 Task: Look for space in York, United Kingdom from 8th June, 2023 to 16th June, 2023 for 2 adults in price range Rs.10000 to Rs.15000. Place can be entire place with 1  bedroom having 1 bed and 1 bathroom. Property type can be house, flat, guest house, hotel. Booking option can be shelf check-in. Required host language is English.
Action: Mouse moved to (511, 198)
Screenshot: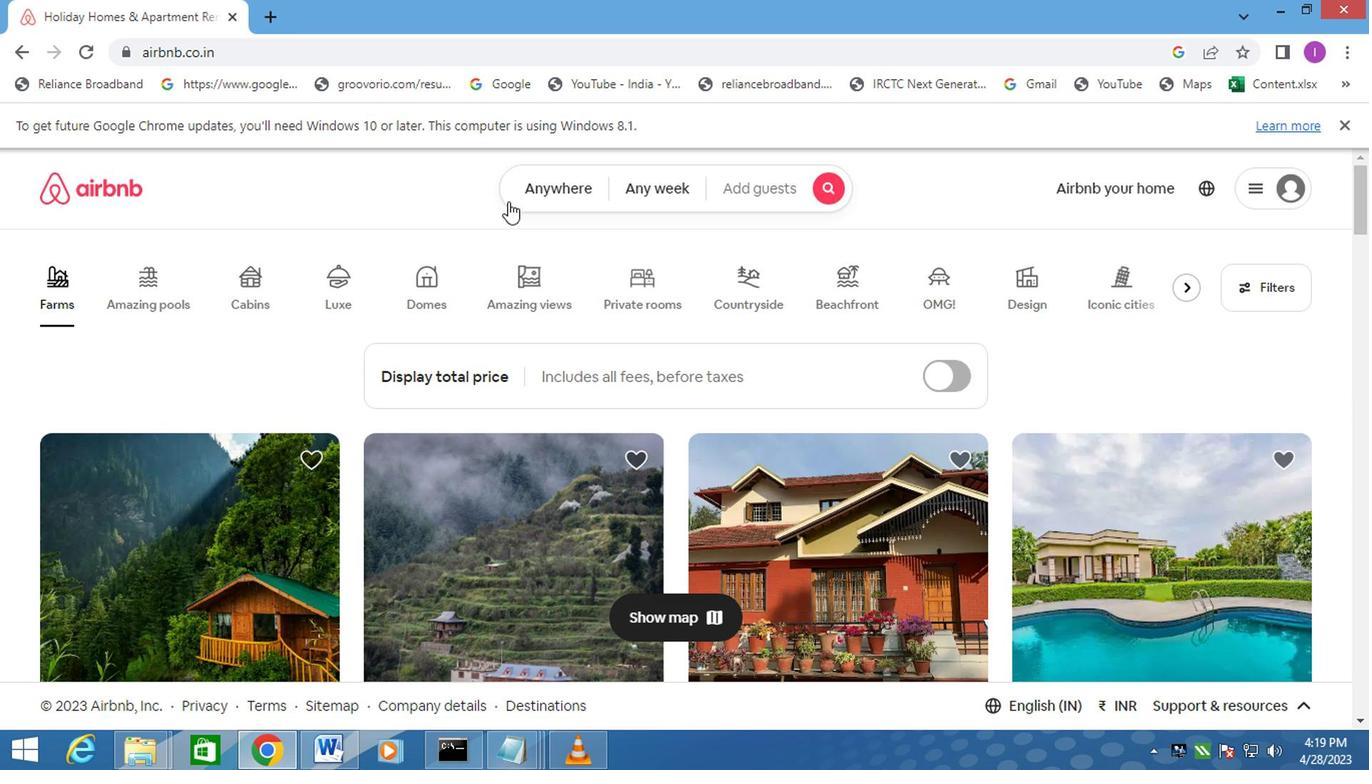 
Action: Mouse pressed left at (511, 198)
Screenshot: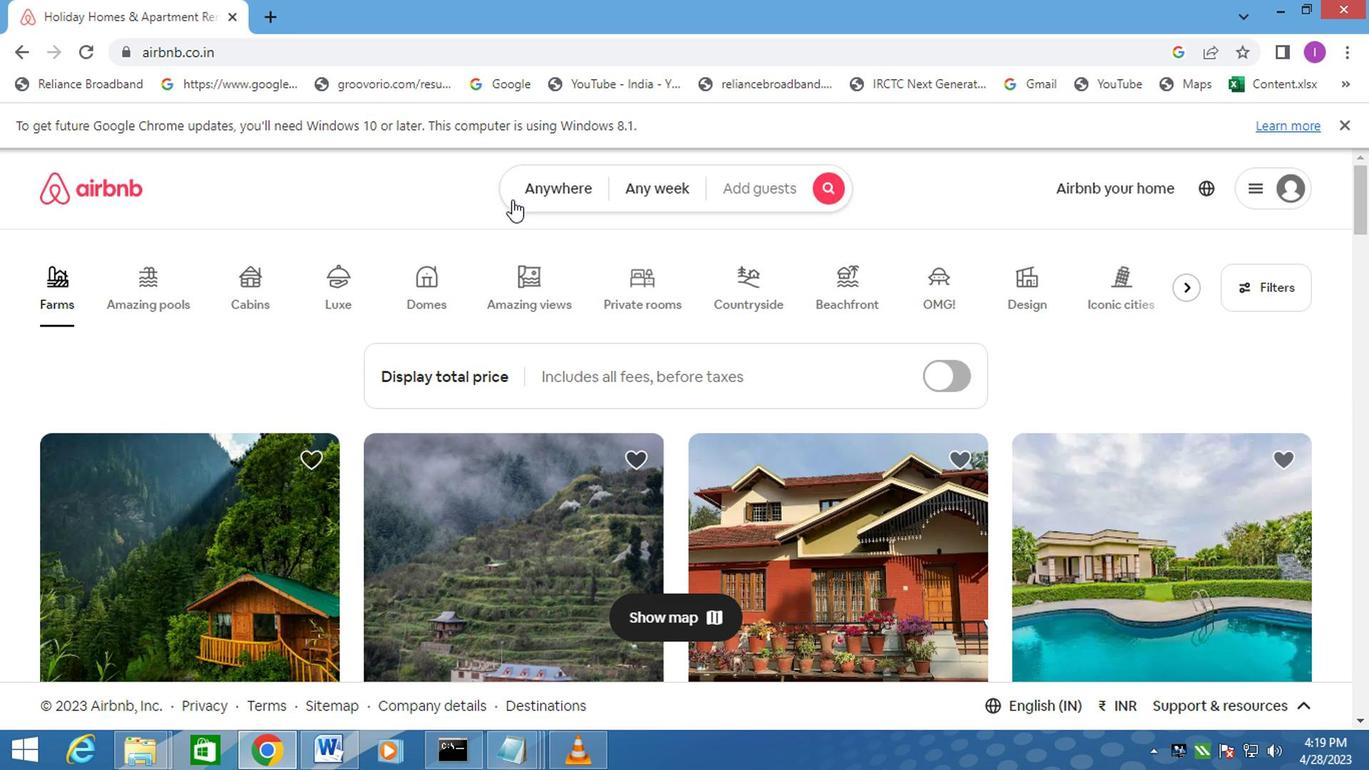 
Action: Mouse moved to (386, 279)
Screenshot: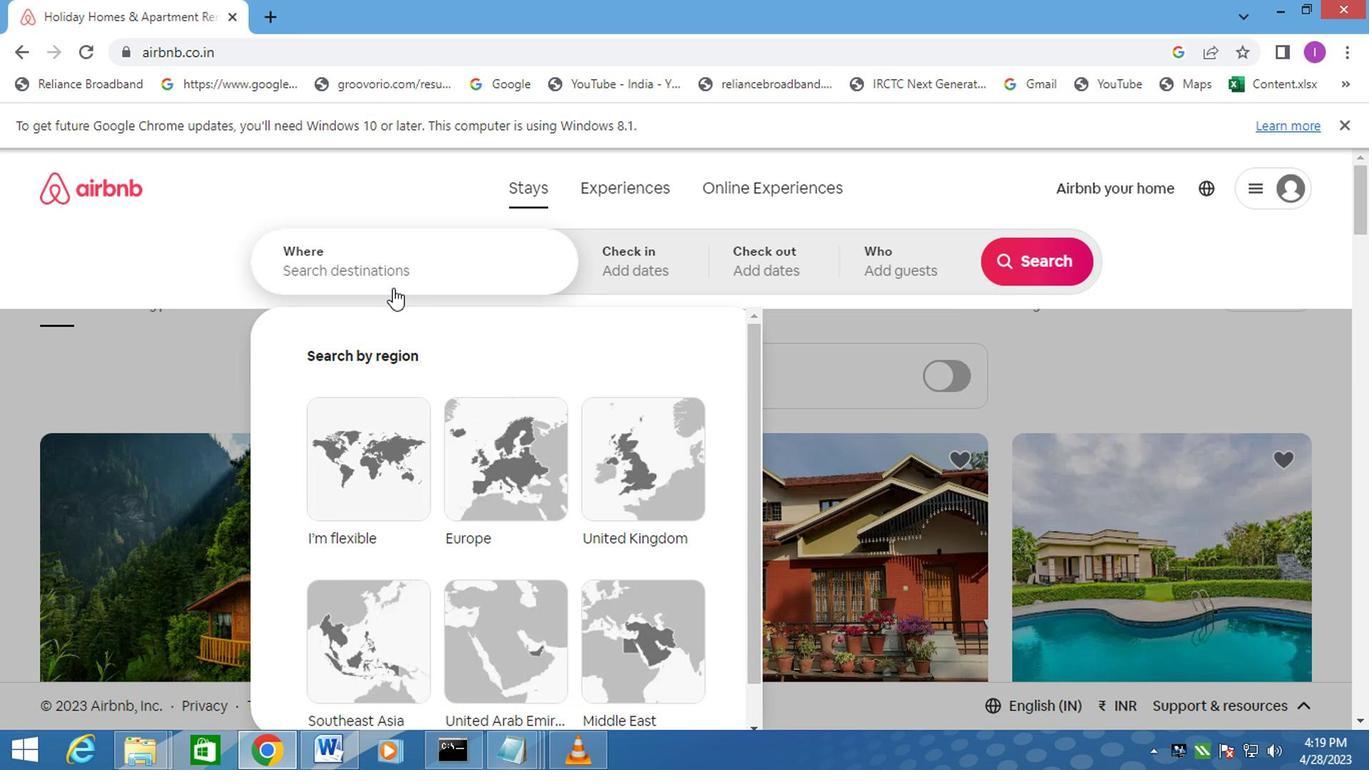 
Action: Mouse pressed left at (386, 279)
Screenshot: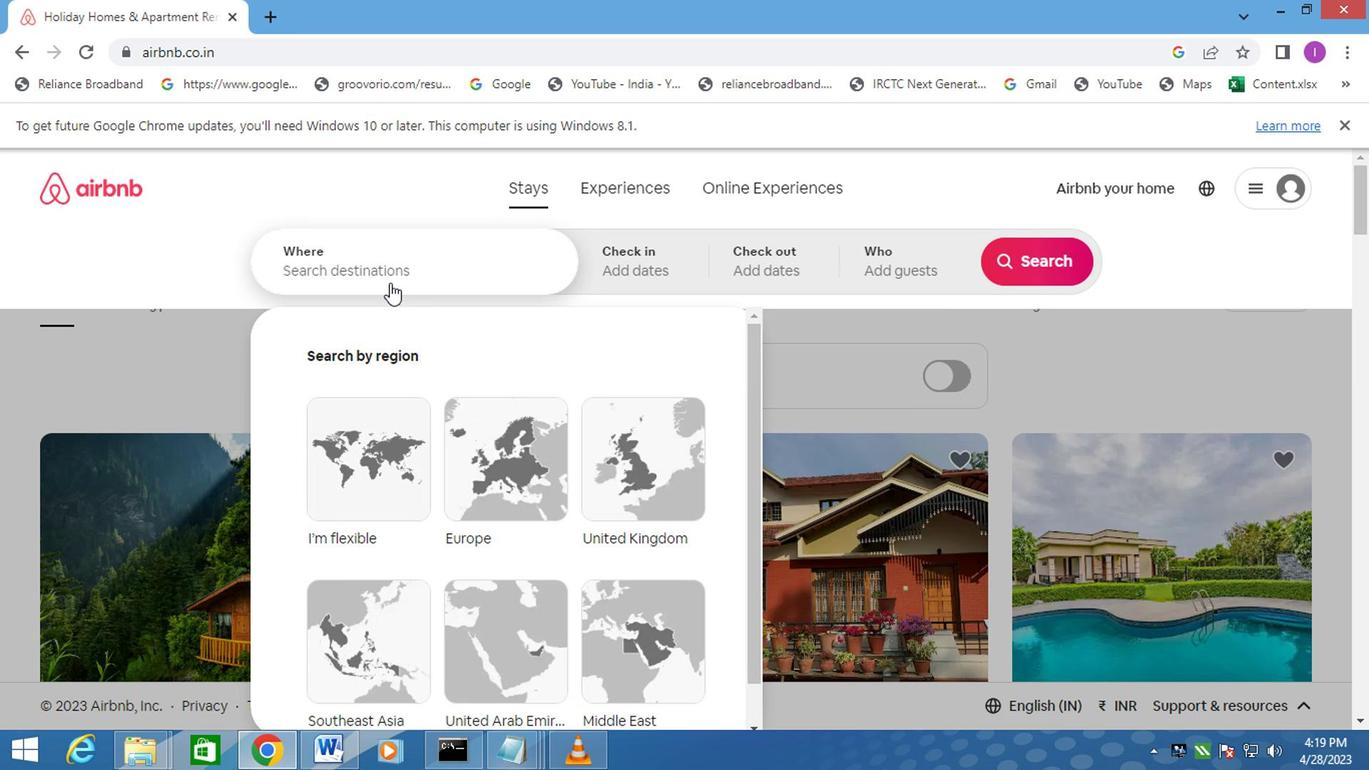 
Action: Mouse moved to (444, 275)
Screenshot: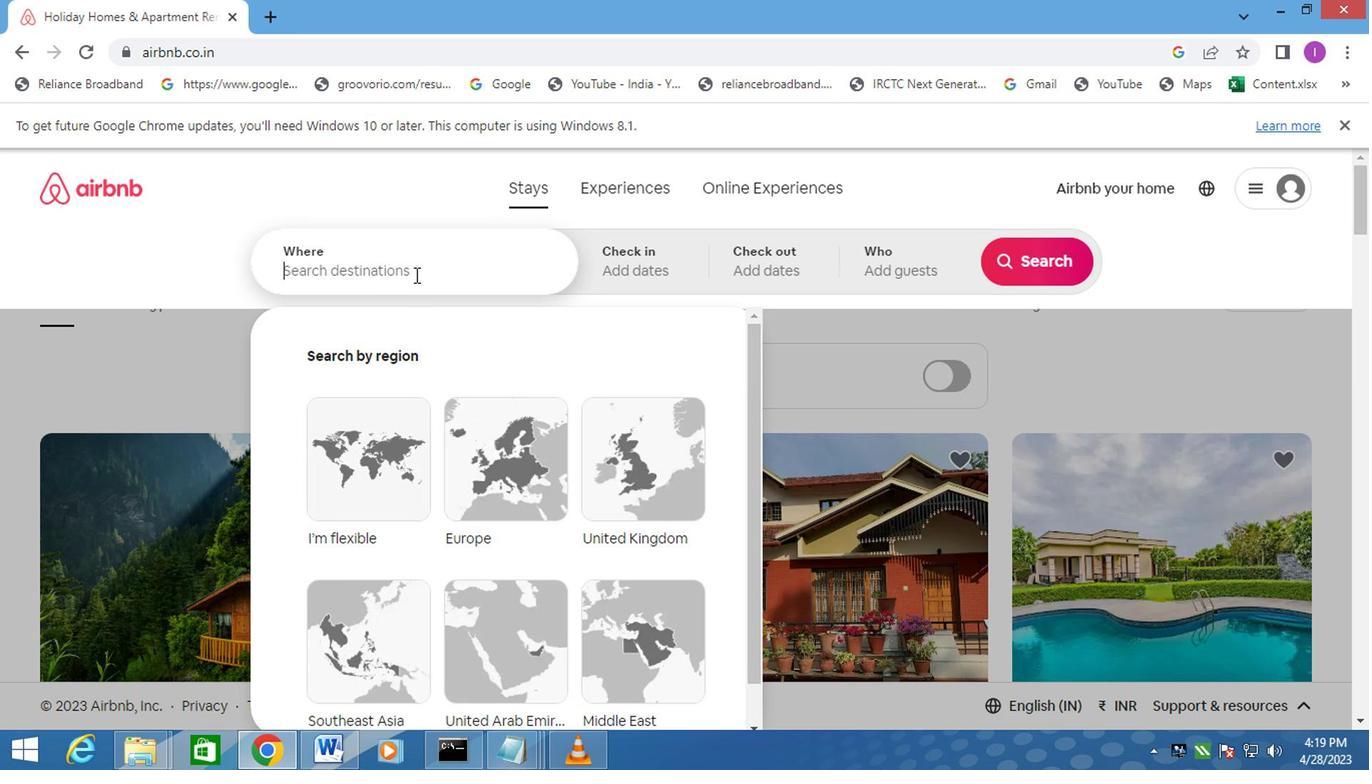 
Action: Key pressed <Key.shift>YORK
Screenshot: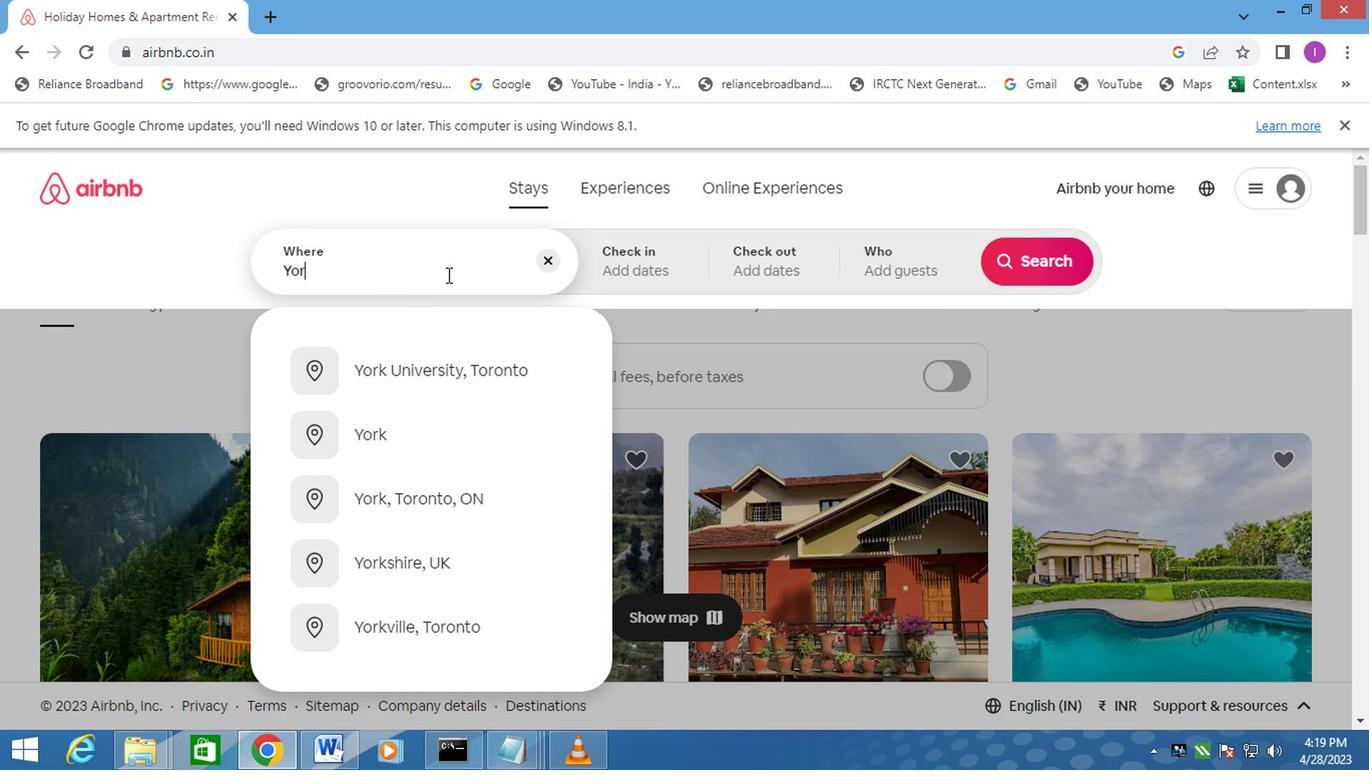 
Action: Mouse moved to (457, 266)
Screenshot: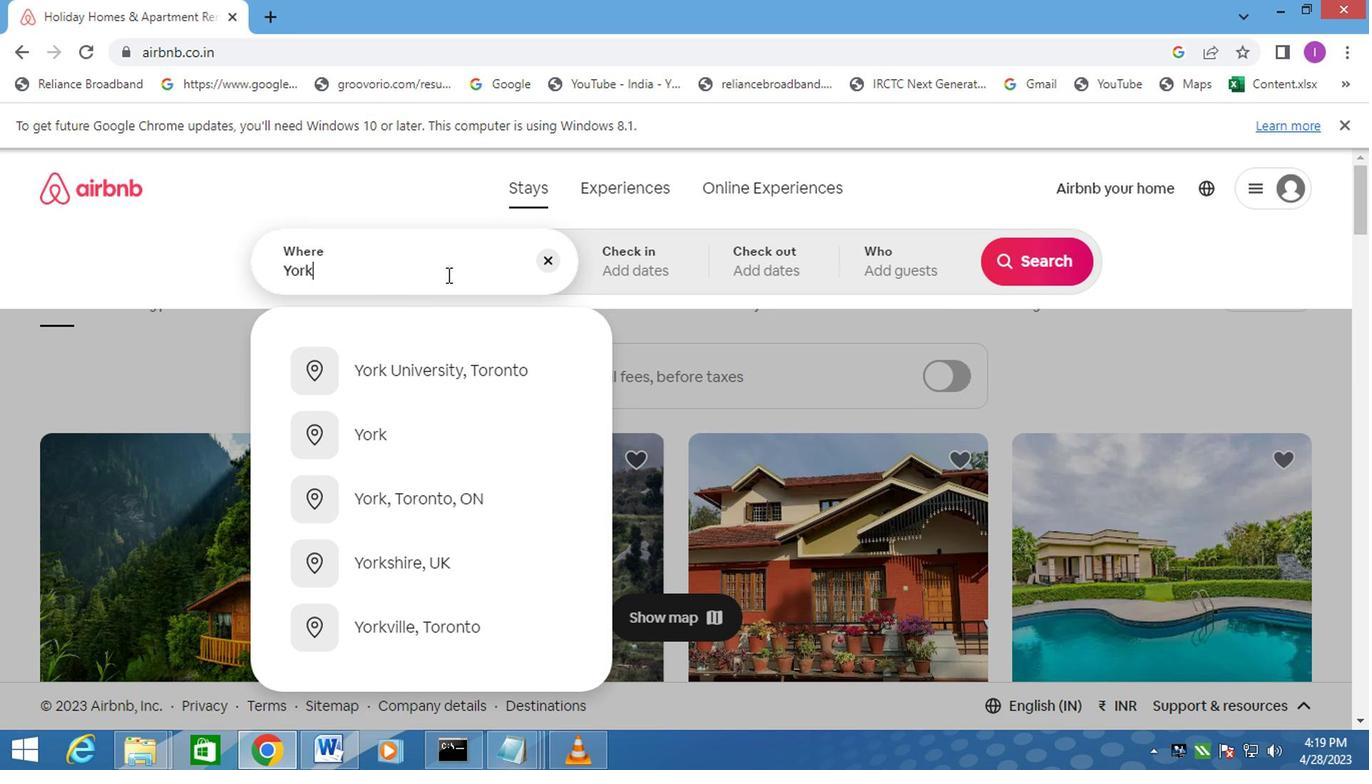 
Action: Key pressed <Key.space>
Screenshot: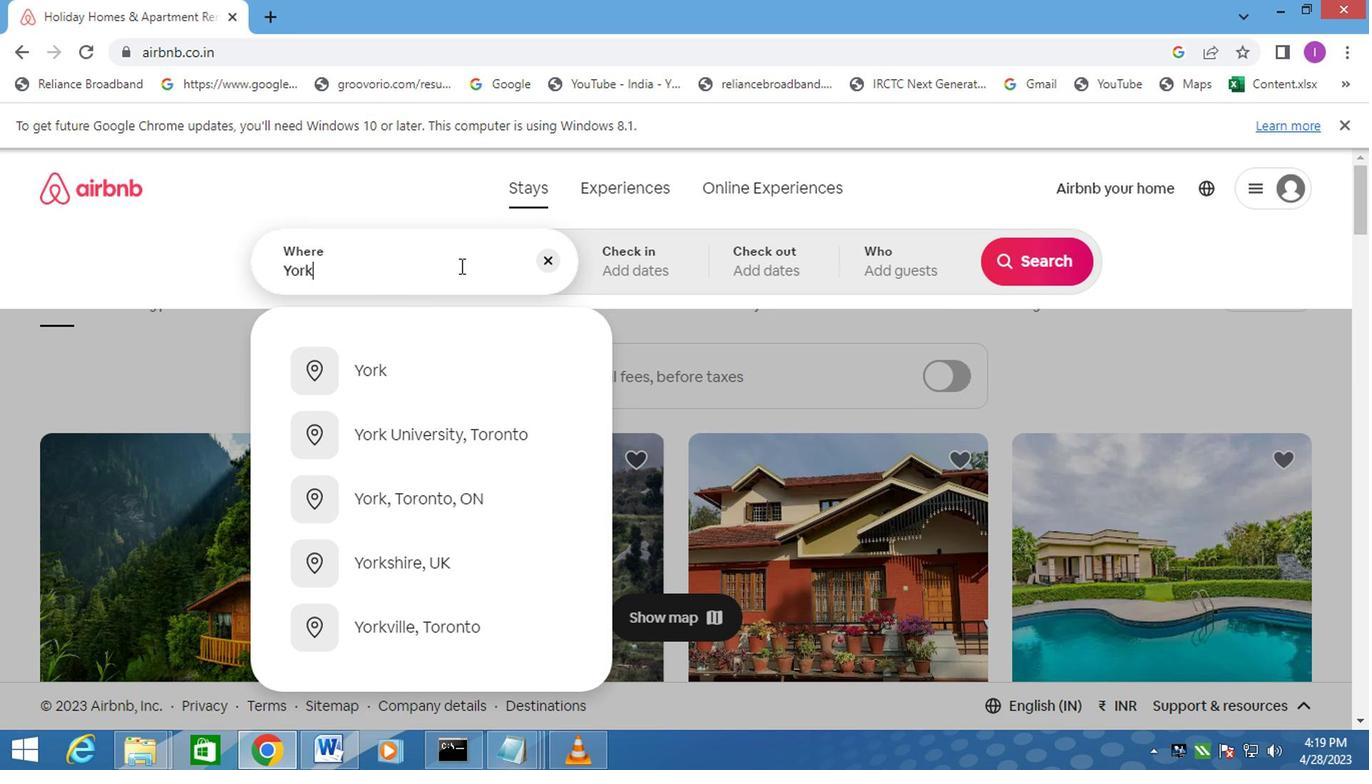 
Action: Mouse moved to (500, 261)
Screenshot: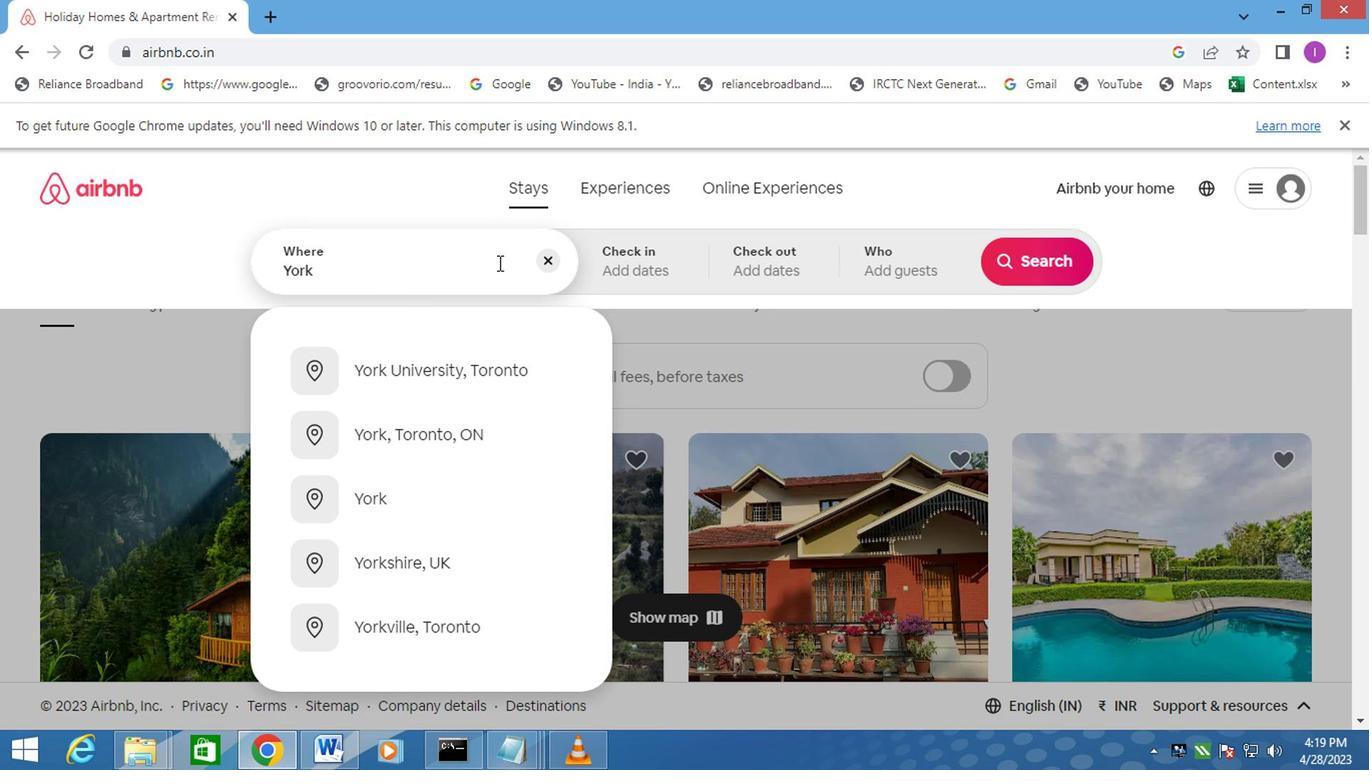 
Action: Key pressed UNITED<Key.space>
Screenshot: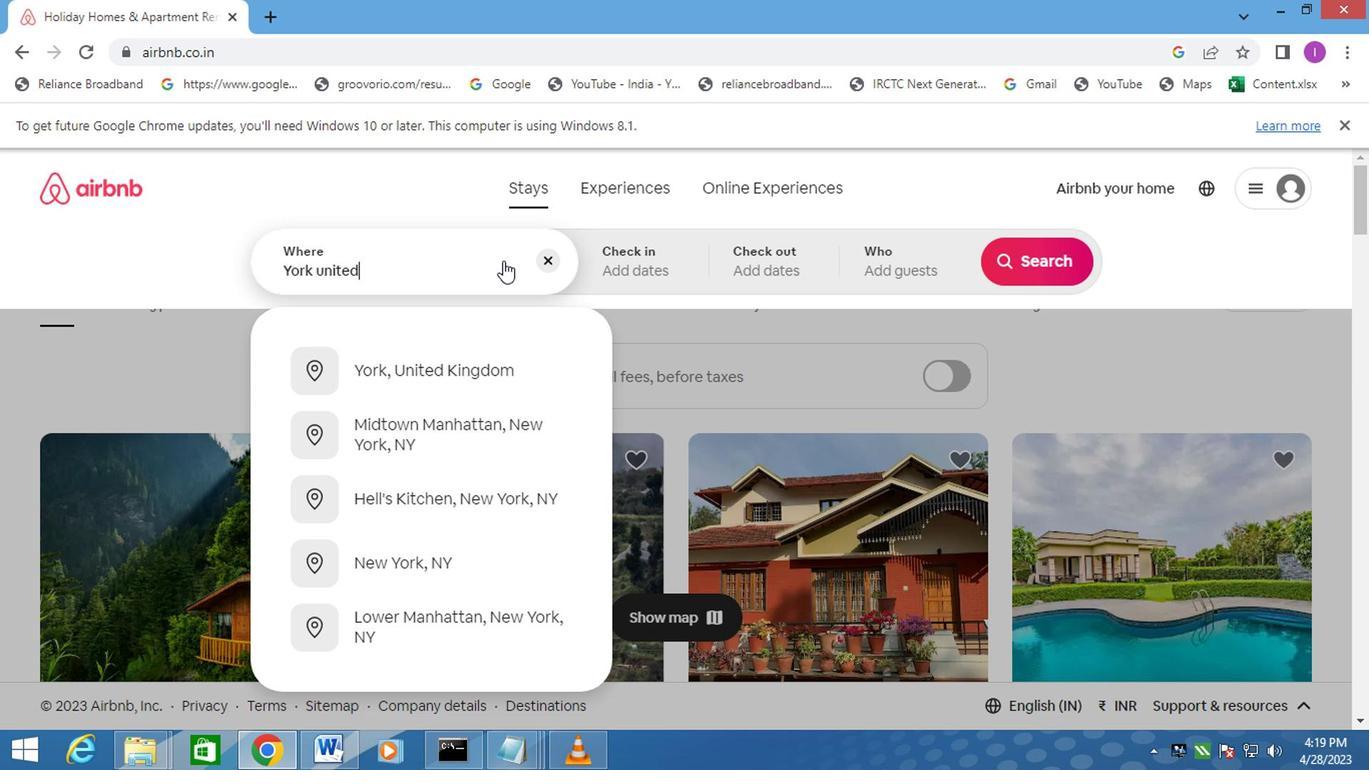 
Action: Mouse moved to (522, 258)
Screenshot: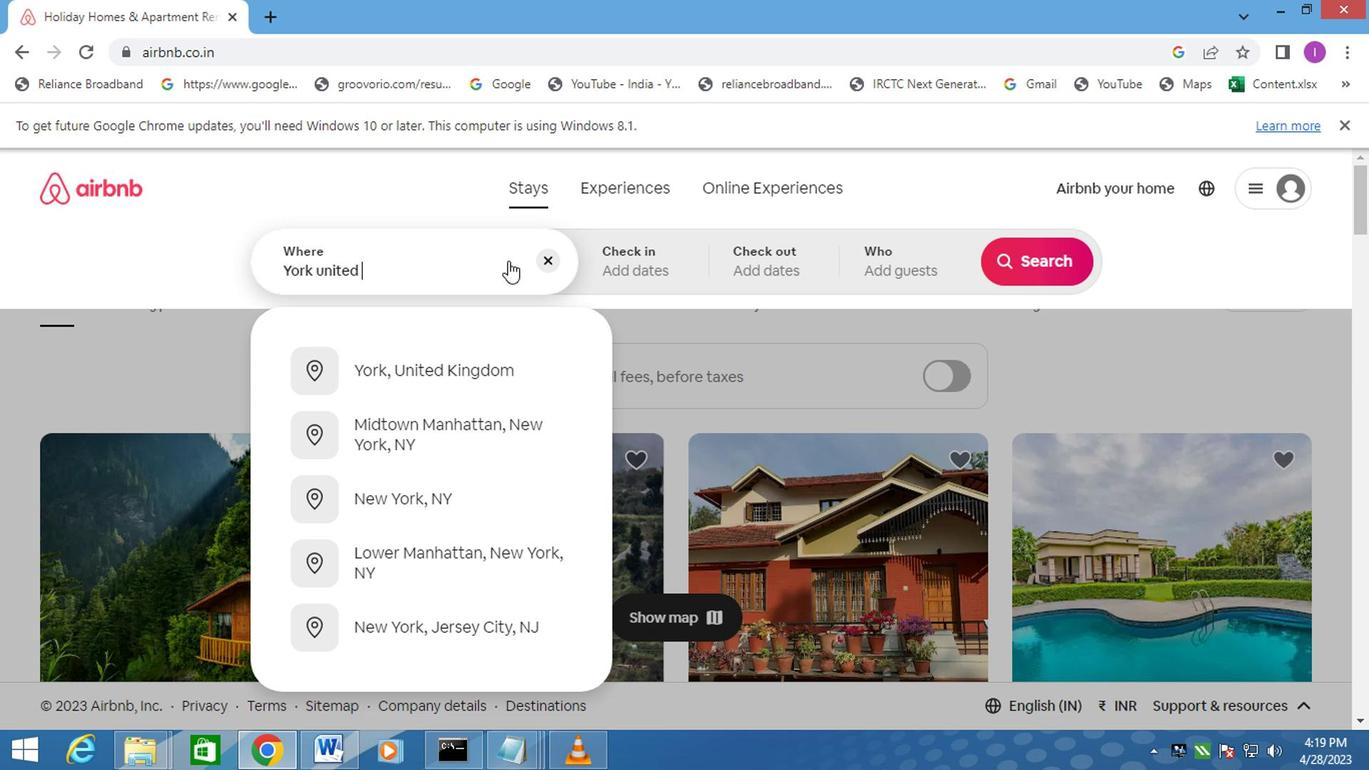 
Action: Key pressed K
Screenshot: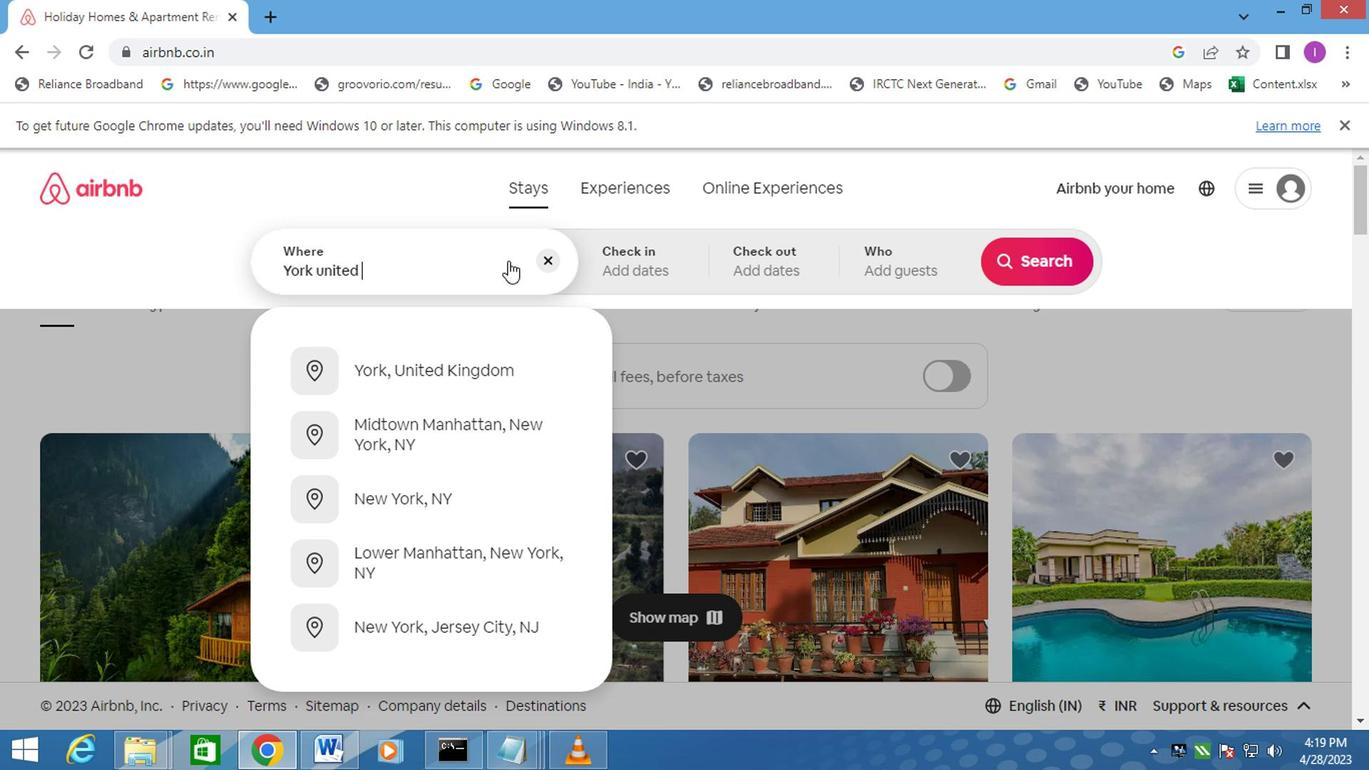 
Action: Mouse moved to (531, 256)
Screenshot: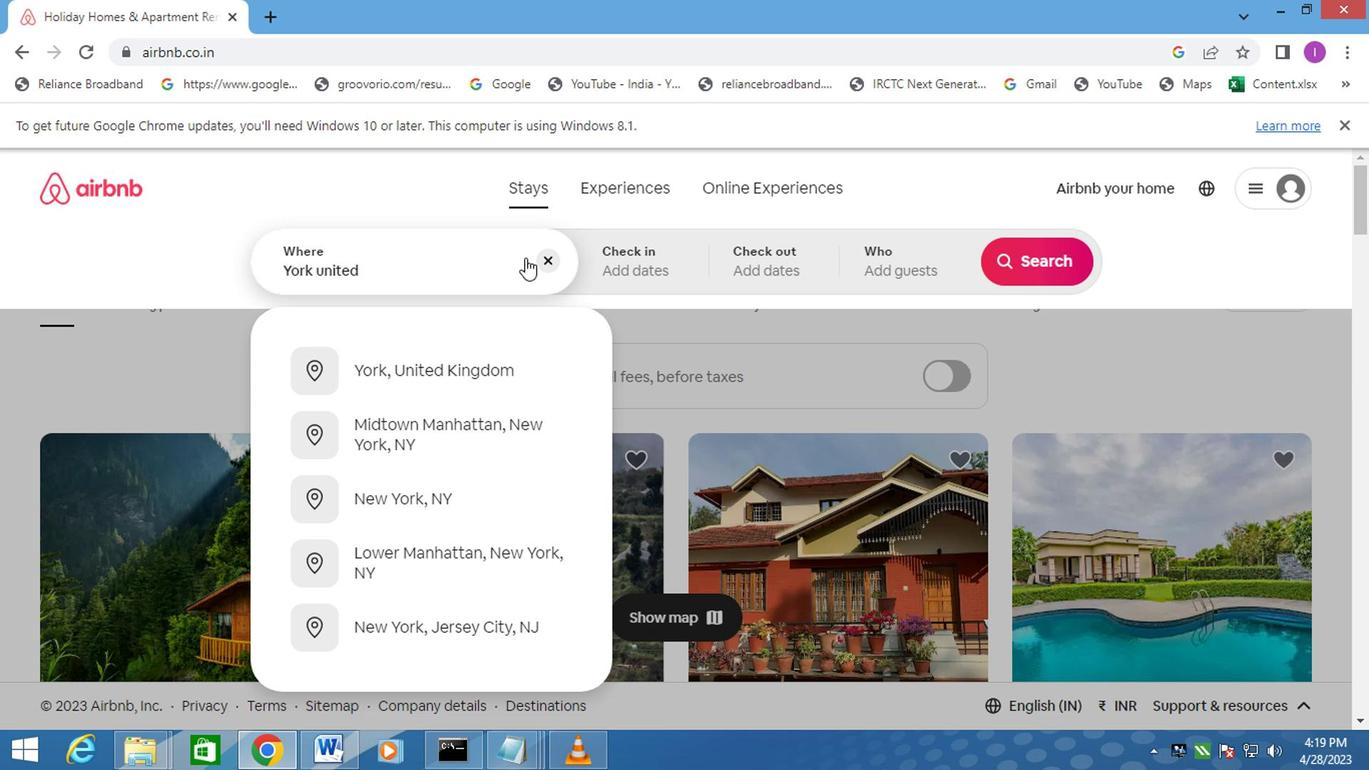 
Action: Key pressed IN
Screenshot: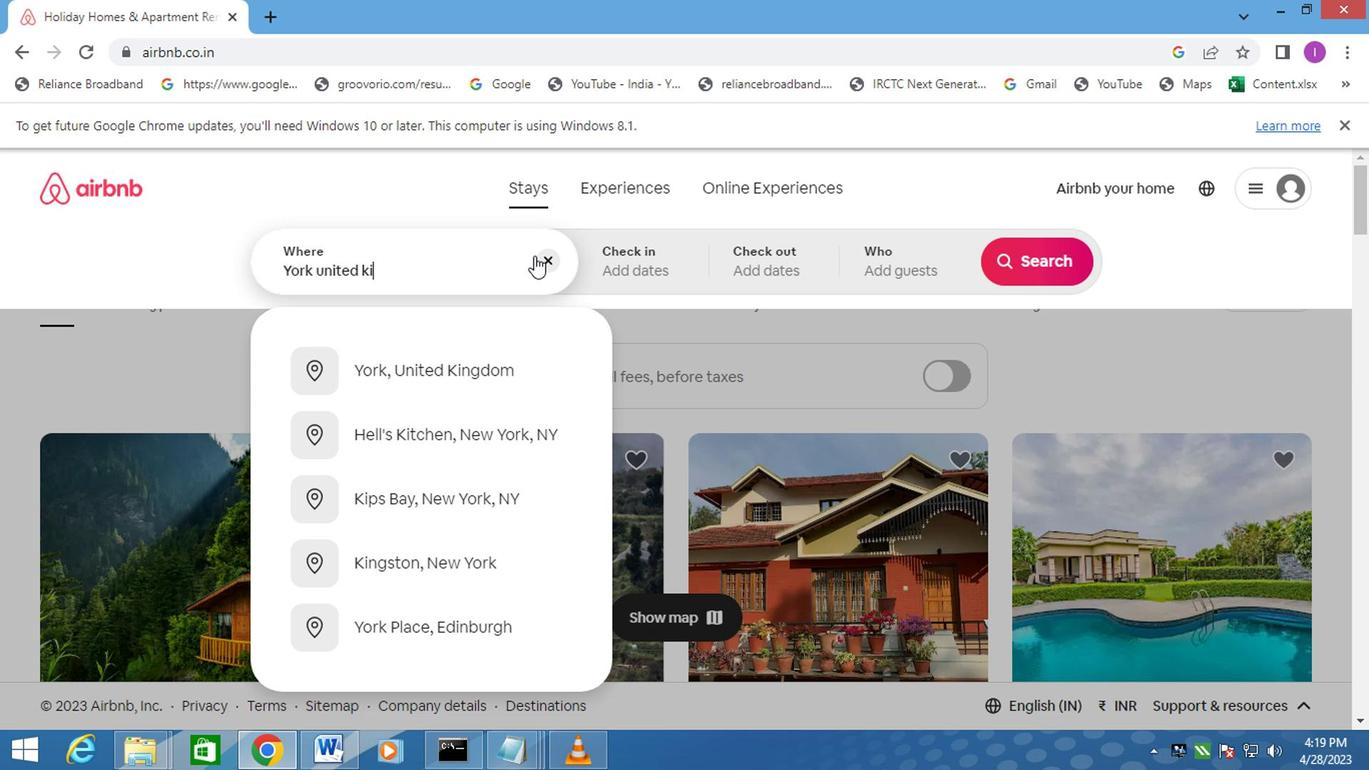 
Action: Mouse moved to (555, 253)
Screenshot: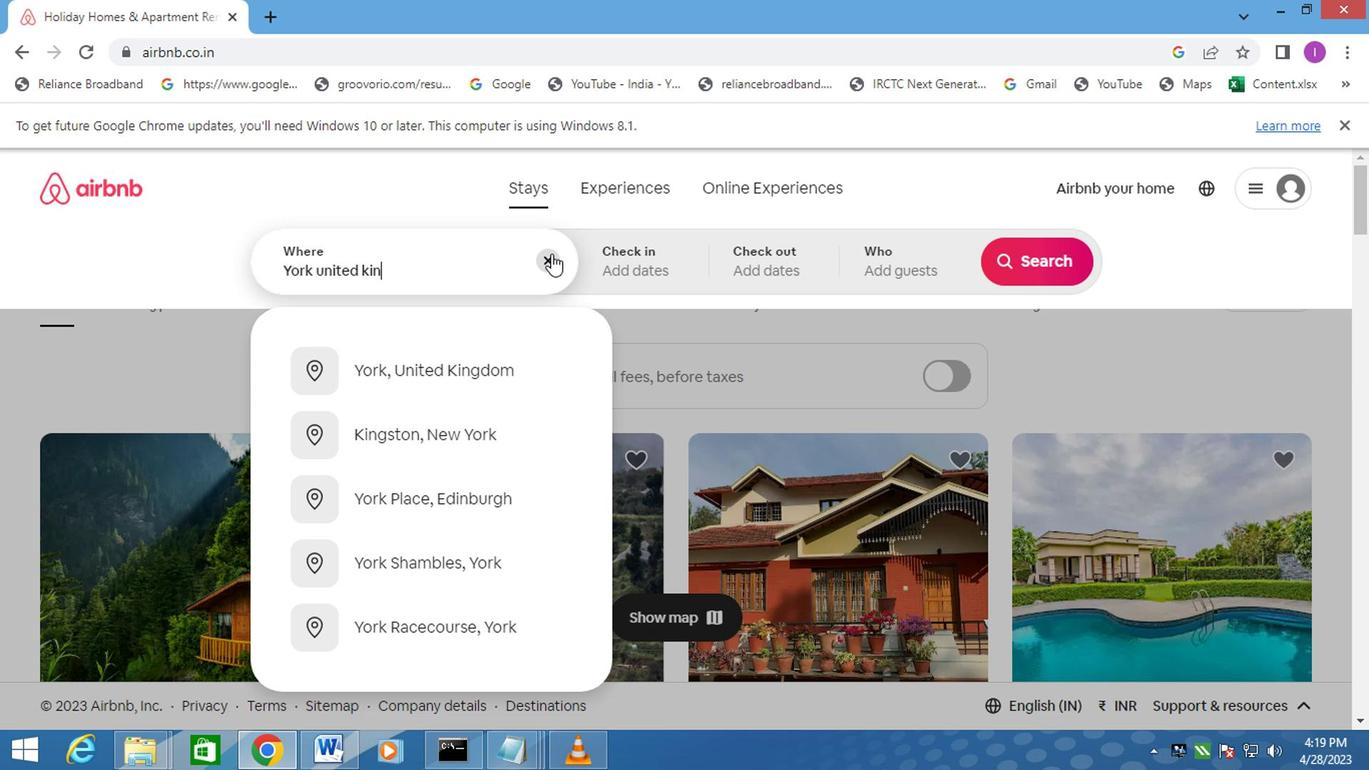 
Action: Key pressed GD
Screenshot: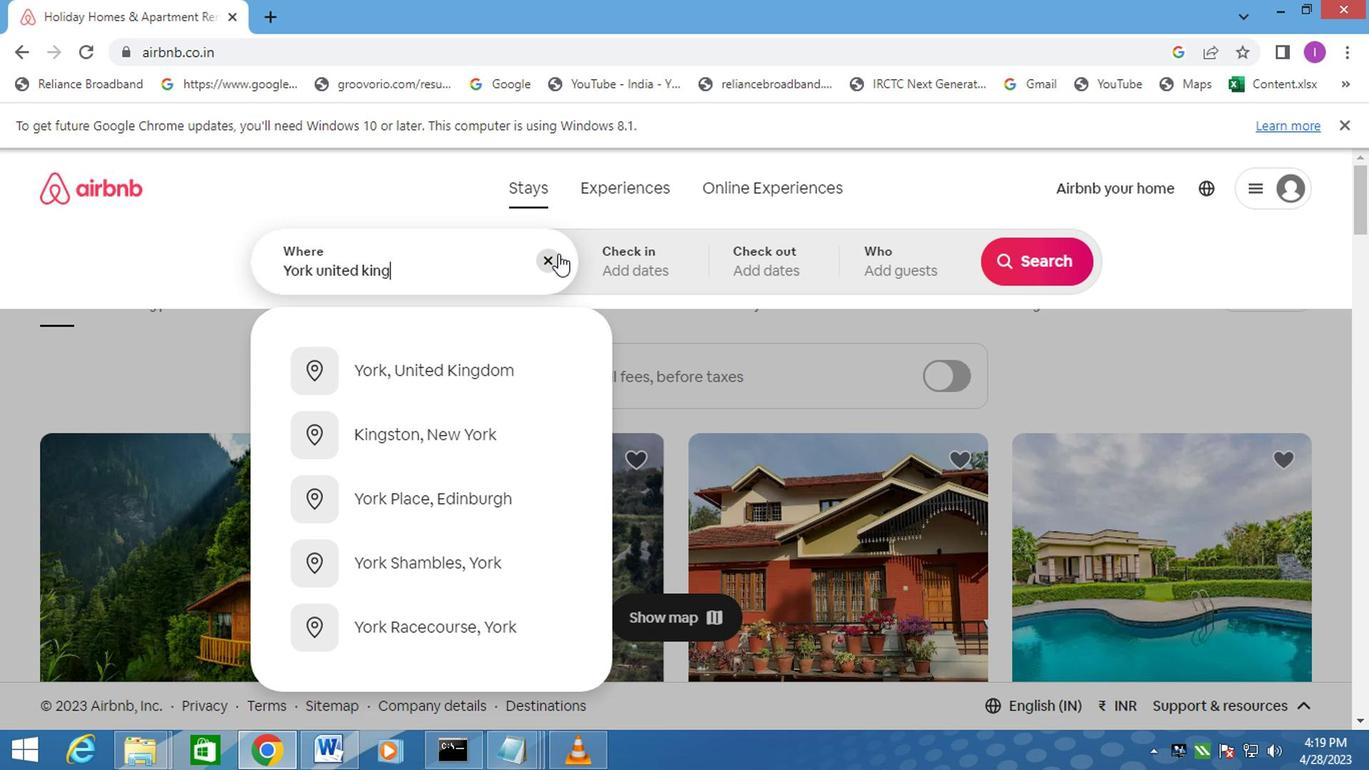 
Action: Mouse moved to (605, 253)
Screenshot: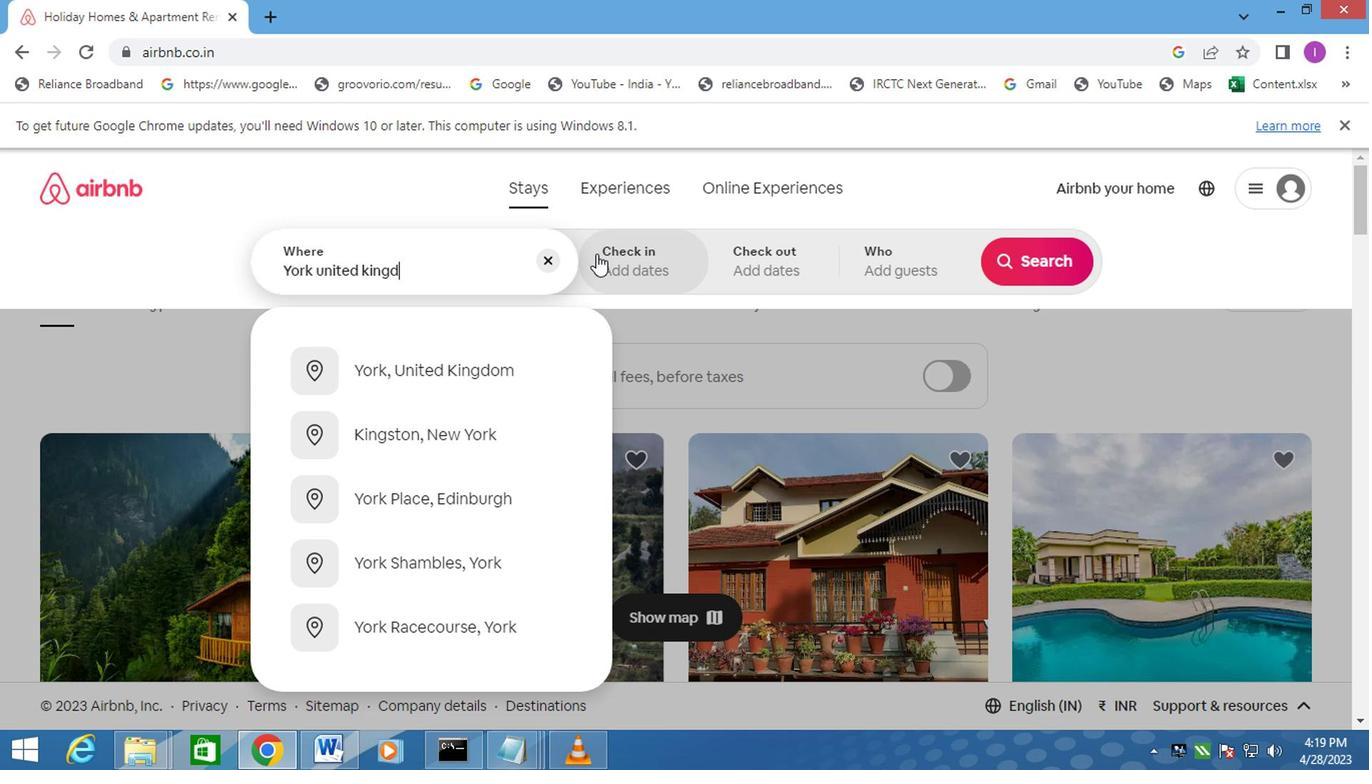 
Action: Key pressed O
Screenshot: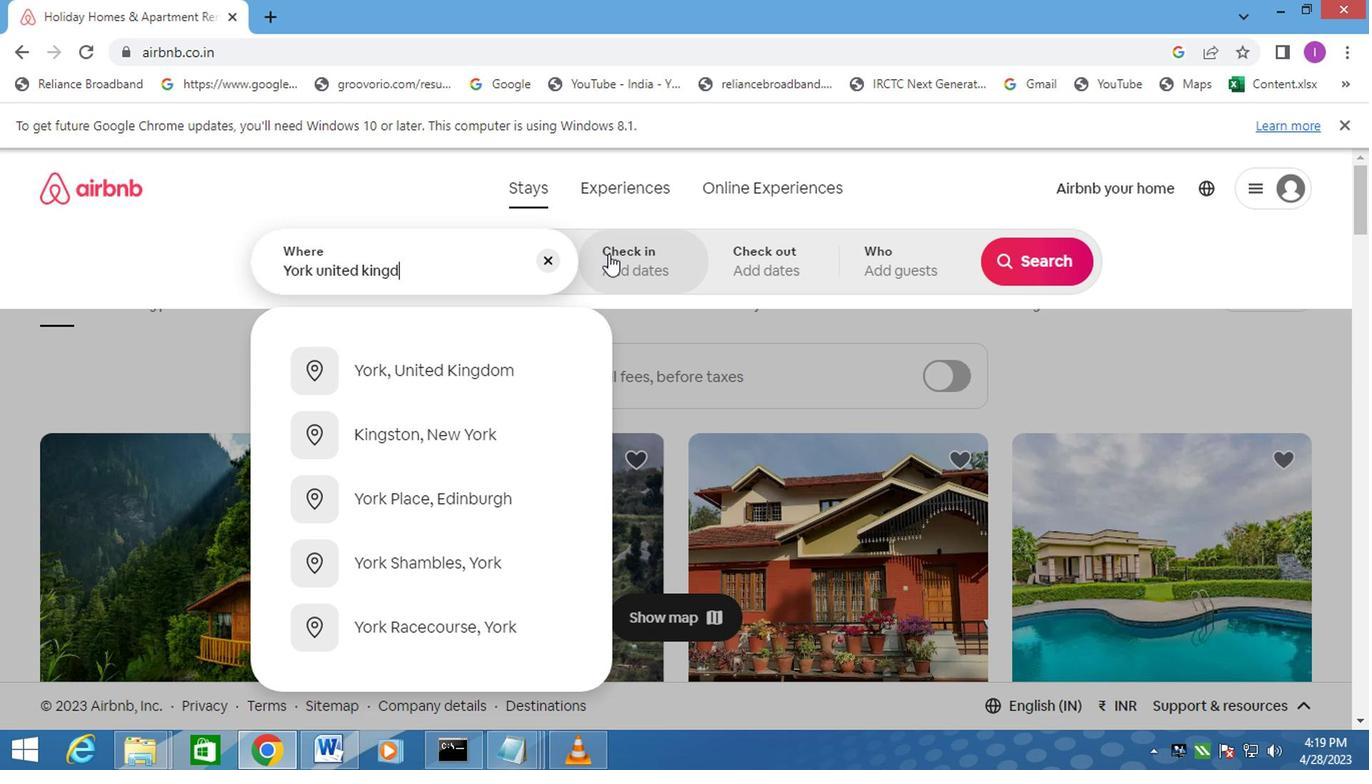
Action: Mouse moved to (479, 371)
Screenshot: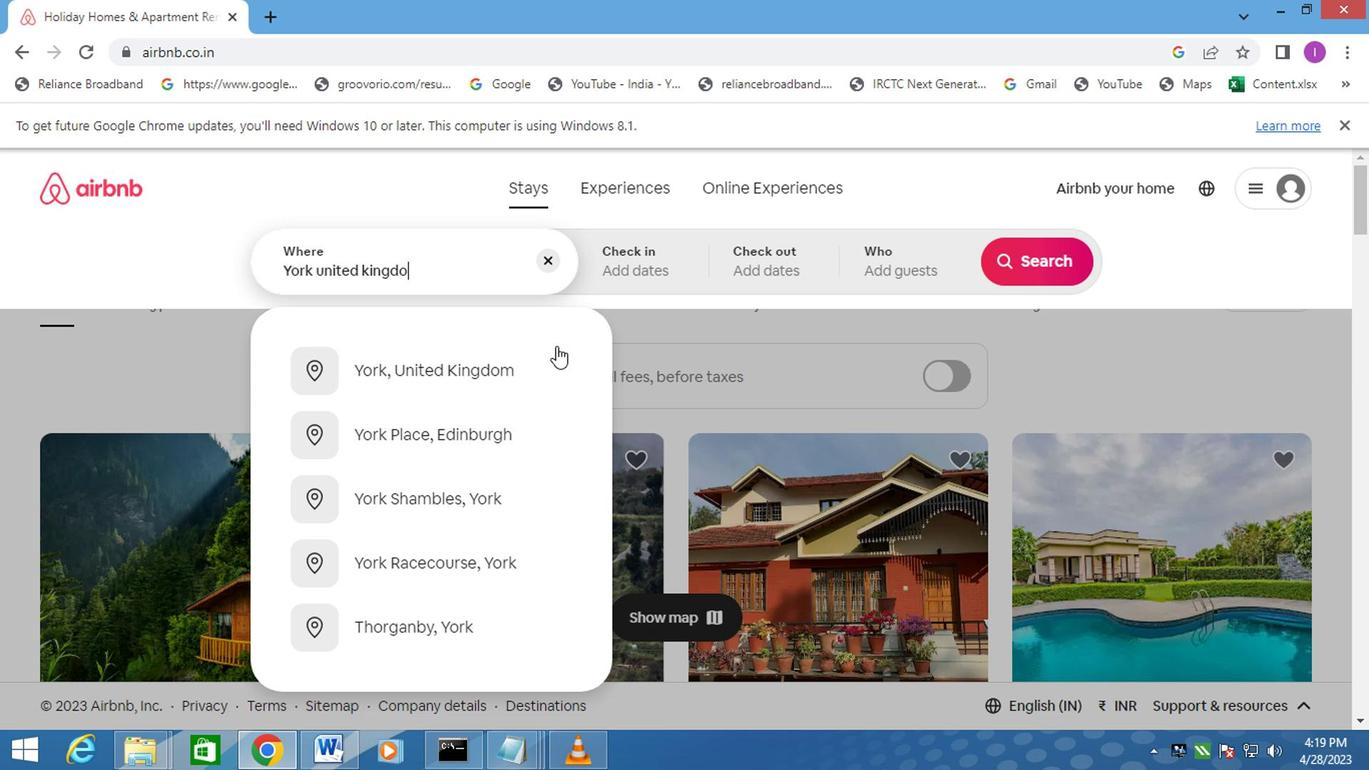 
Action: Mouse pressed left at (479, 371)
Screenshot: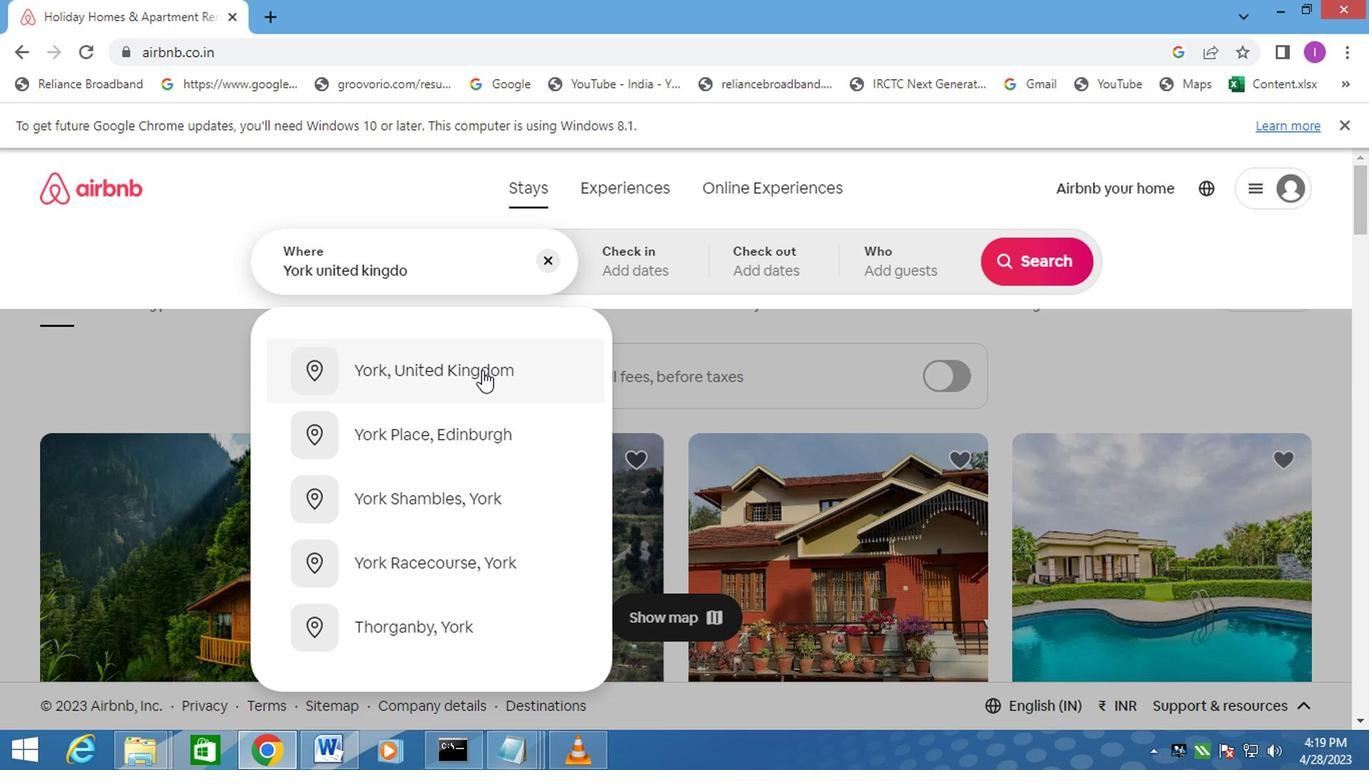 
Action: Mouse moved to (1022, 423)
Screenshot: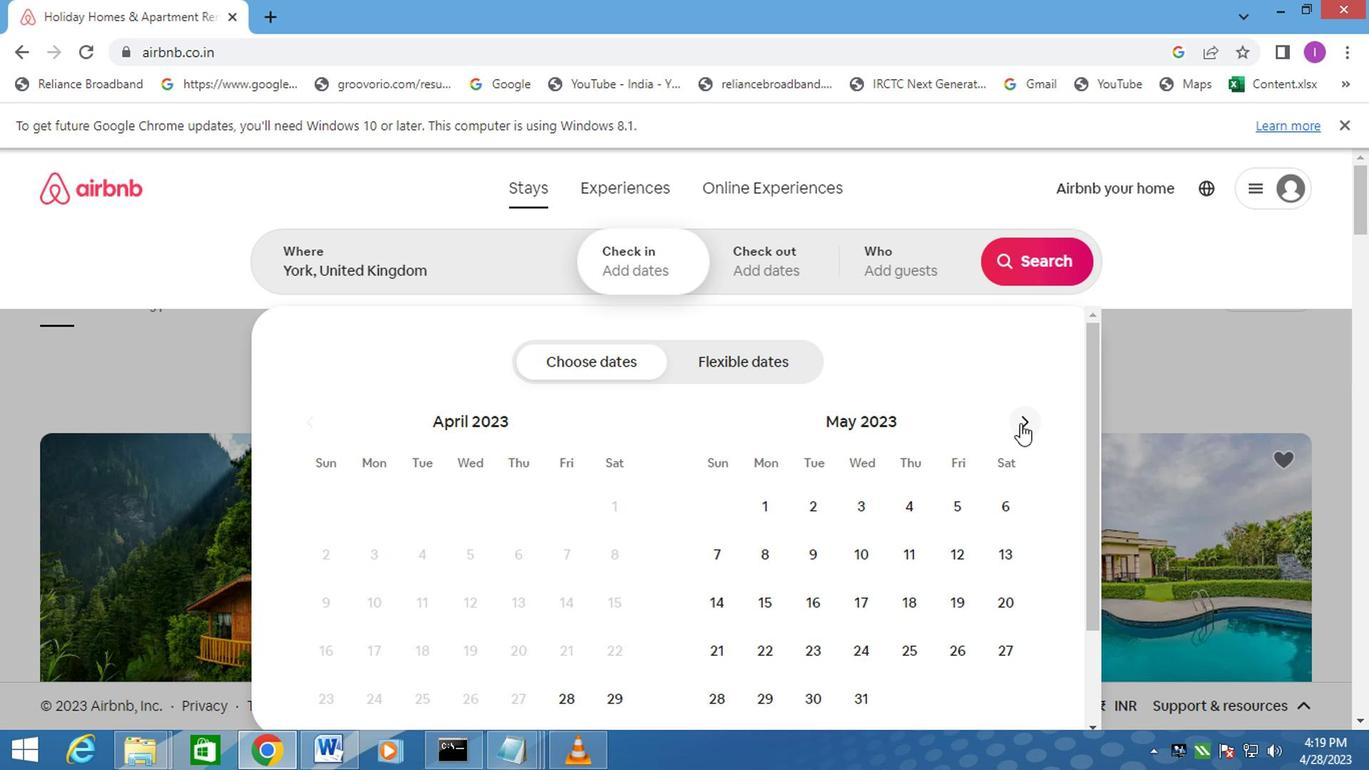 
Action: Mouse pressed left at (1022, 423)
Screenshot: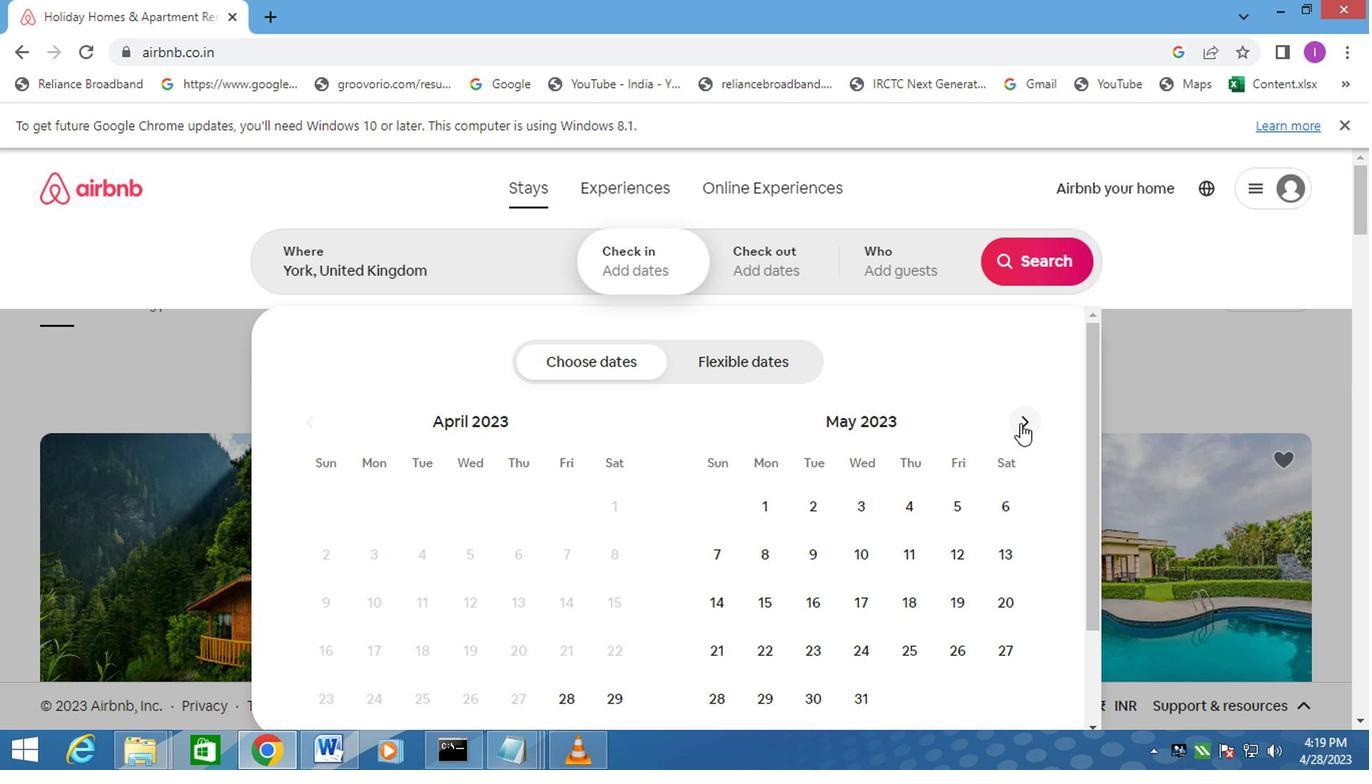 
Action: Mouse moved to (1022, 423)
Screenshot: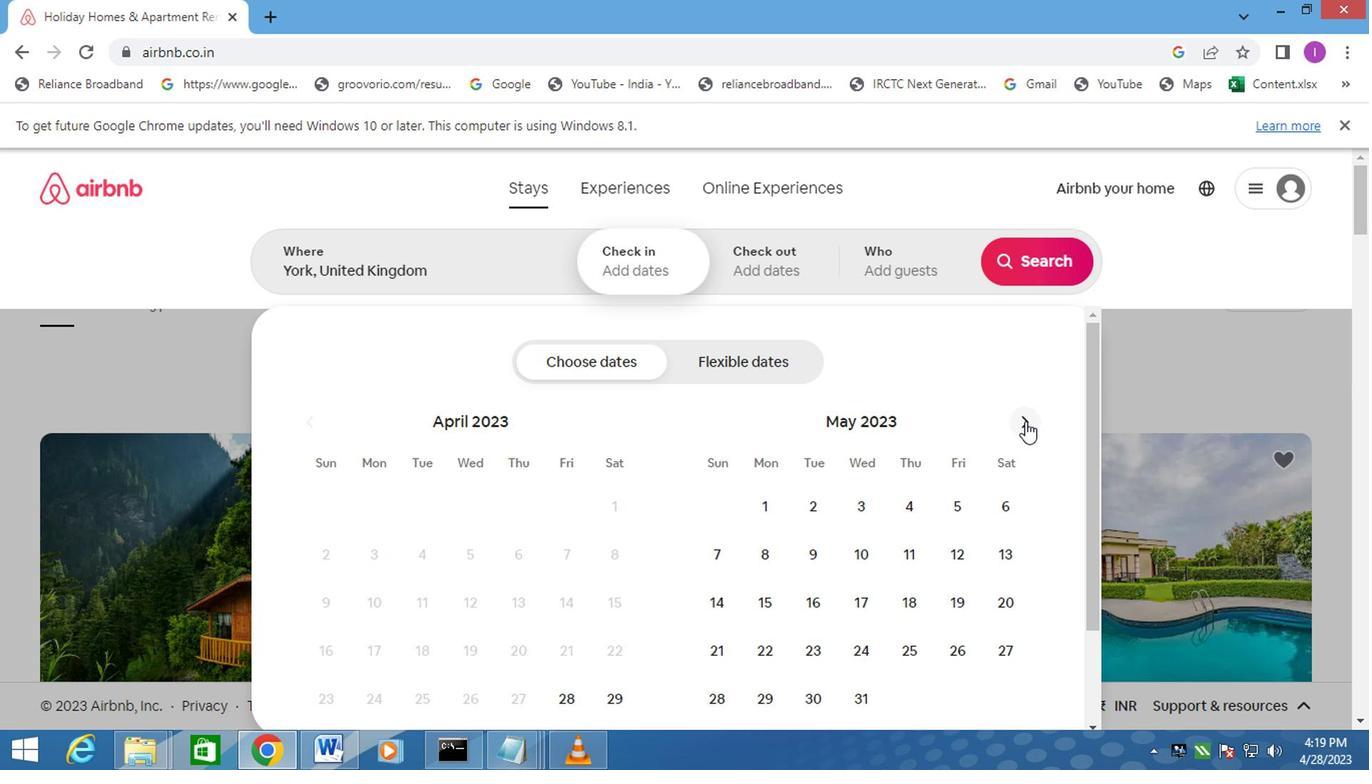 
Action: Mouse pressed left at (1022, 423)
Screenshot: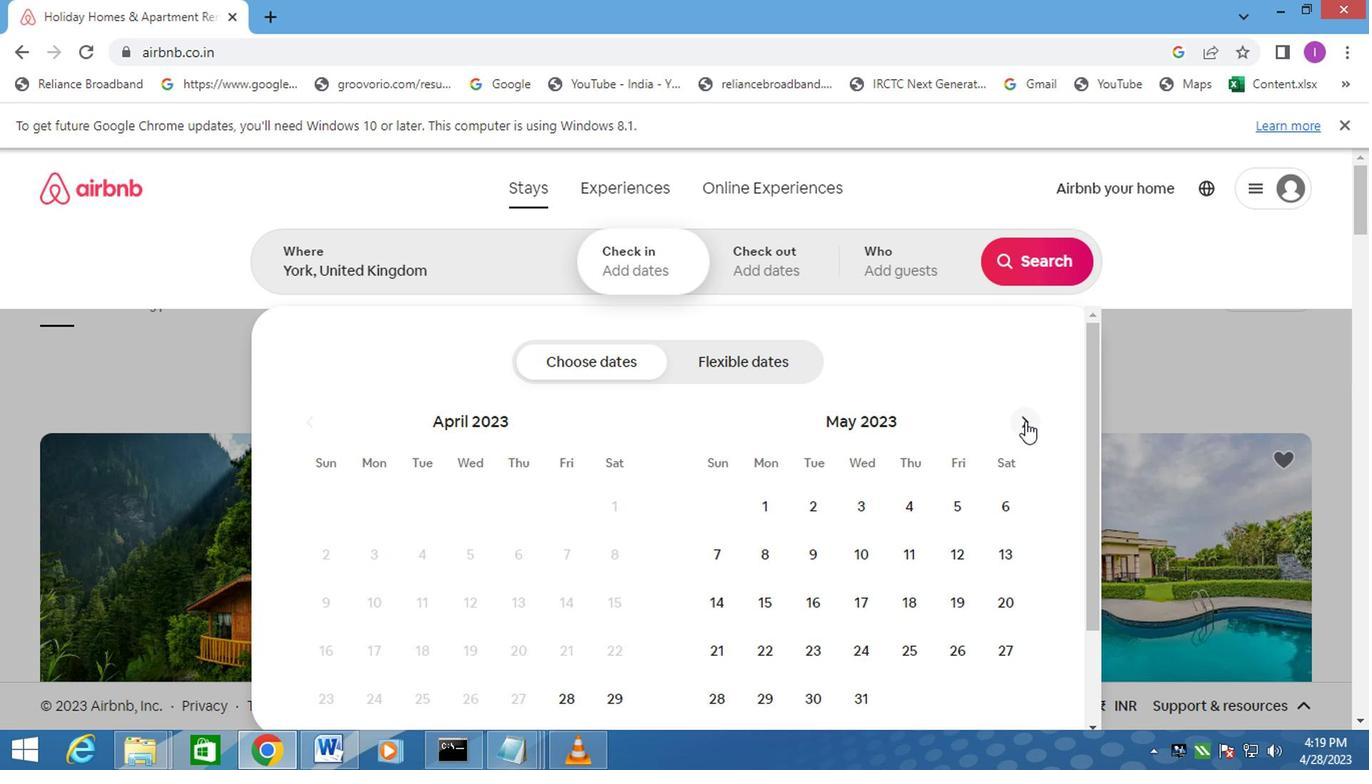 
Action: Mouse moved to (521, 556)
Screenshot: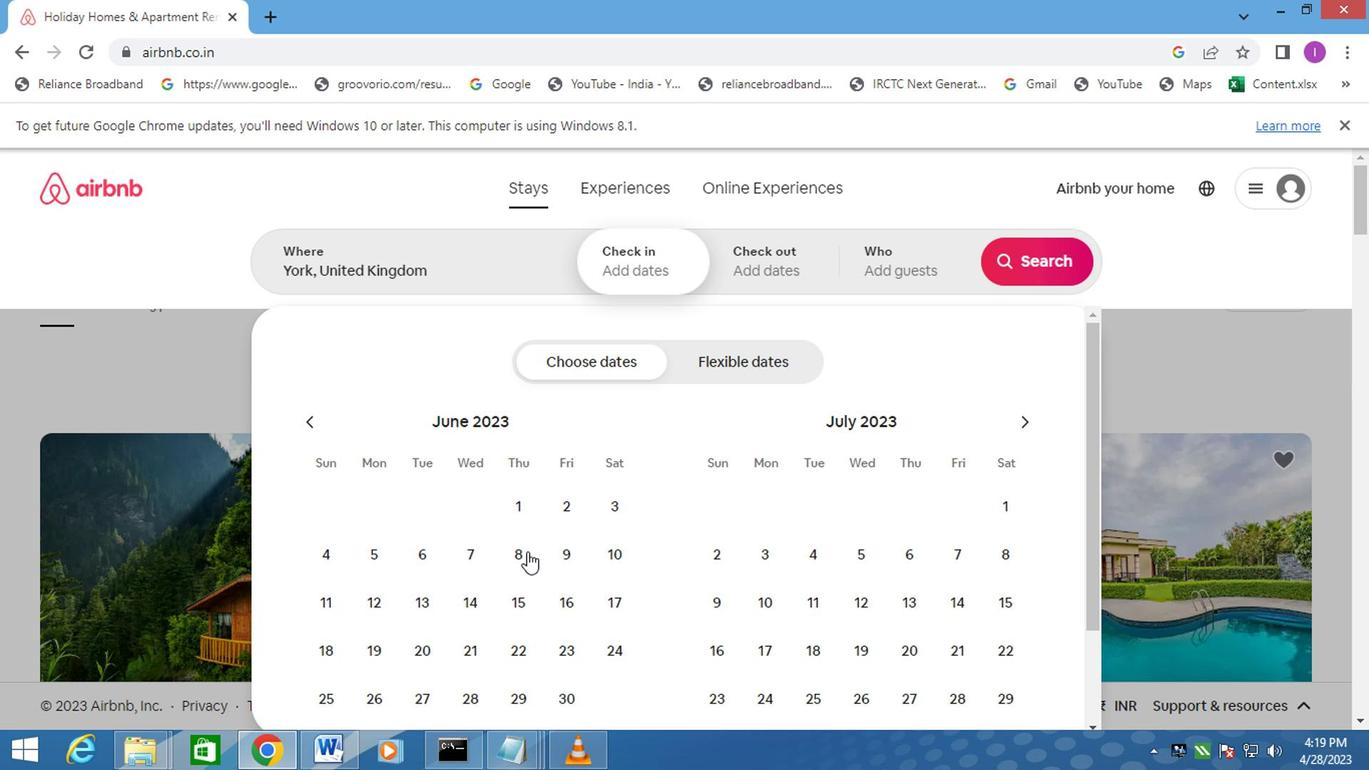 
Action: Mouse pressed left at (521, 556)
Screenshot: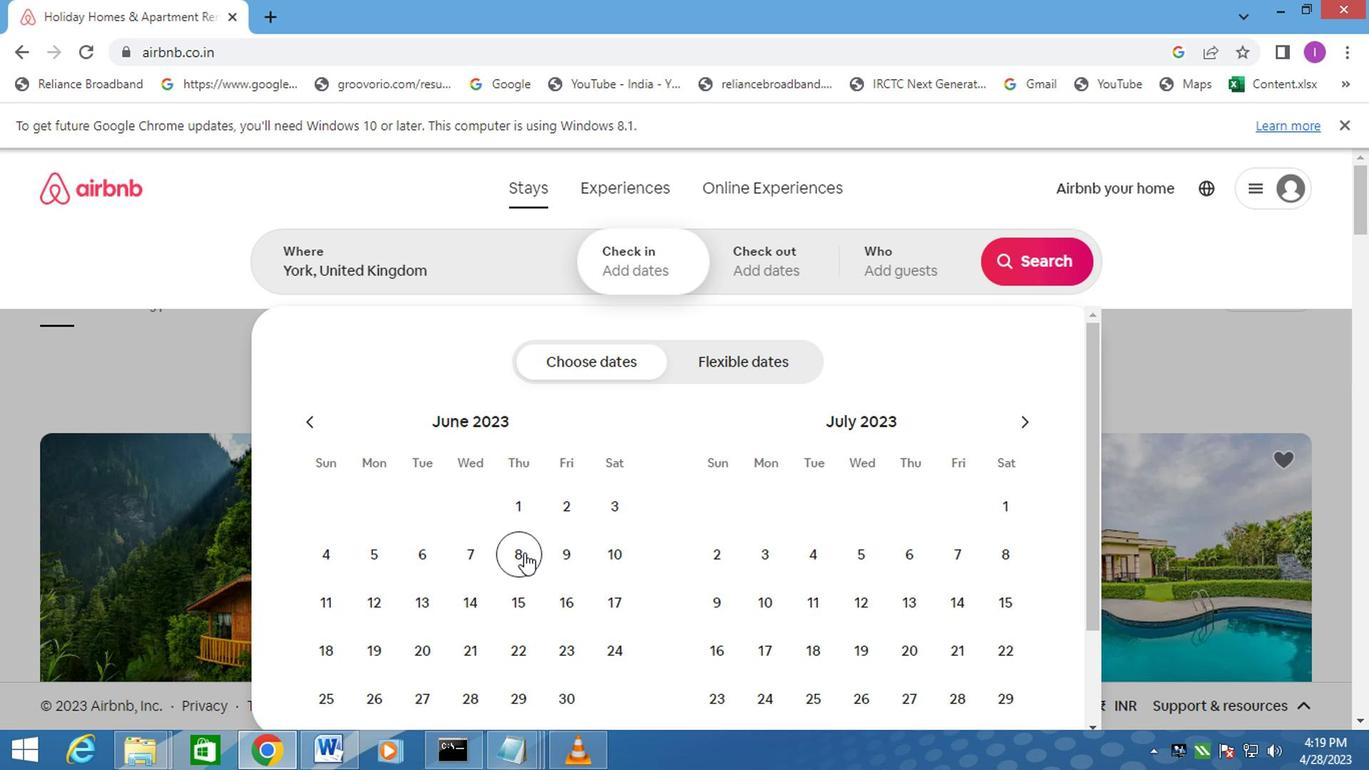 
Action: Mouse moved to (567, 605)
Screenshot: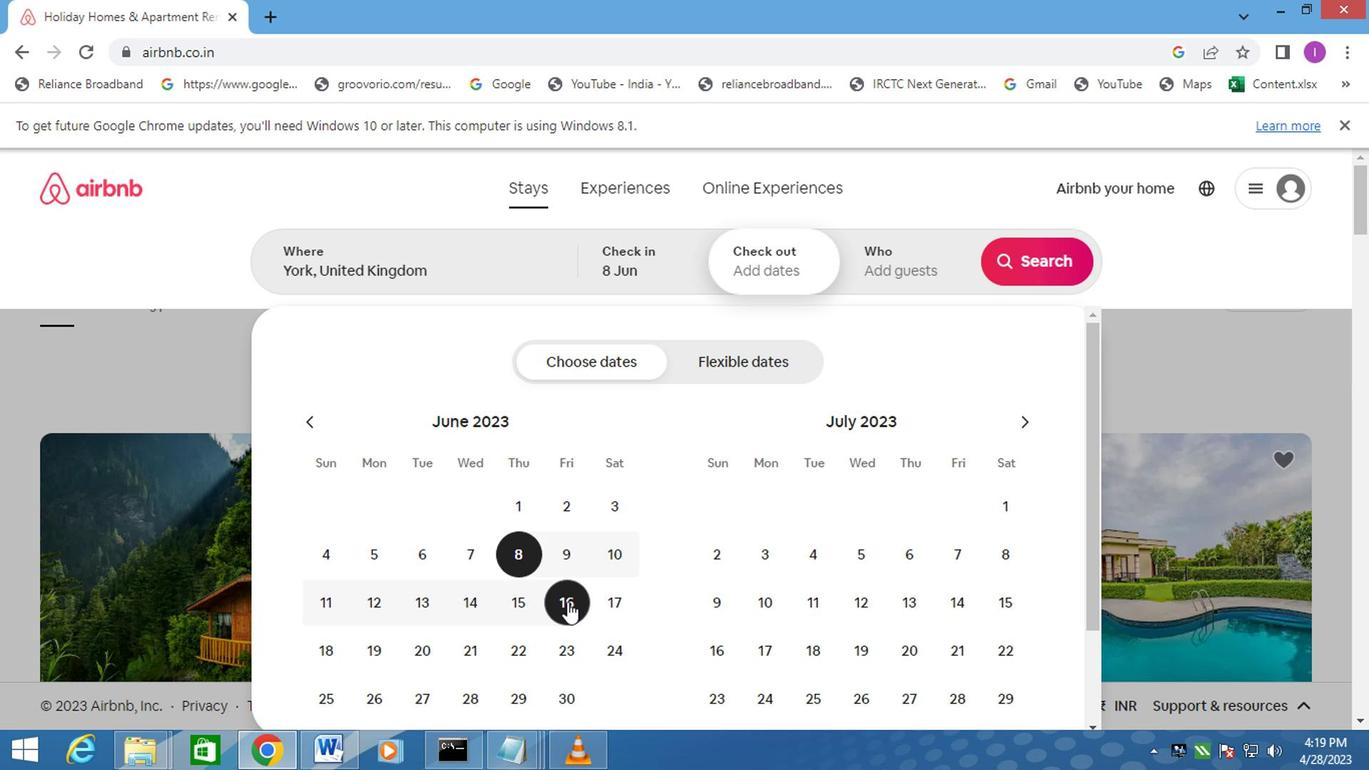 
Action: Mouse pressed left at (567, 605)
Screenshot: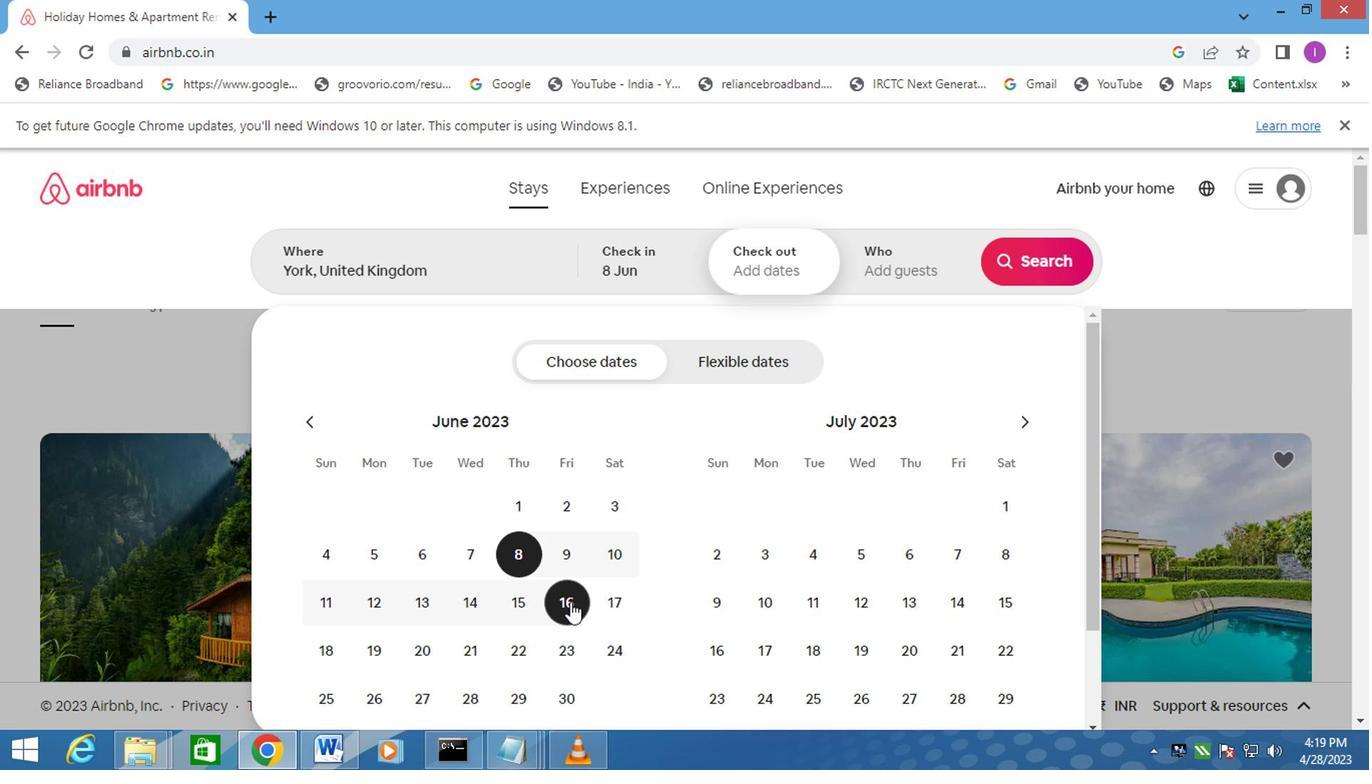 
Action: Mouse moved to (885, 281)
Screenshot: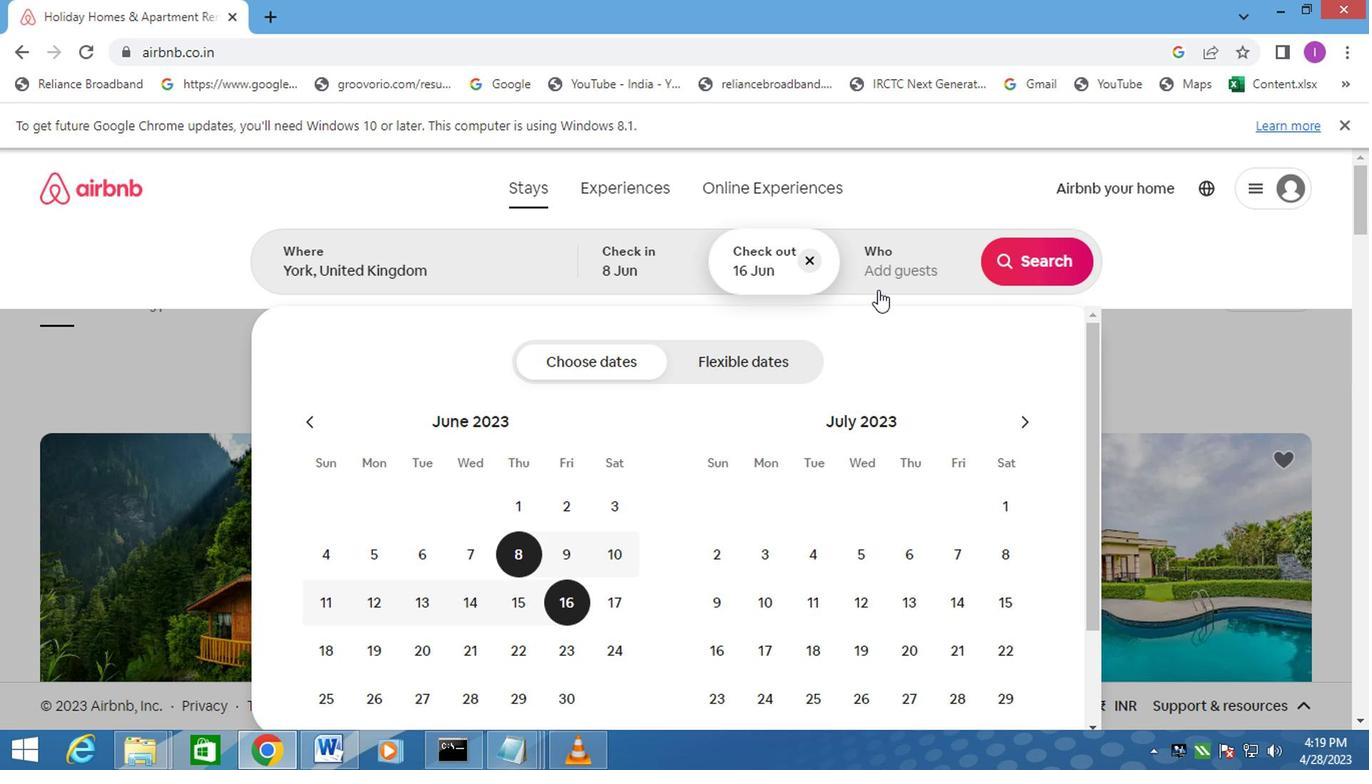 
Action: Mouse pressed left at (885, 281)
Screenshot: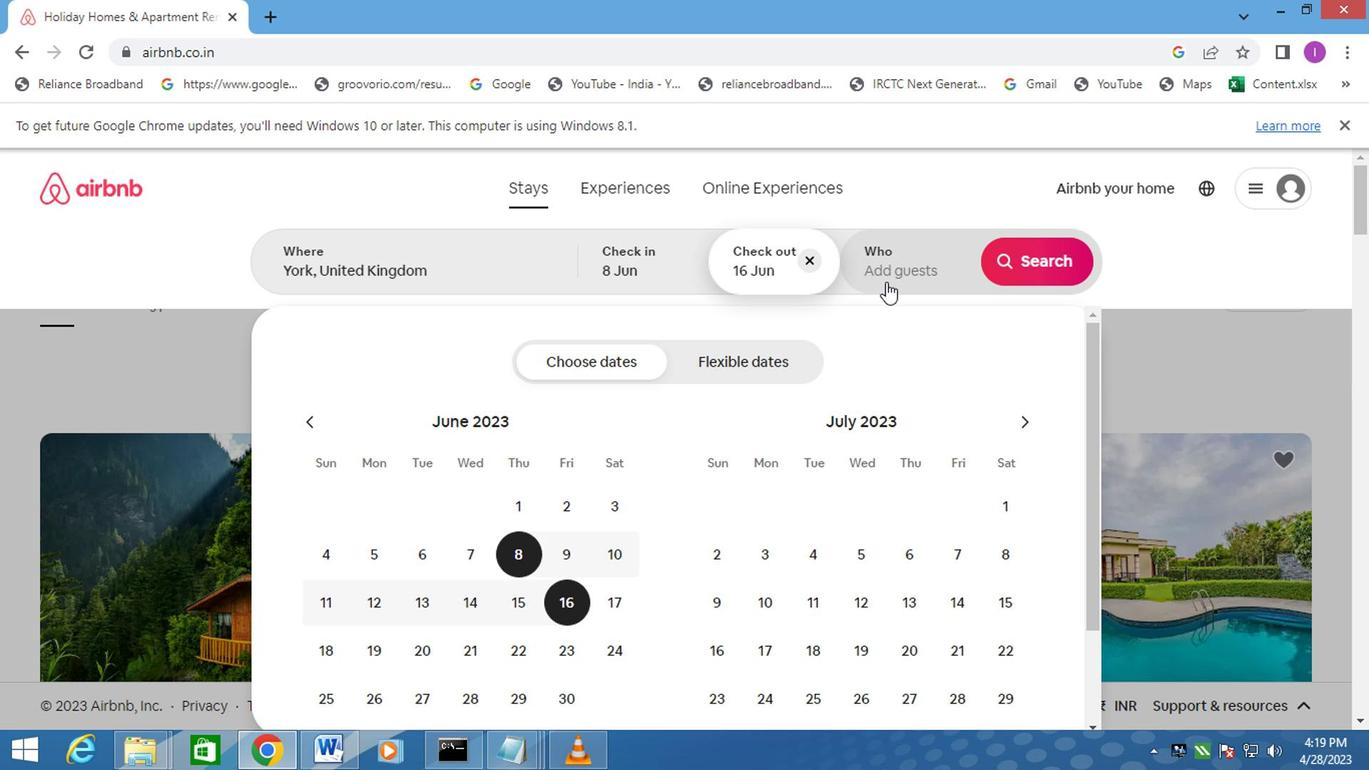 
Action: Mouse moved to (1037, 381)
Screenshot: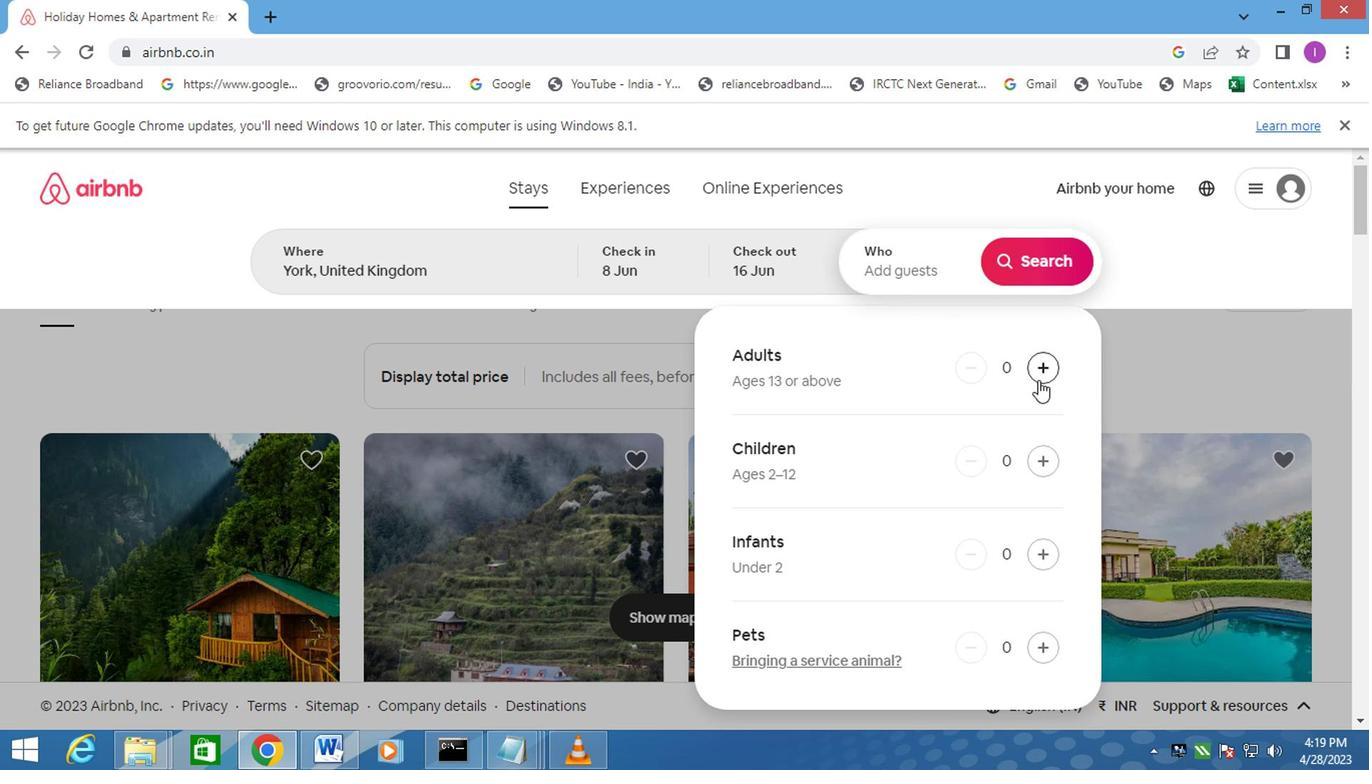 
Action: Mouse pressed left at (1037, 381)
Screenshot: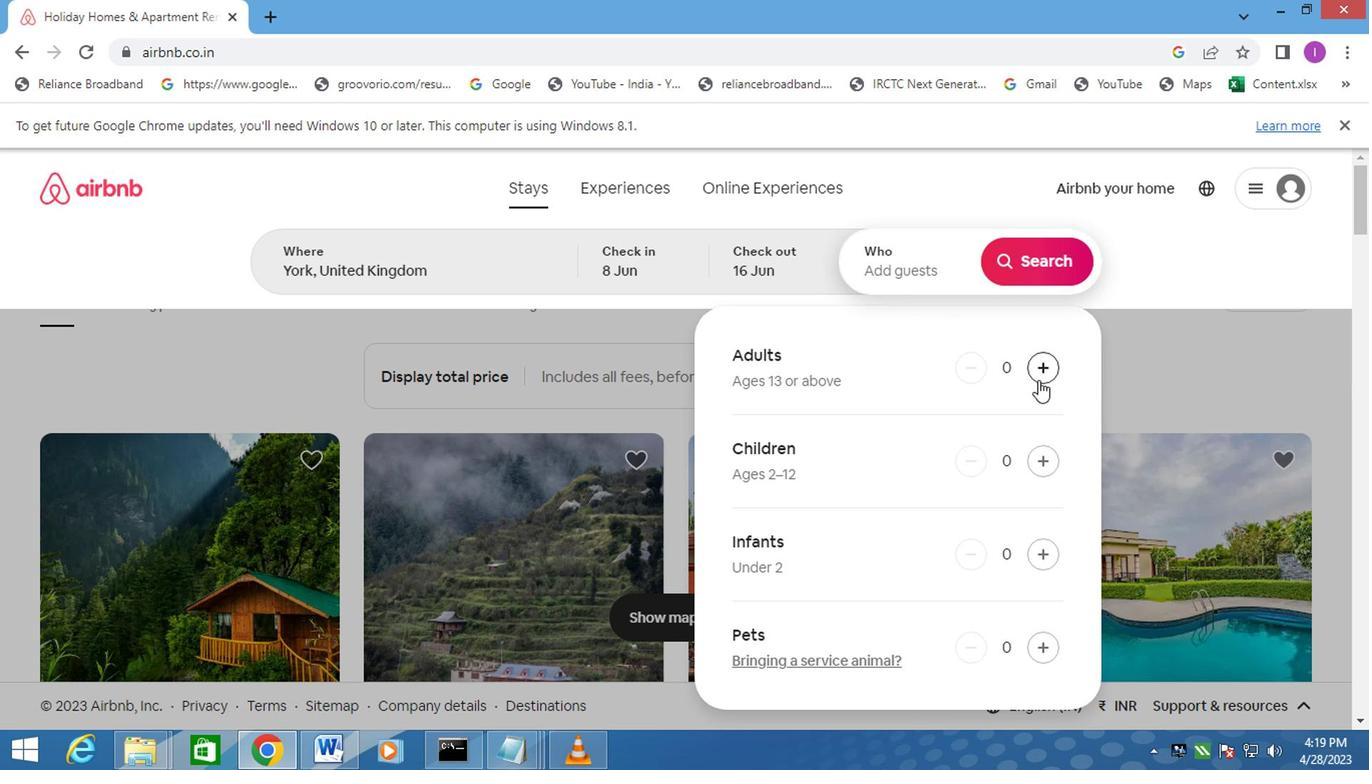 
Action: Mouse moved to (1037, 381)
Screenshot: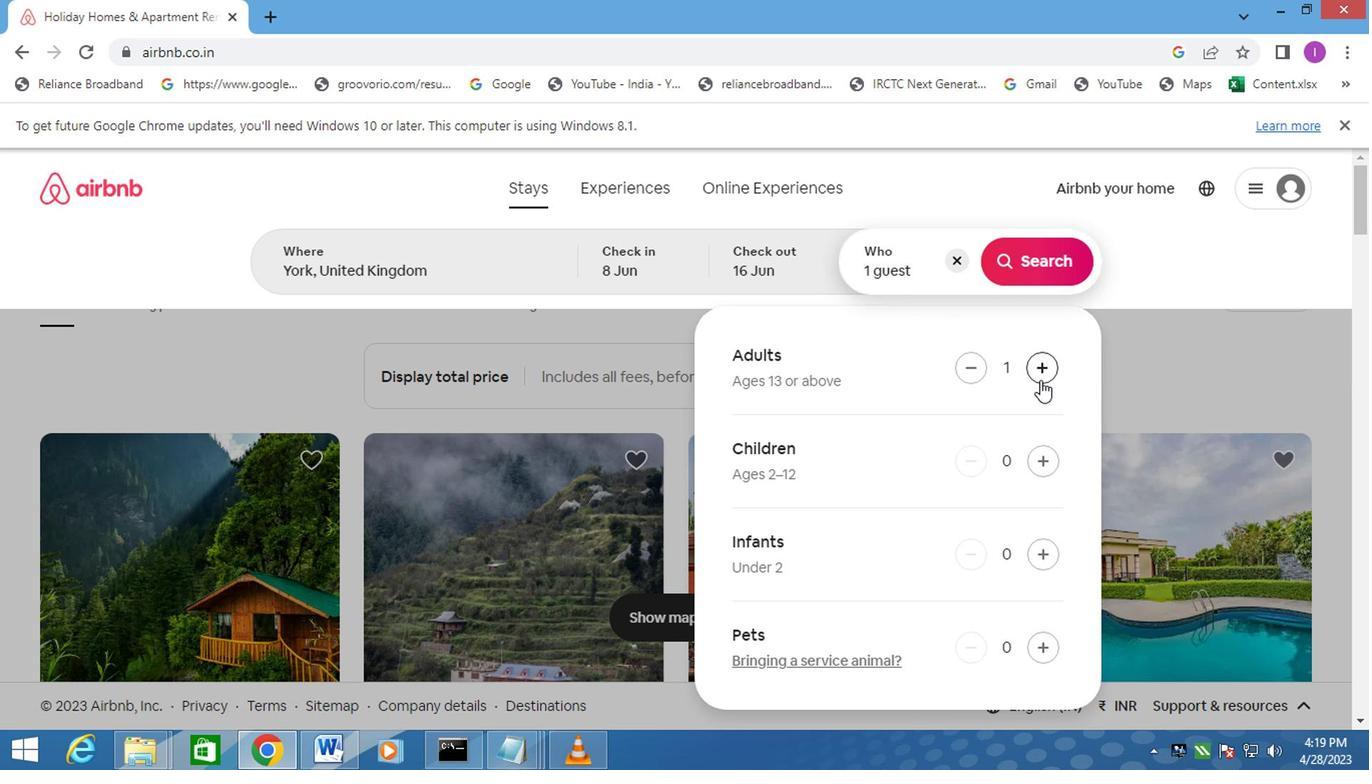 
Action: Mouse pressed left at (1037, 381)
Screenshot: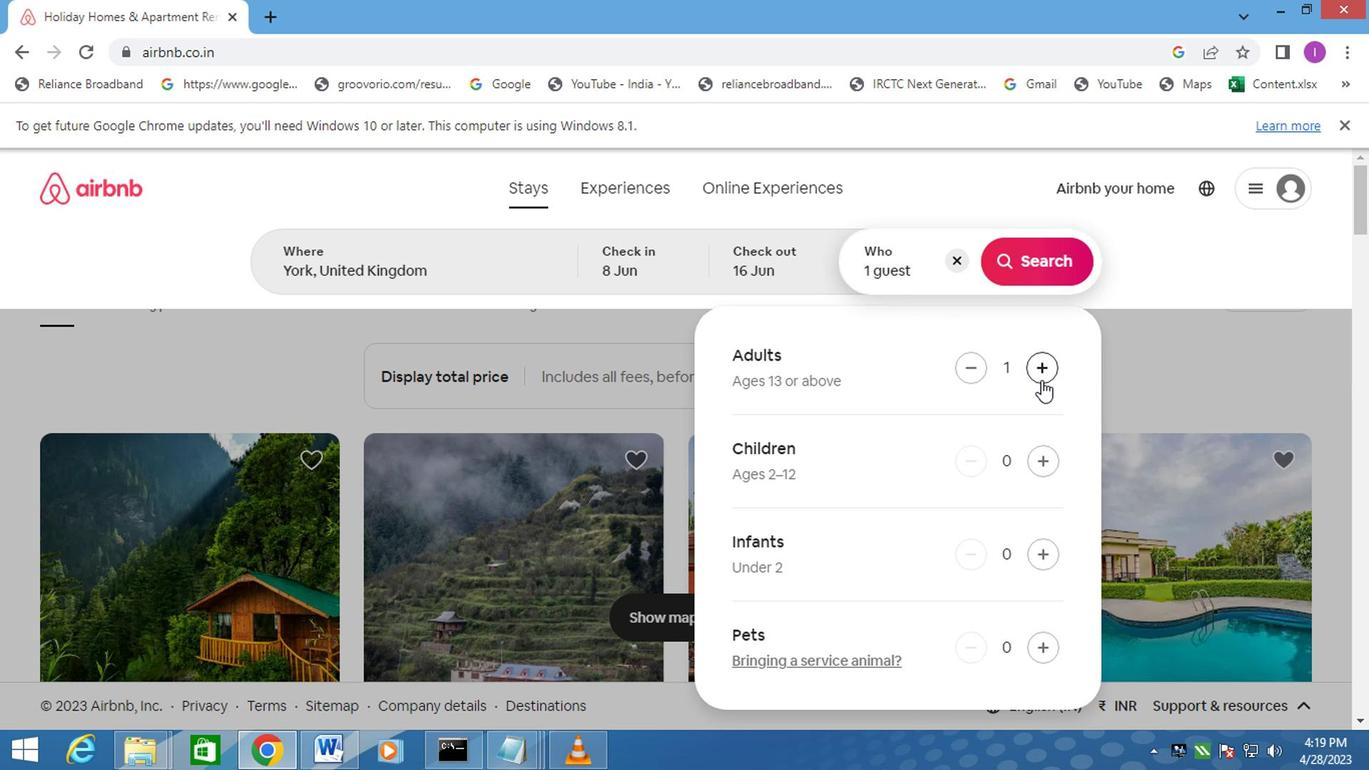 
Action: Mouse moved to (1049, 270)
Screenshot: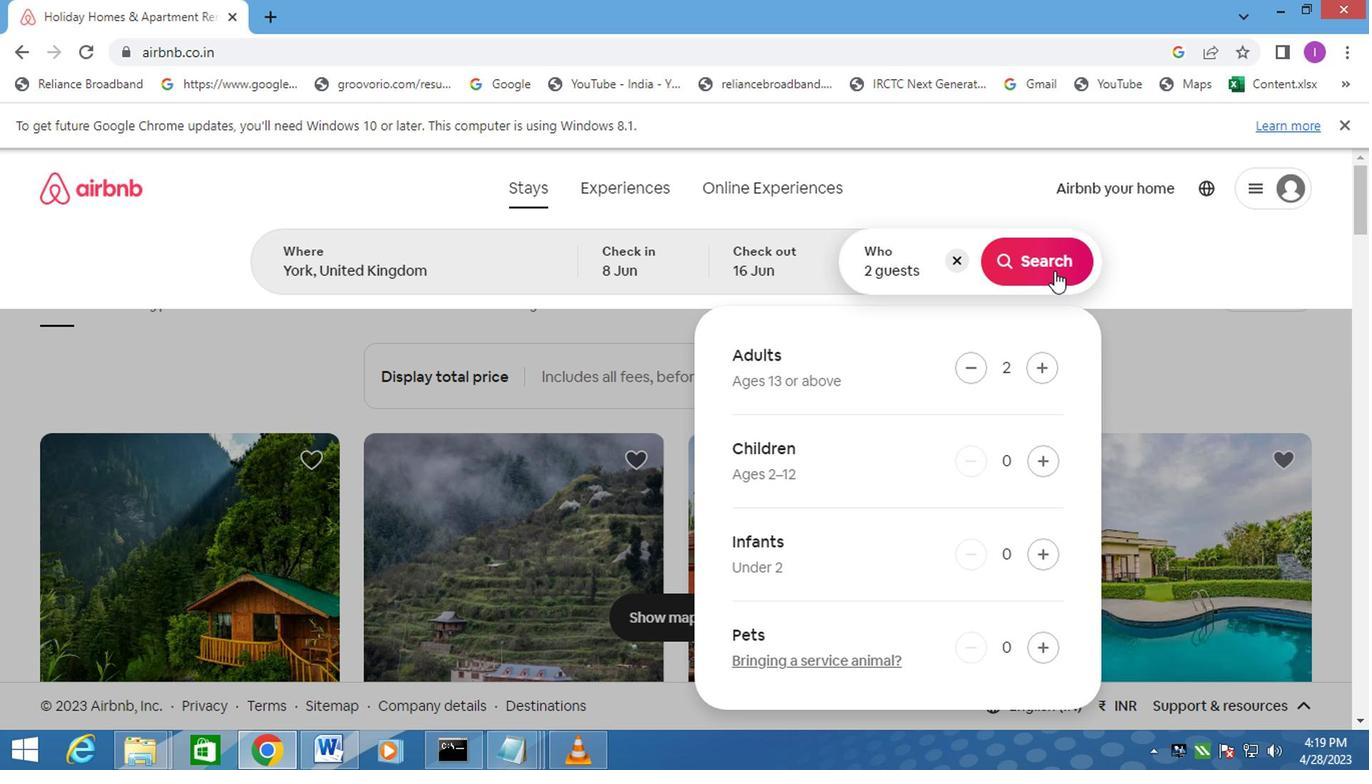 
Action: Mouse pressed left at (1049, 270)
Screenshot: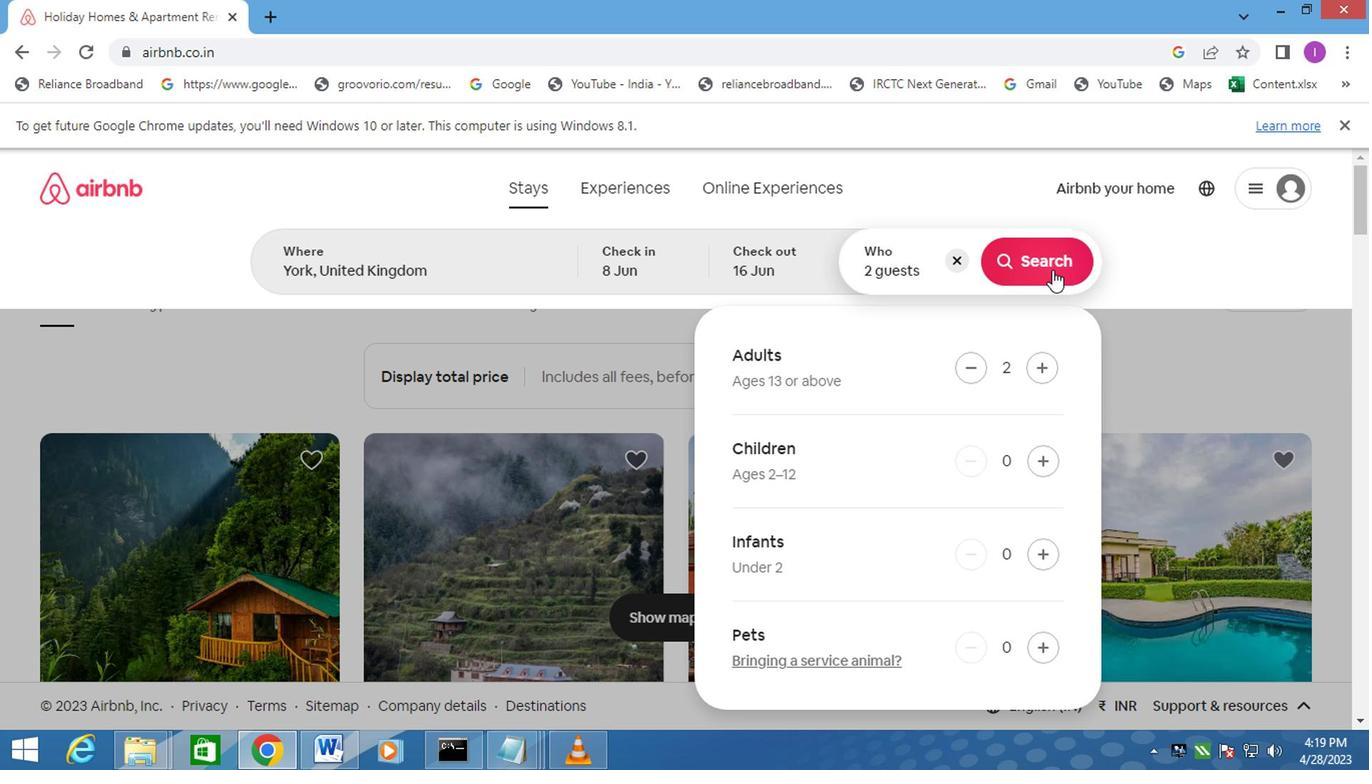 
Action: Mouse moved to (1273, 269)
Screenshot: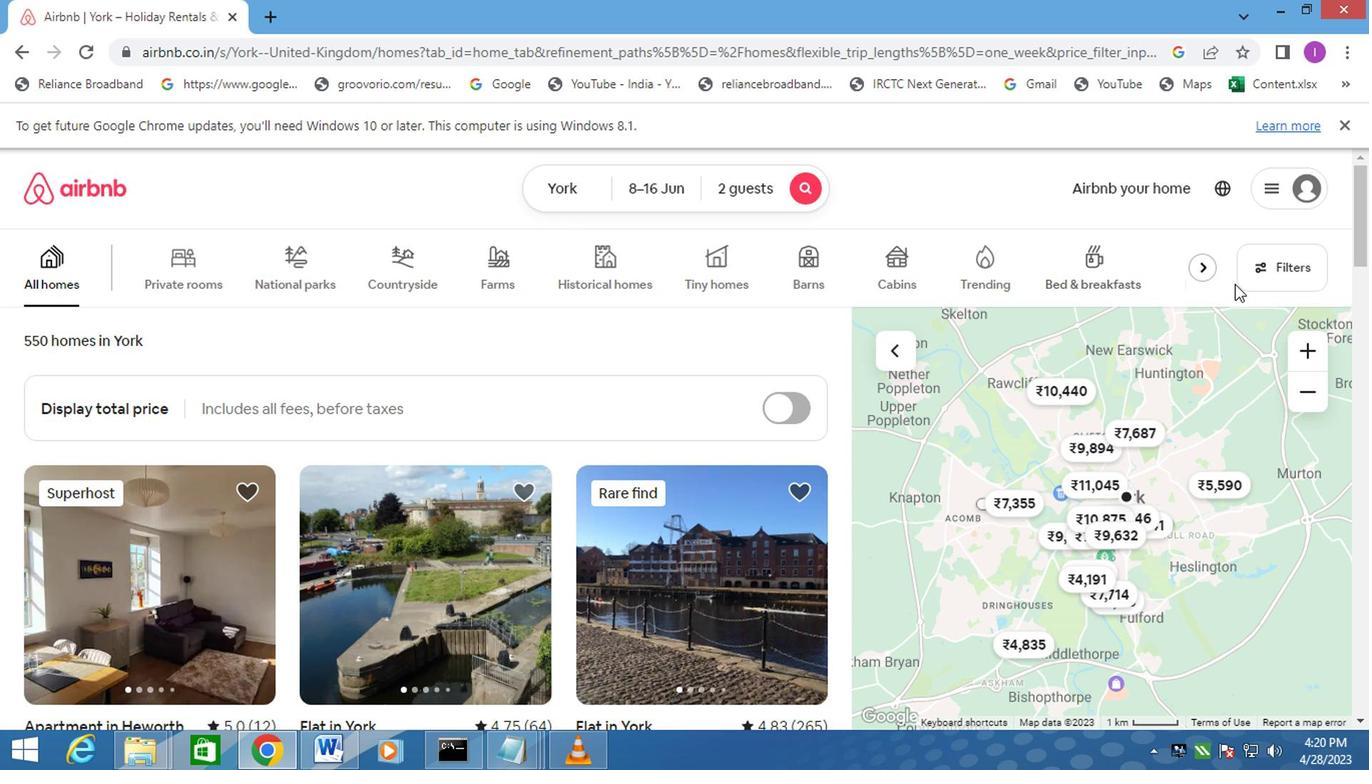
Action: Mouse pressed left at (1273, 269)
Screenshot: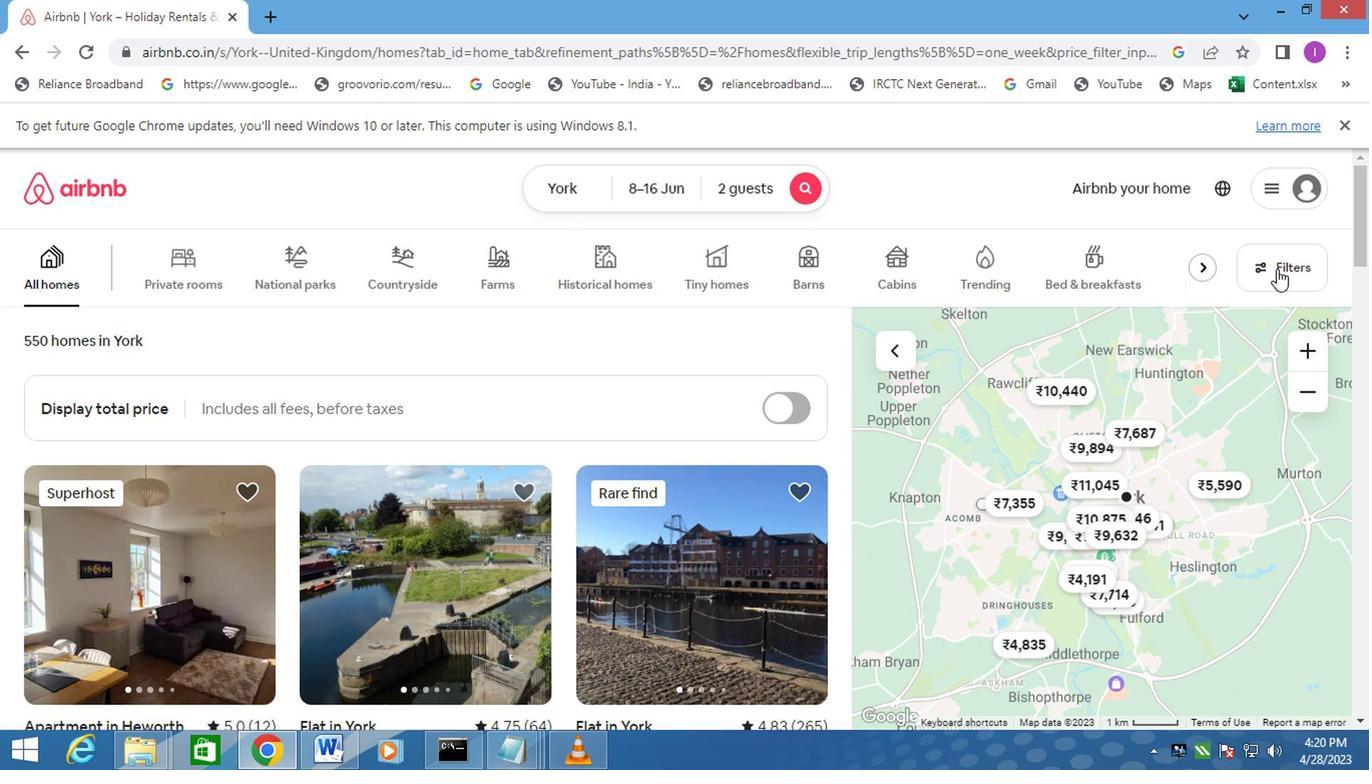 
Action: Mouse moved to (437, 532)
Screenshot: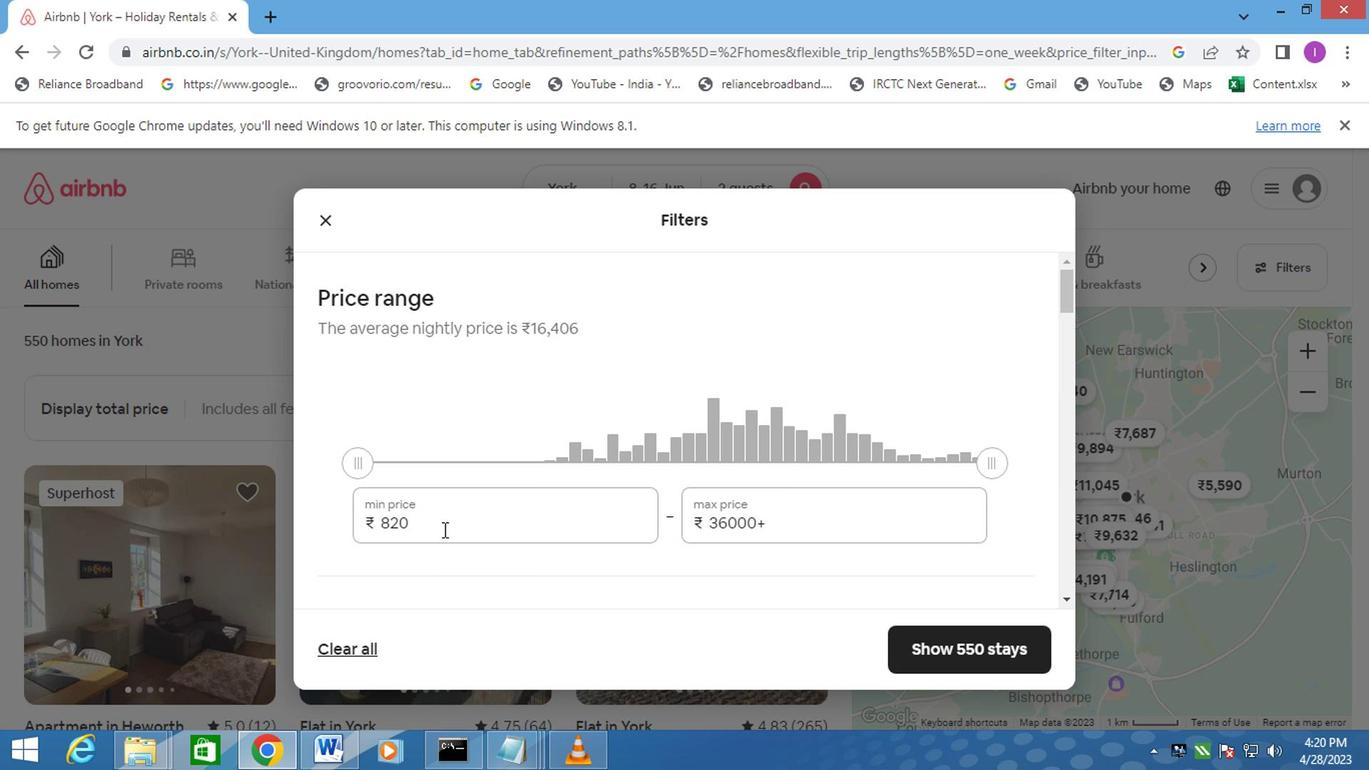 
Action: Mouse pressed left at (437, 532)
Screenshot: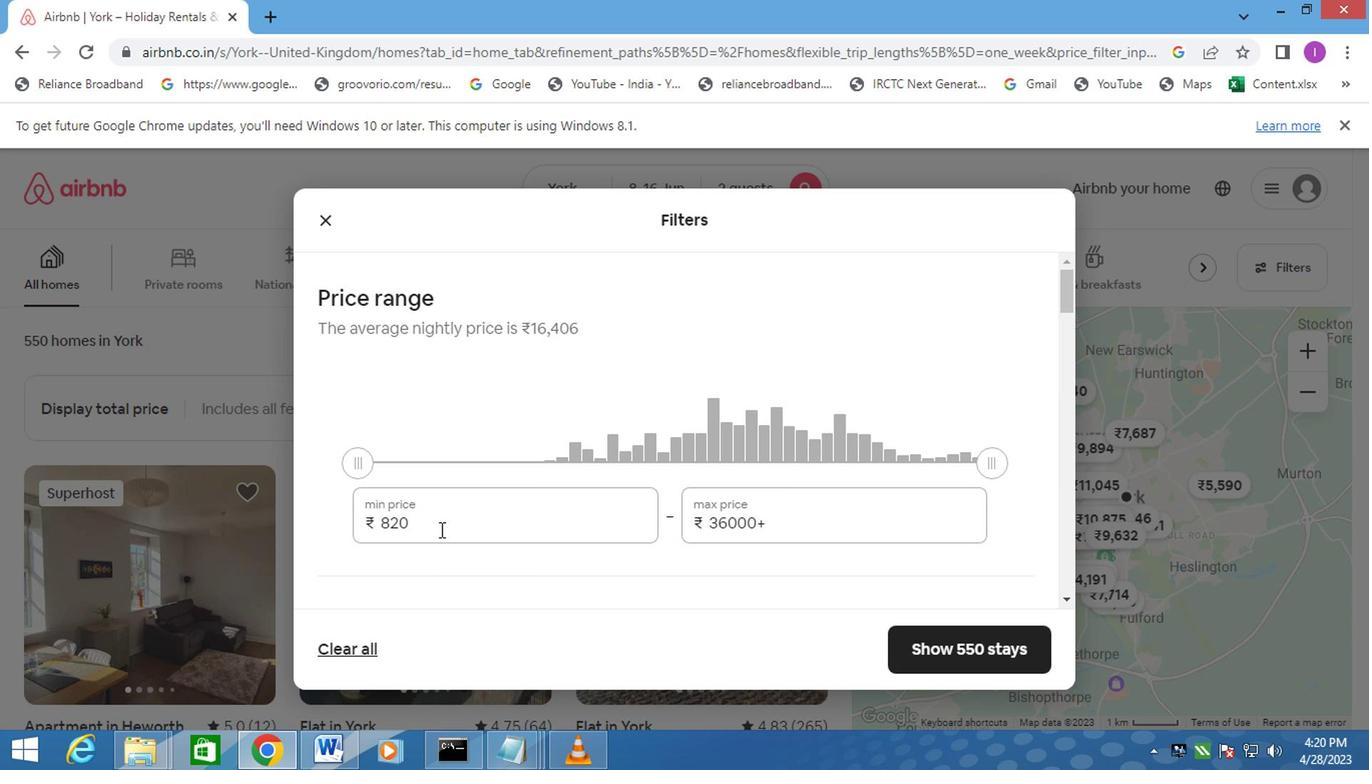 
Action: Mouse moved to (412, 515)
Screenshot: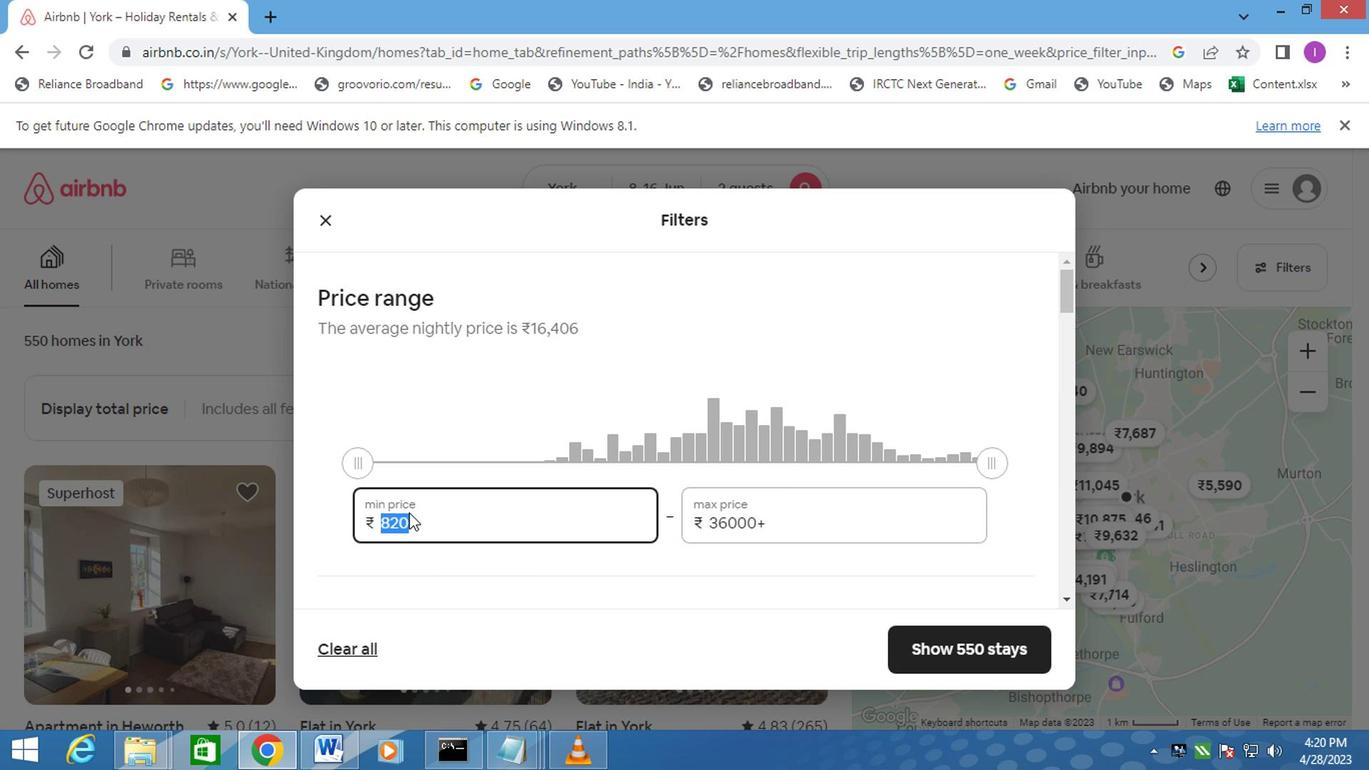 
Action: Key pressed 1
Screenshot: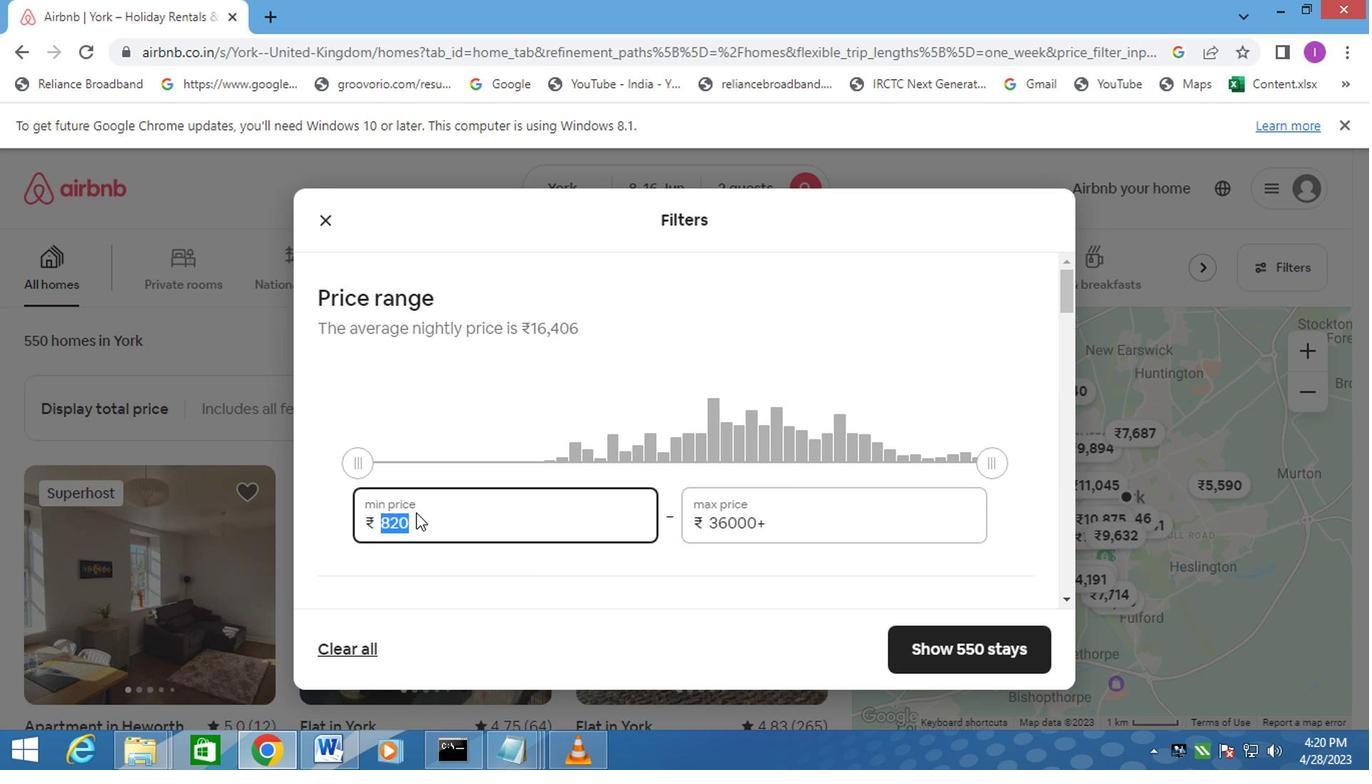 
Action: Mouse moved to (412, 515)
Screenshot: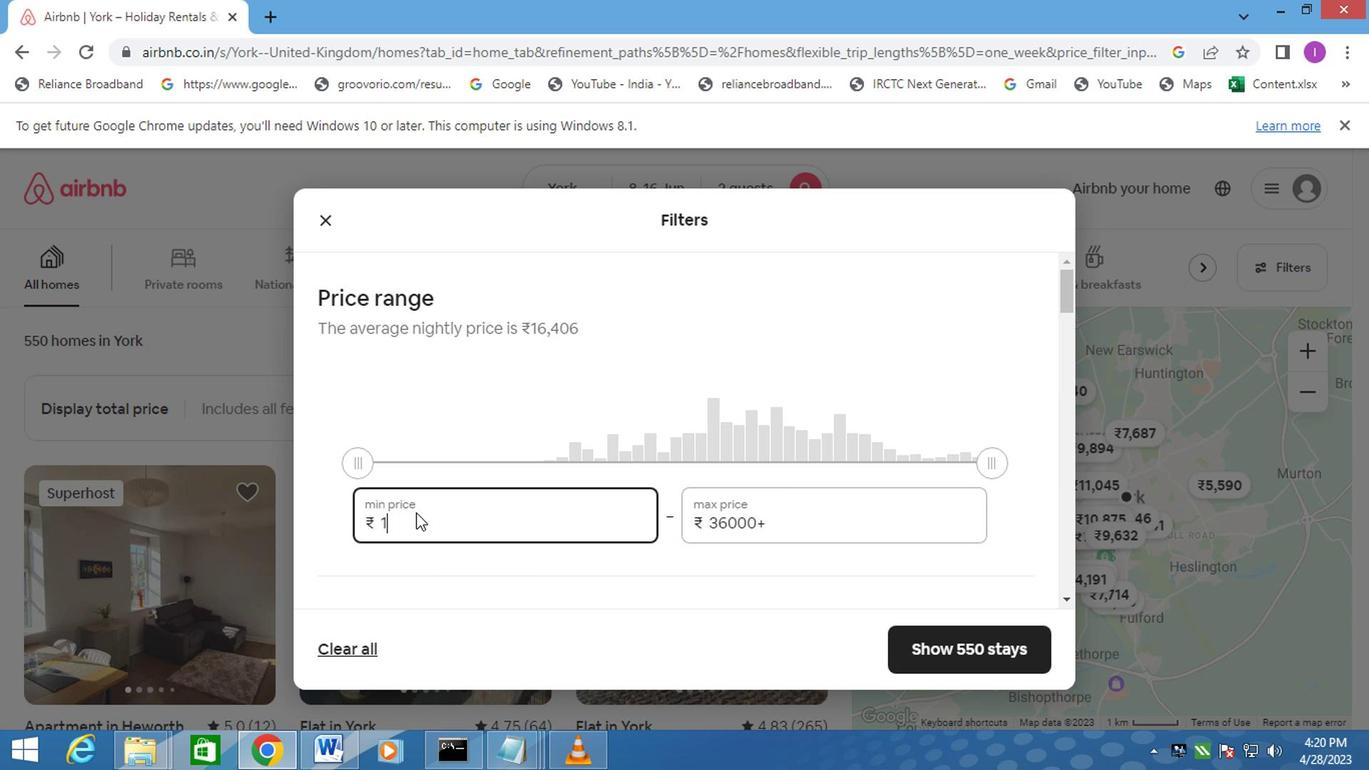 
Action: Key pressed 0
Screenshot: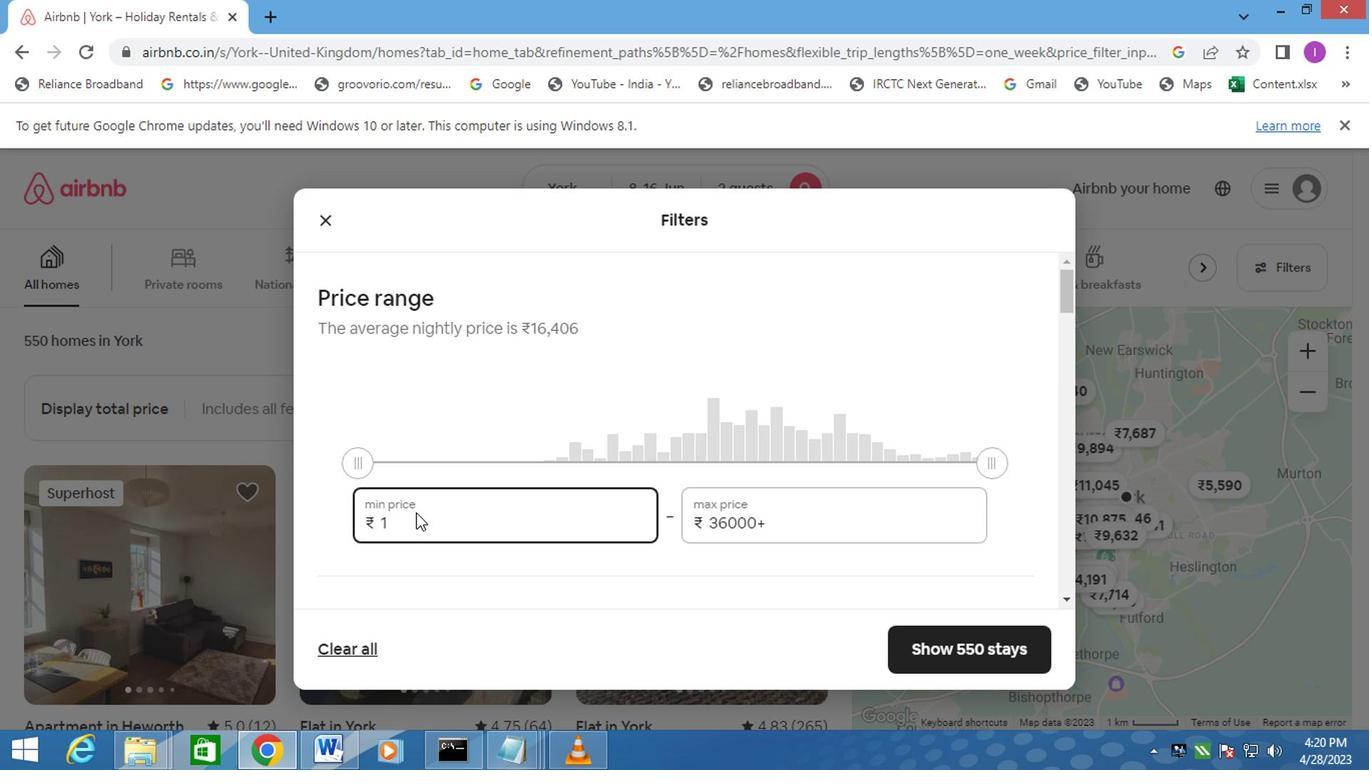 
Action: Mouse moved to (416, 513)
Screenshot: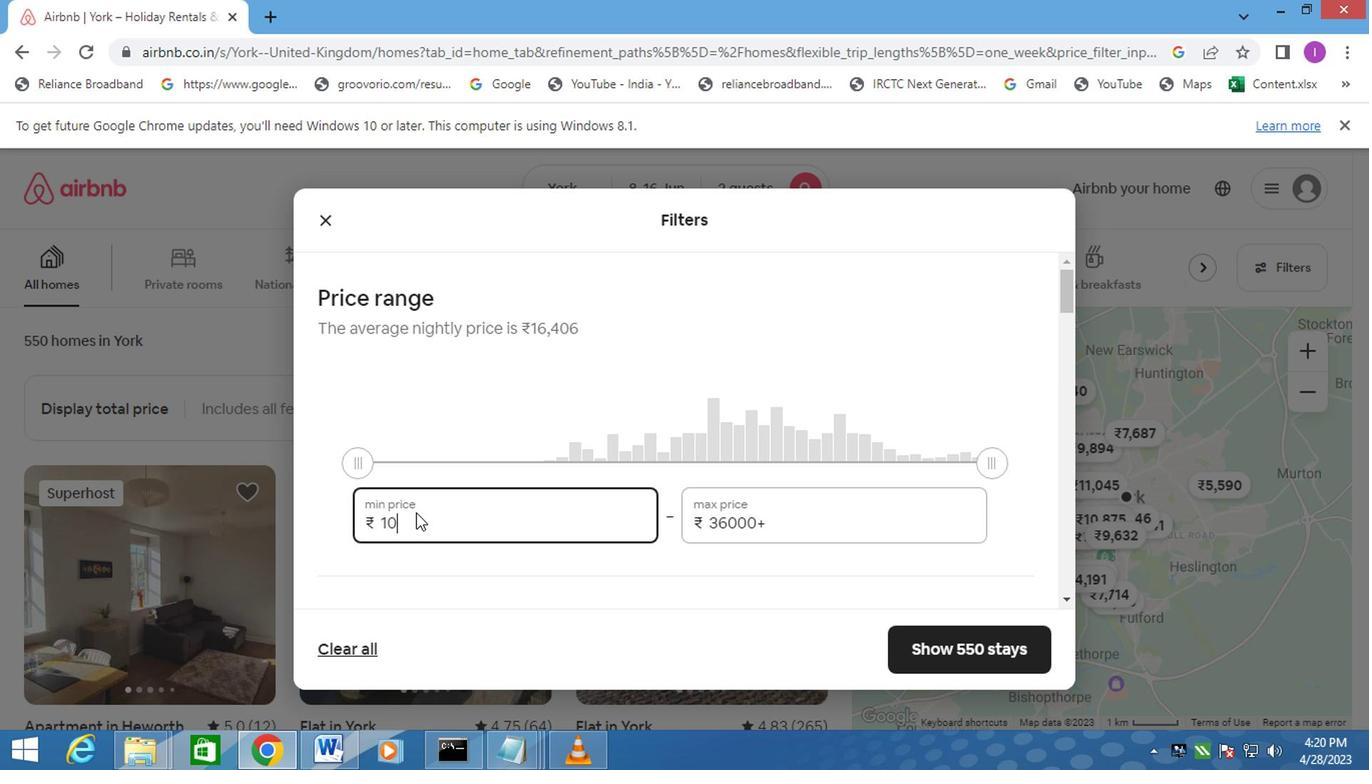 
Action: Key pressed 0
Screenshot: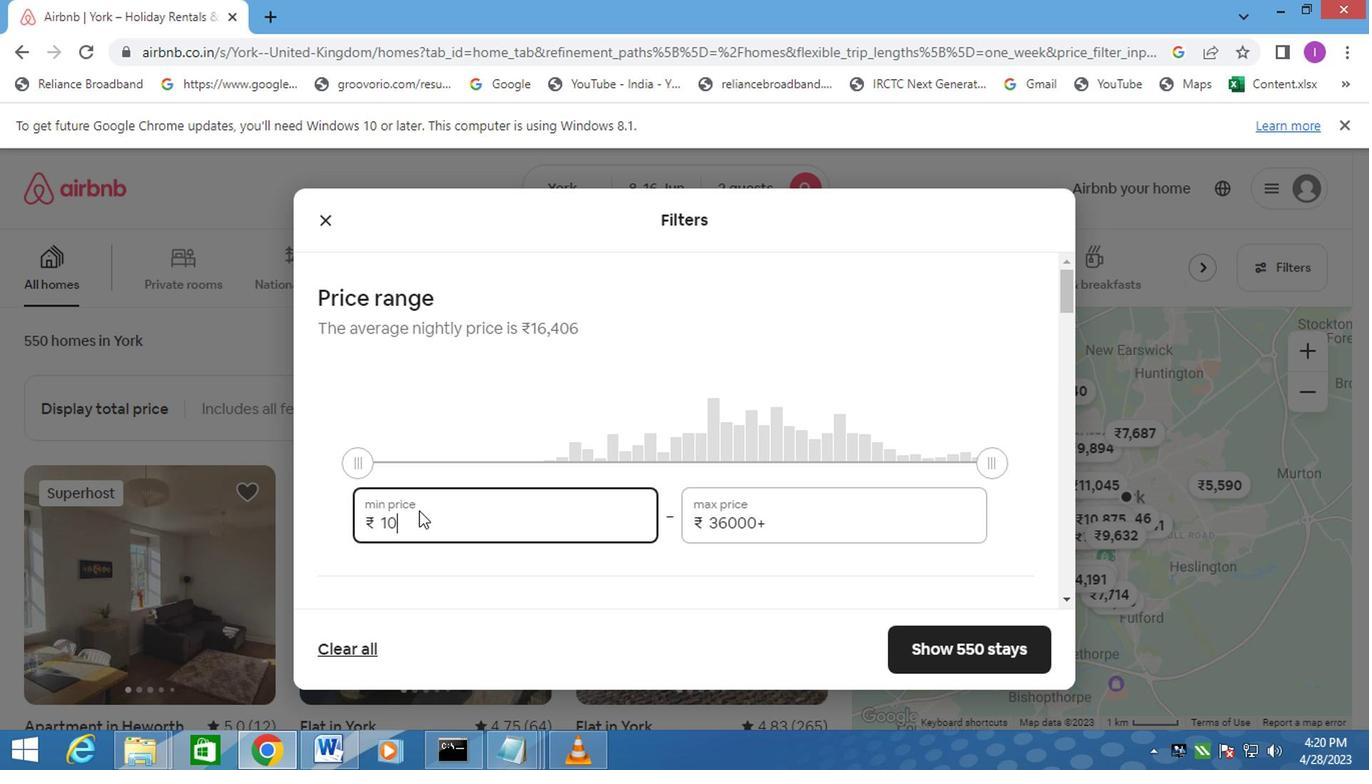 
Action: Mouse moved to (417, 512)
Screenshot: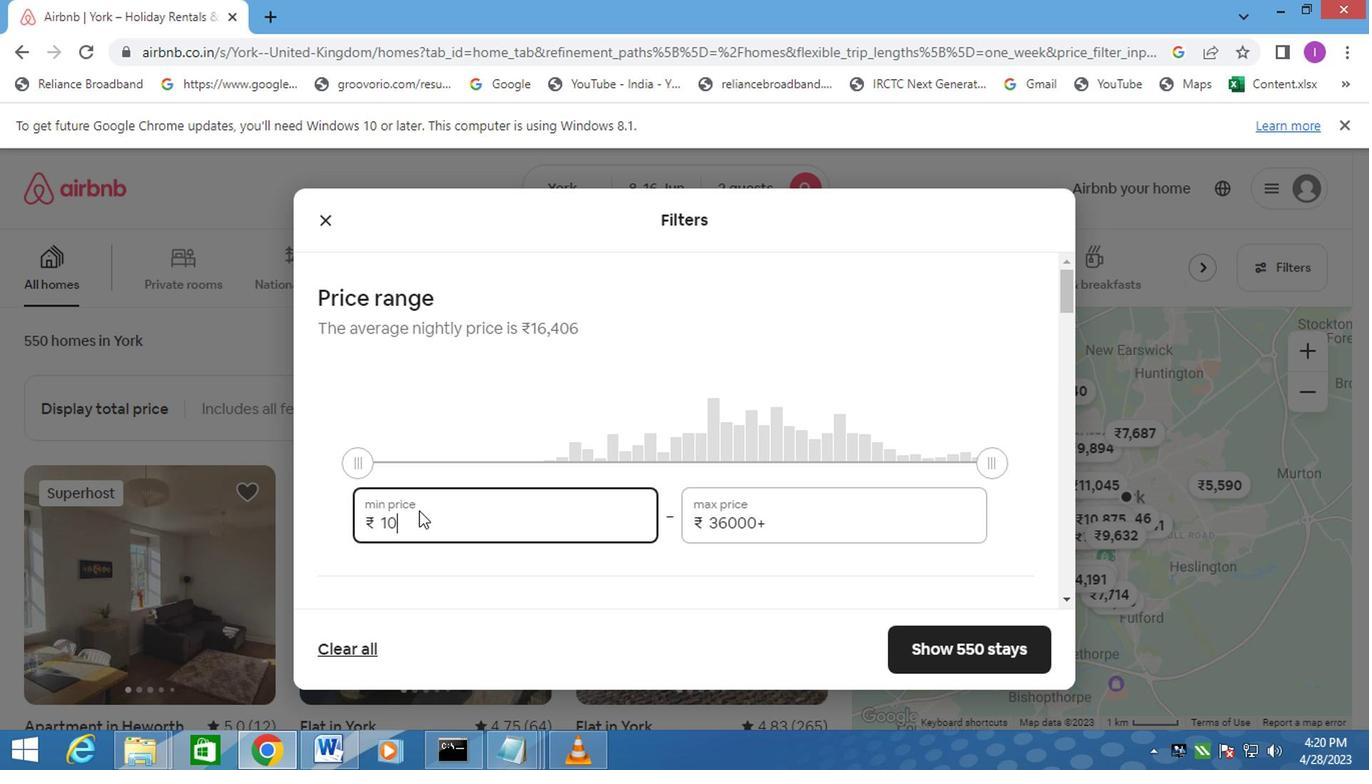 
Action: Key pressed 0
Screenshot: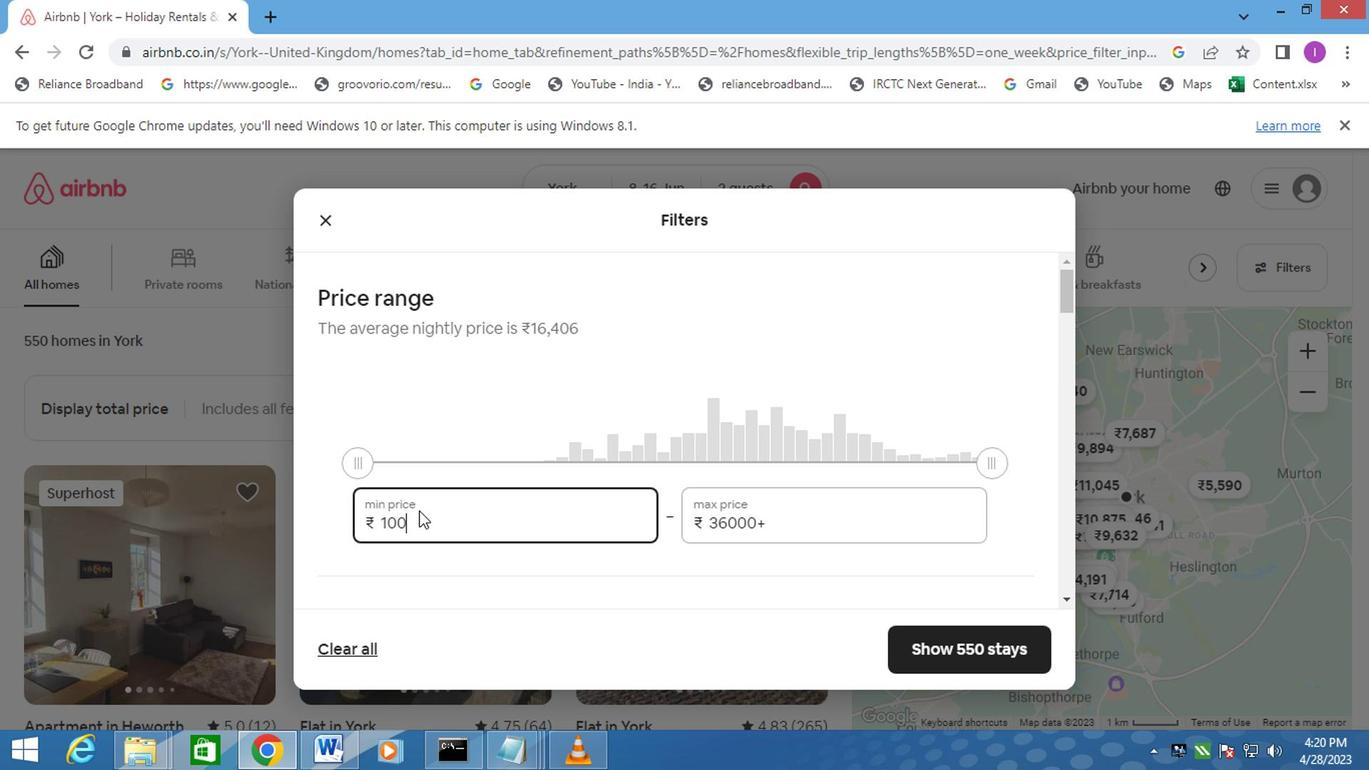 
Action: Mouse moved to (417, 511)
Screenshot: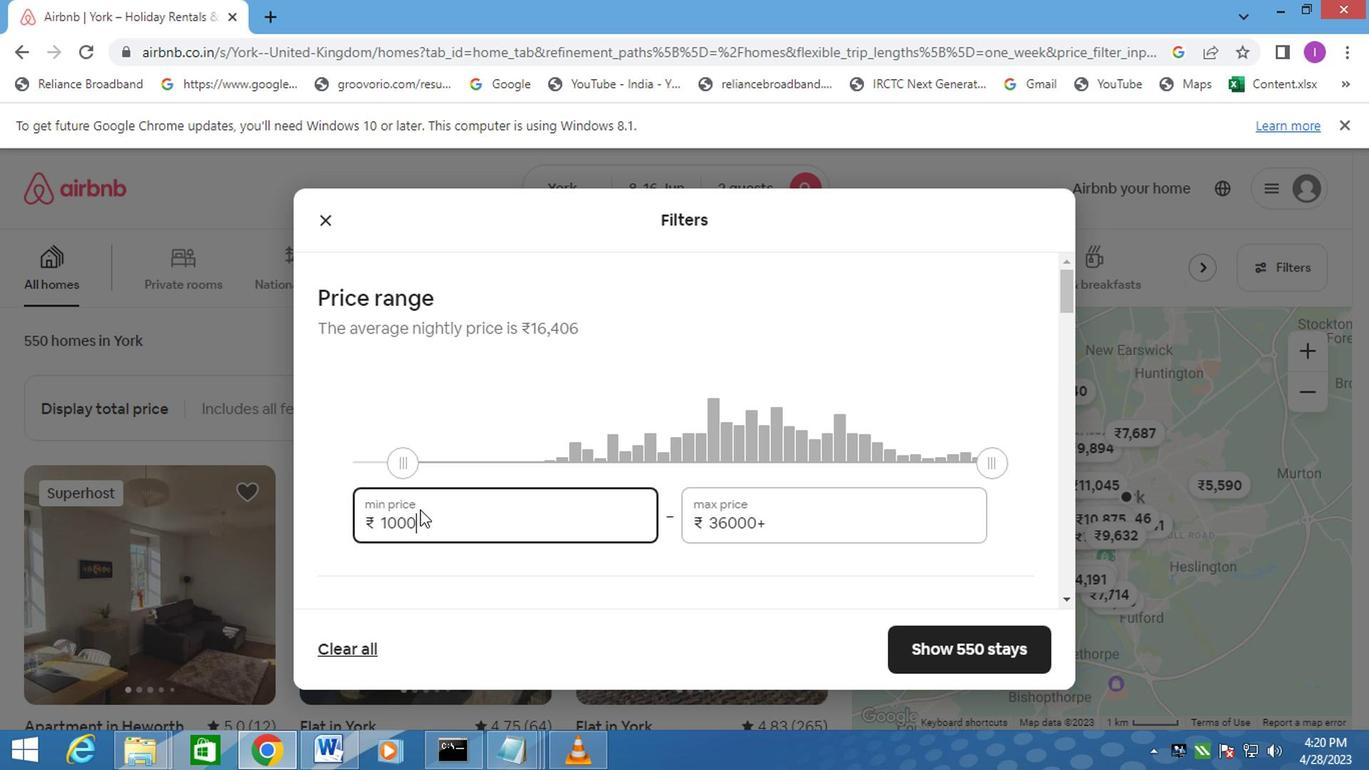 
Action: Key pressed 0
Screenshot: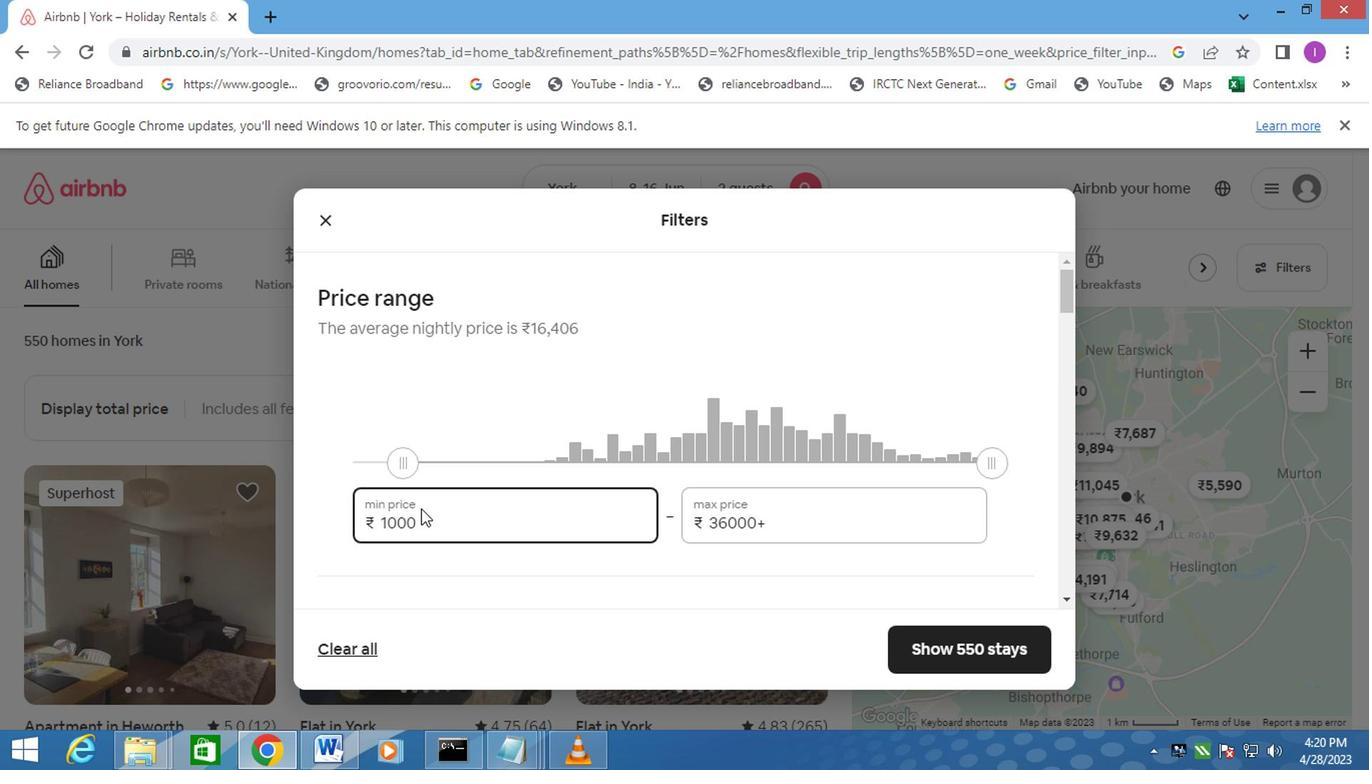 
Action: Mouse moved to (786, 525)
Screenshot: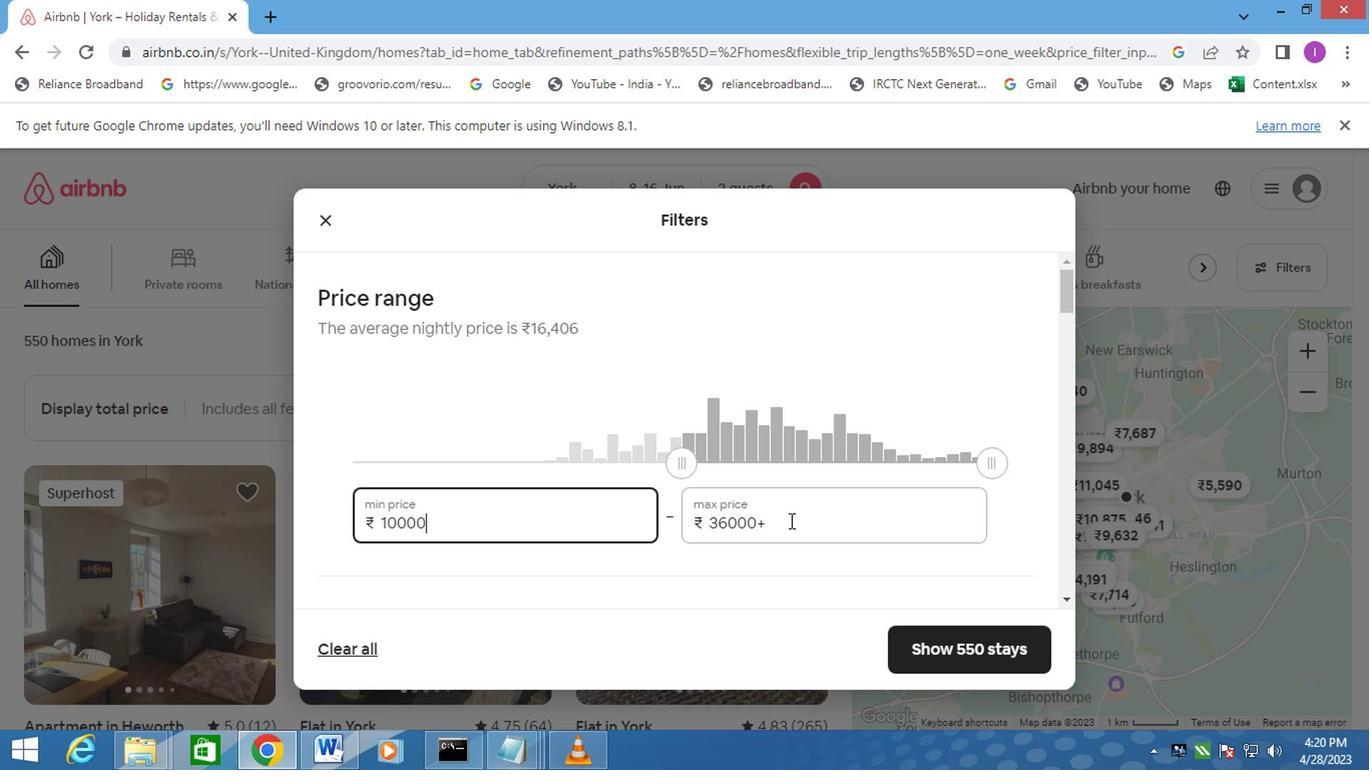 
Action: Mouse pressed left at (786, 525)
Screenshot: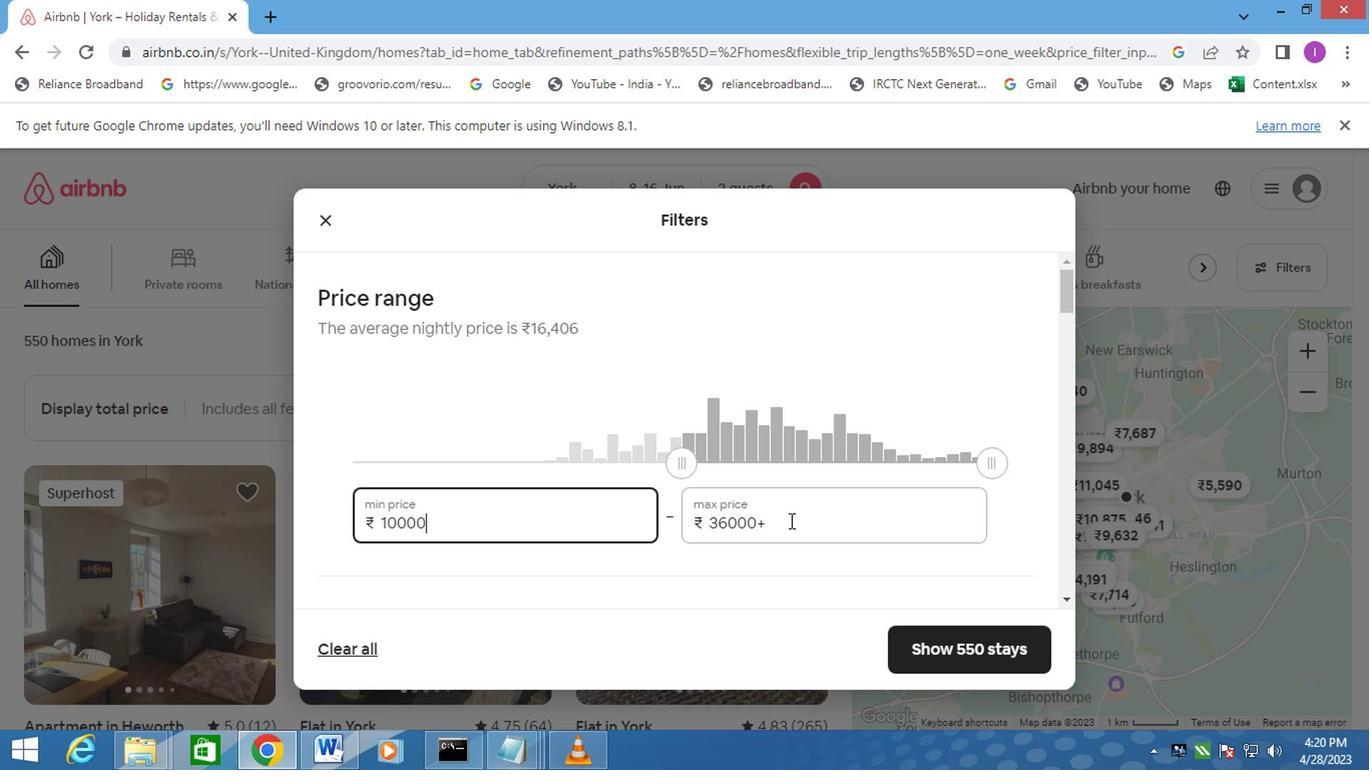 
Action: Mouse moved to (692, 527)
Screenshot: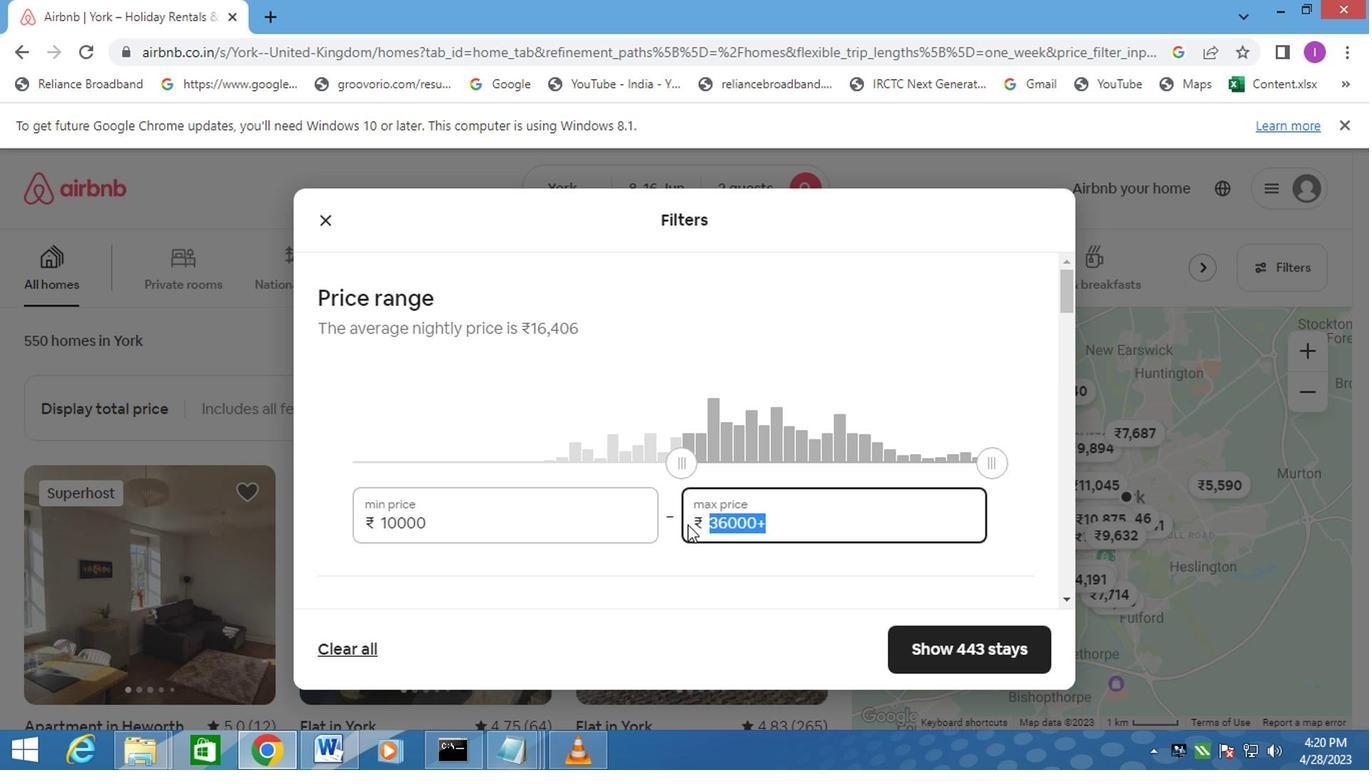 
Action: Key pressed 15000
Screenshot: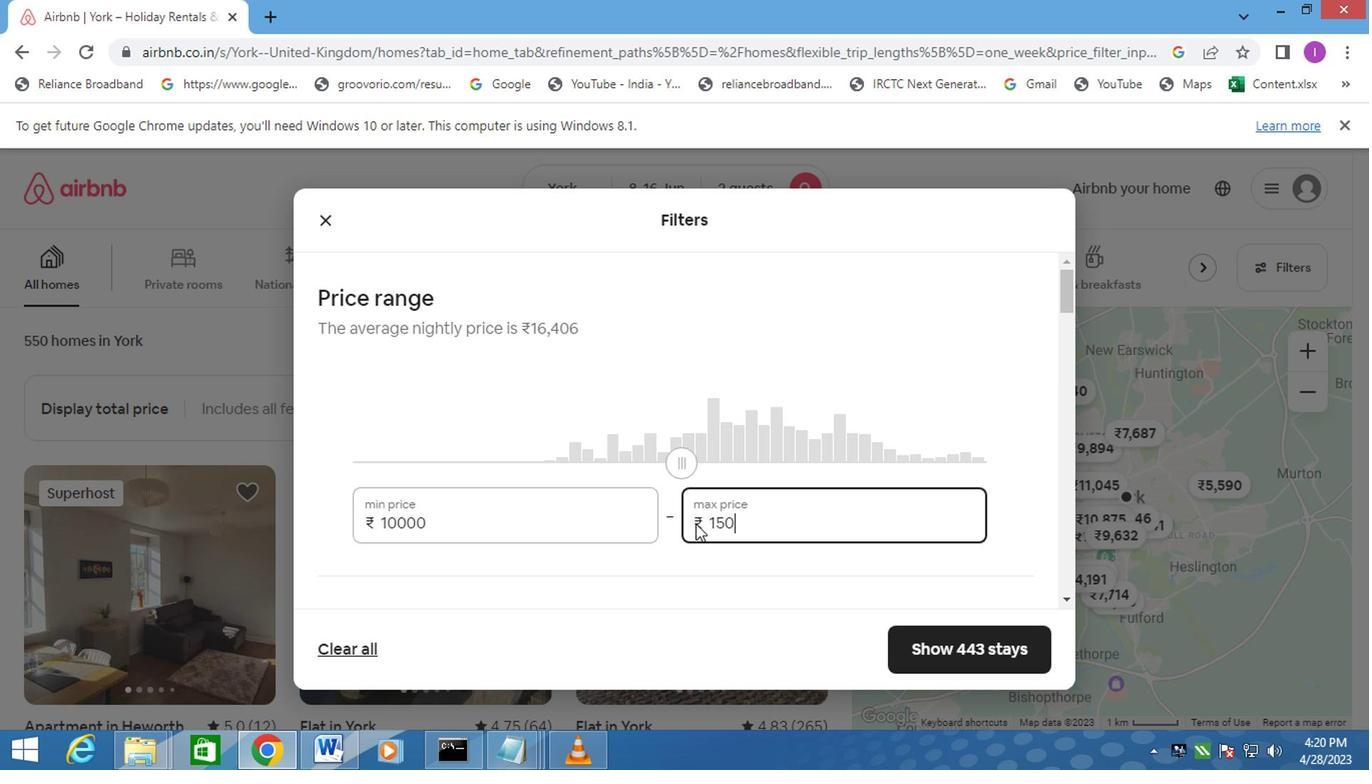 
Action: Mouse moved to (813, 514)
Screenshot: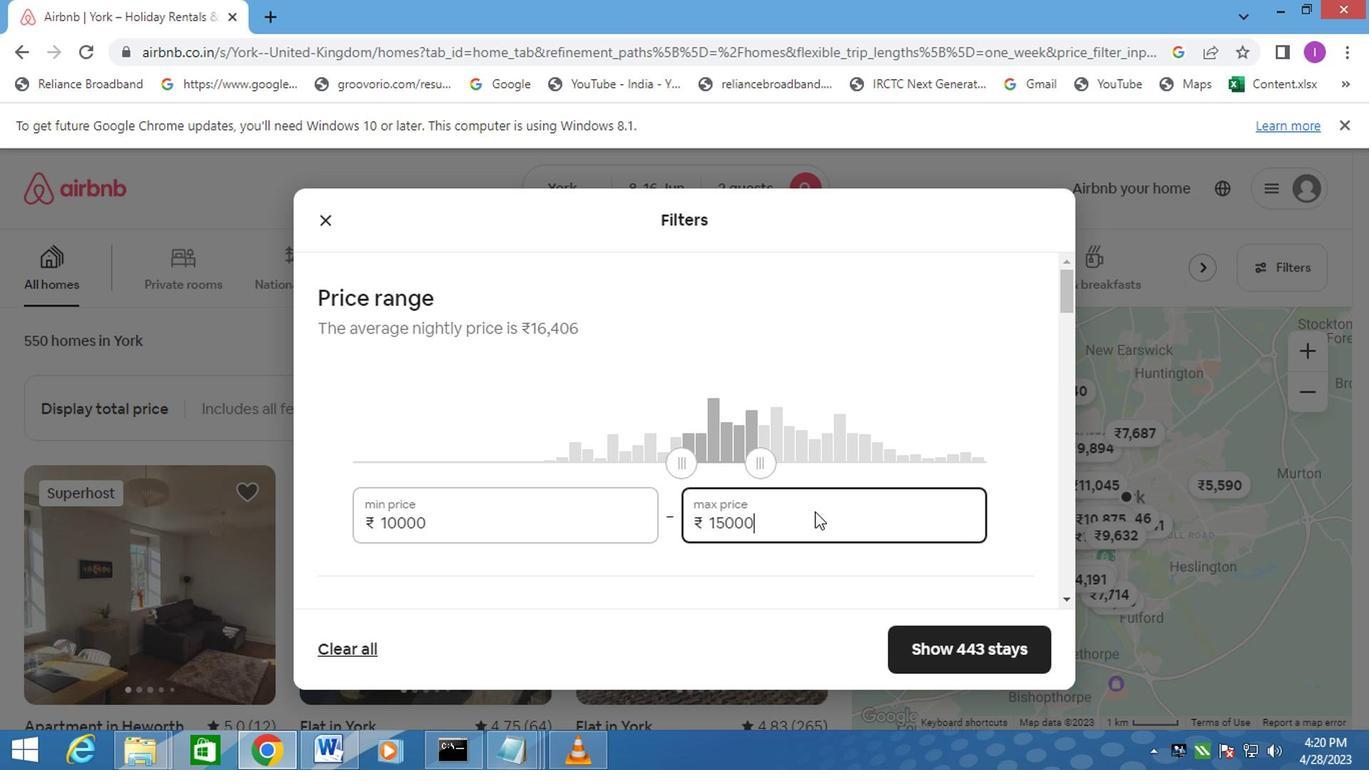 
Action: Mouse scrolled (813, 513) with delta (0, -1)
Screenshot: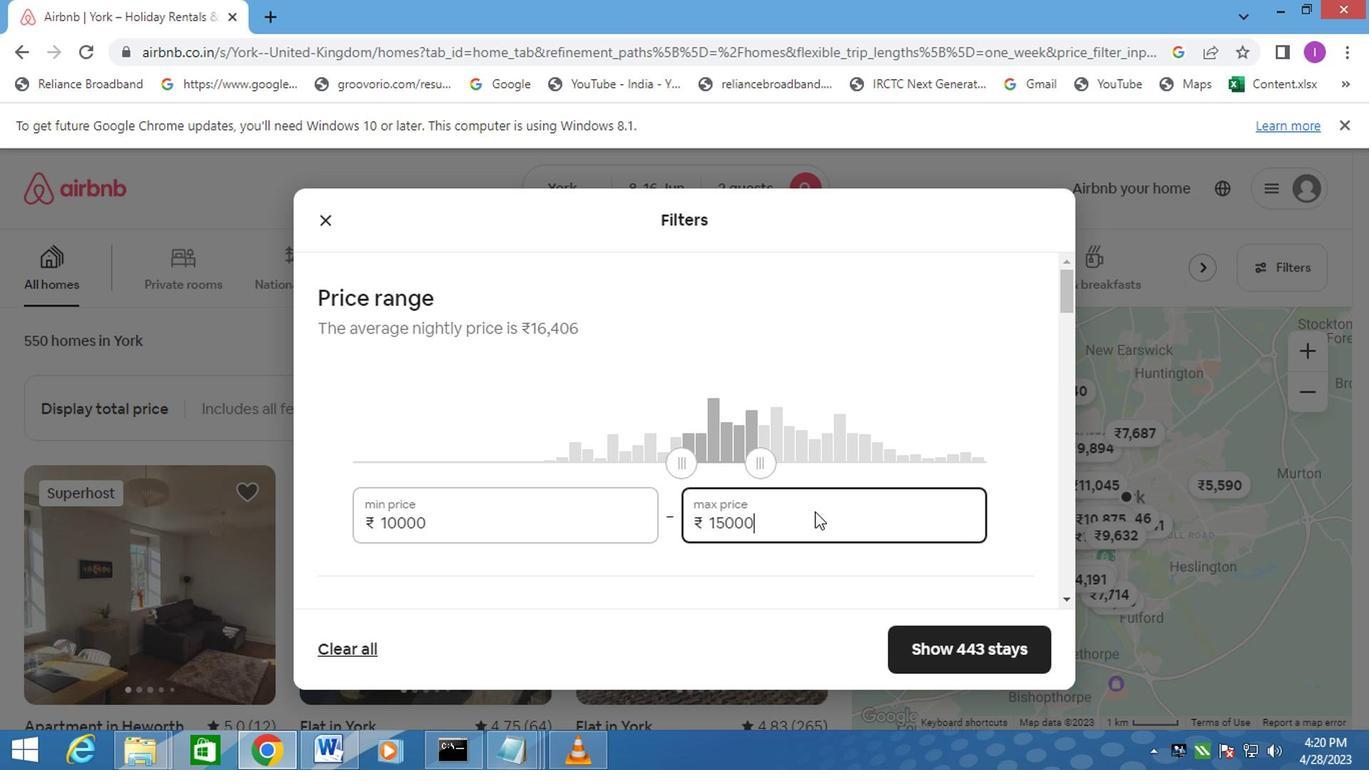 
Action: Mouse moved to (815, 514)
Screenshot: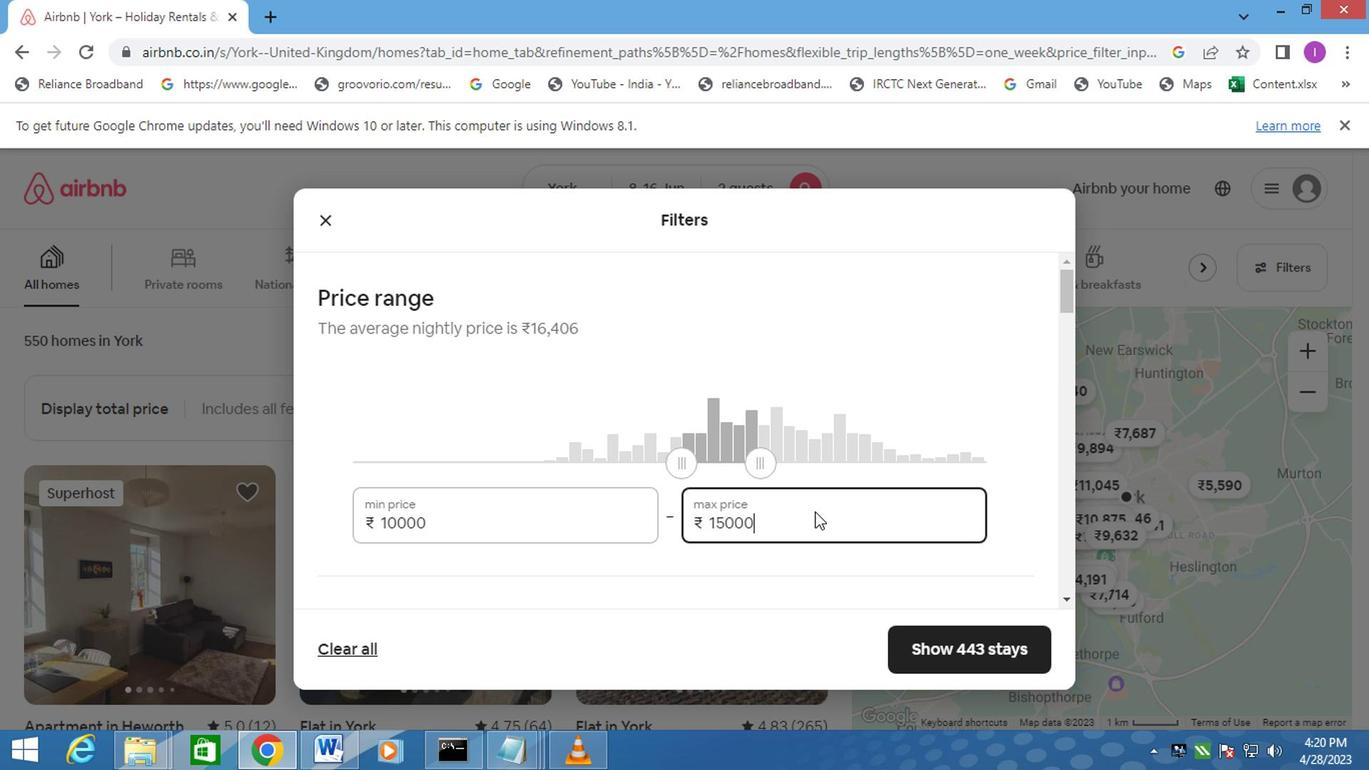 
Action: Mouse scrolled (815, 513) with delta (0, -1)
Screenshot: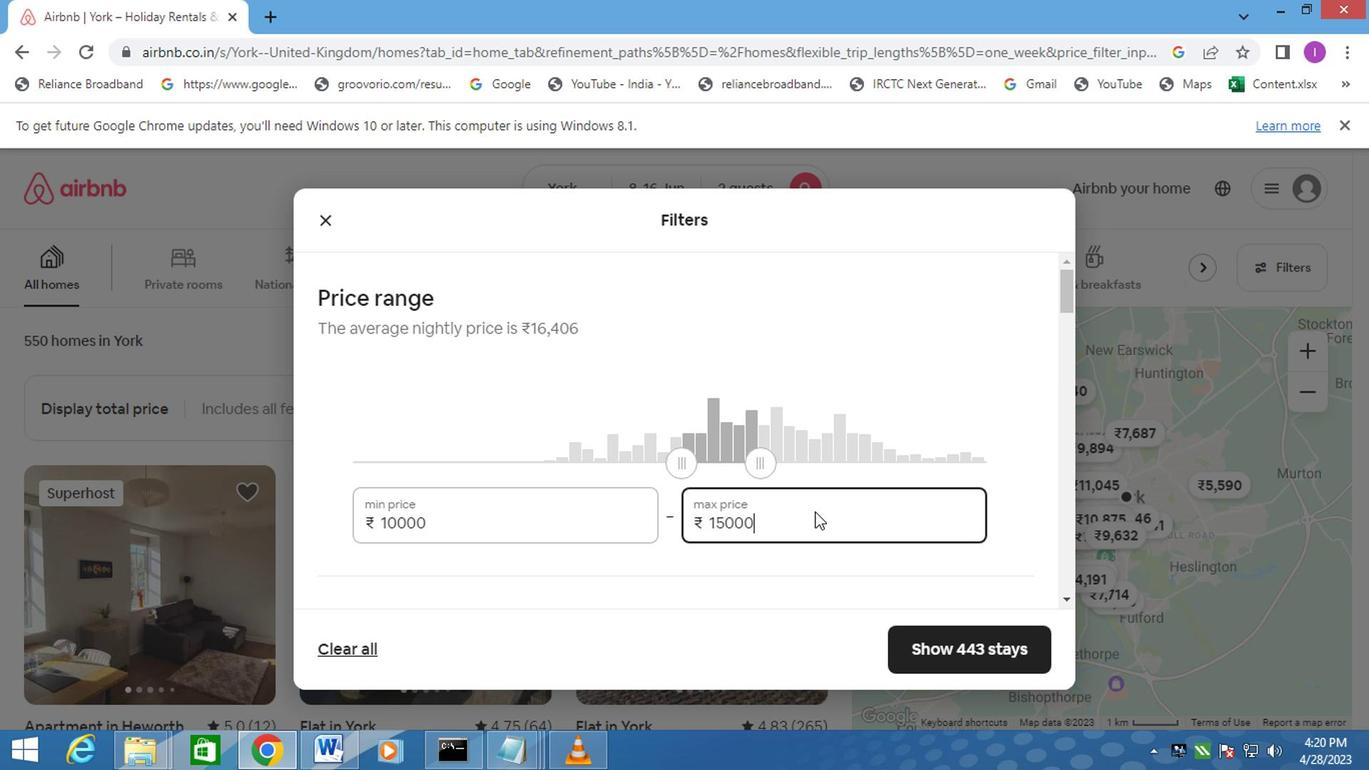 
Action: Mouse scrolled (815, 513) with delta (0, -1)
Screenshot: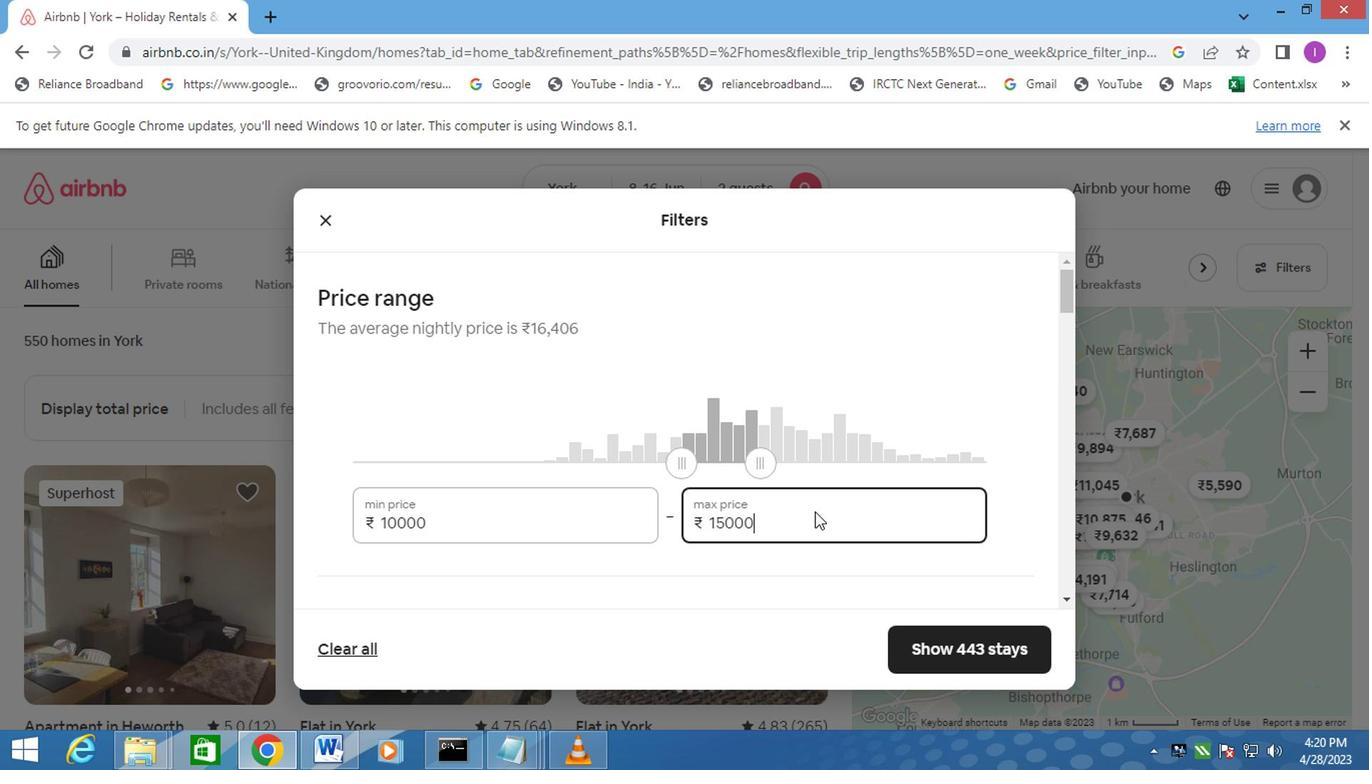 
Action: Mouse moved to (323, 390)
Screenshot: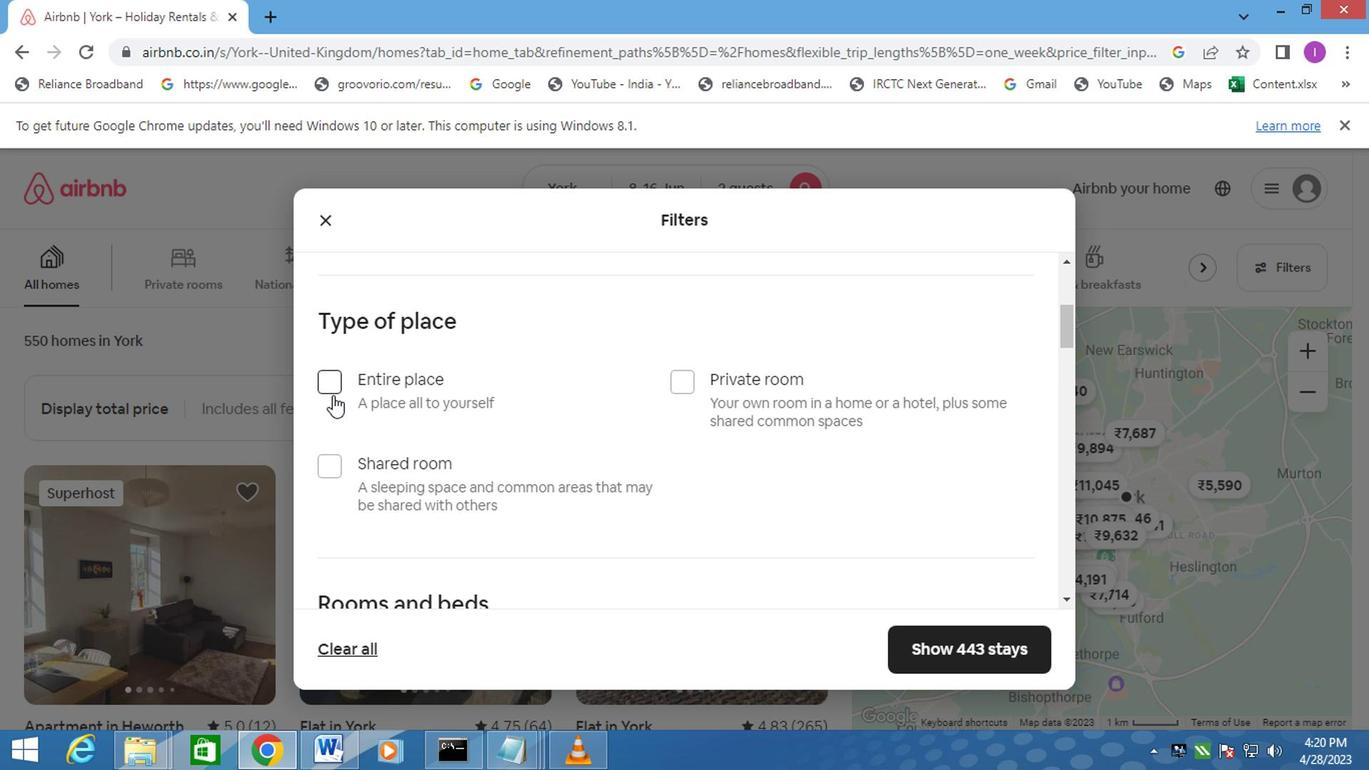 
Action: Mouse pressed left at (323, 390)
Screenshot: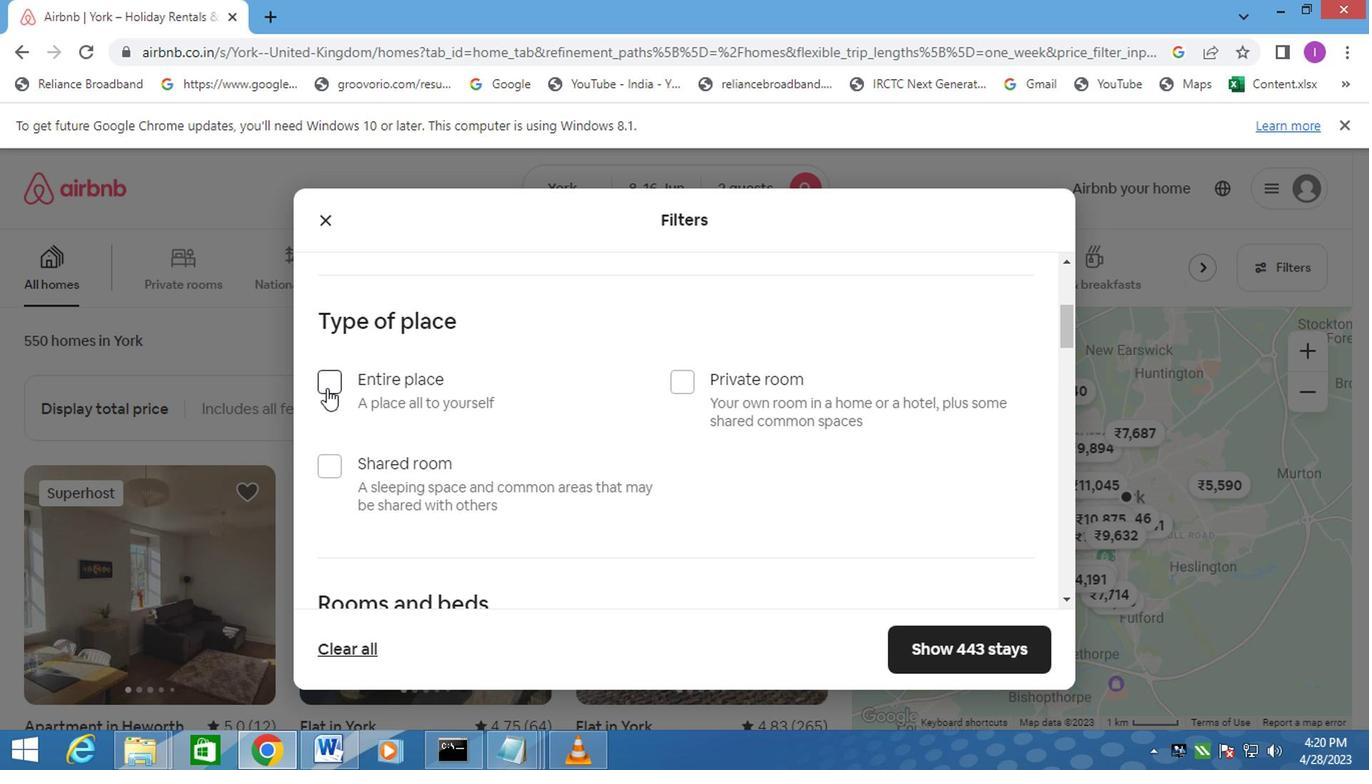 
Action: Mouse moved to (474, 426)
Screenshot: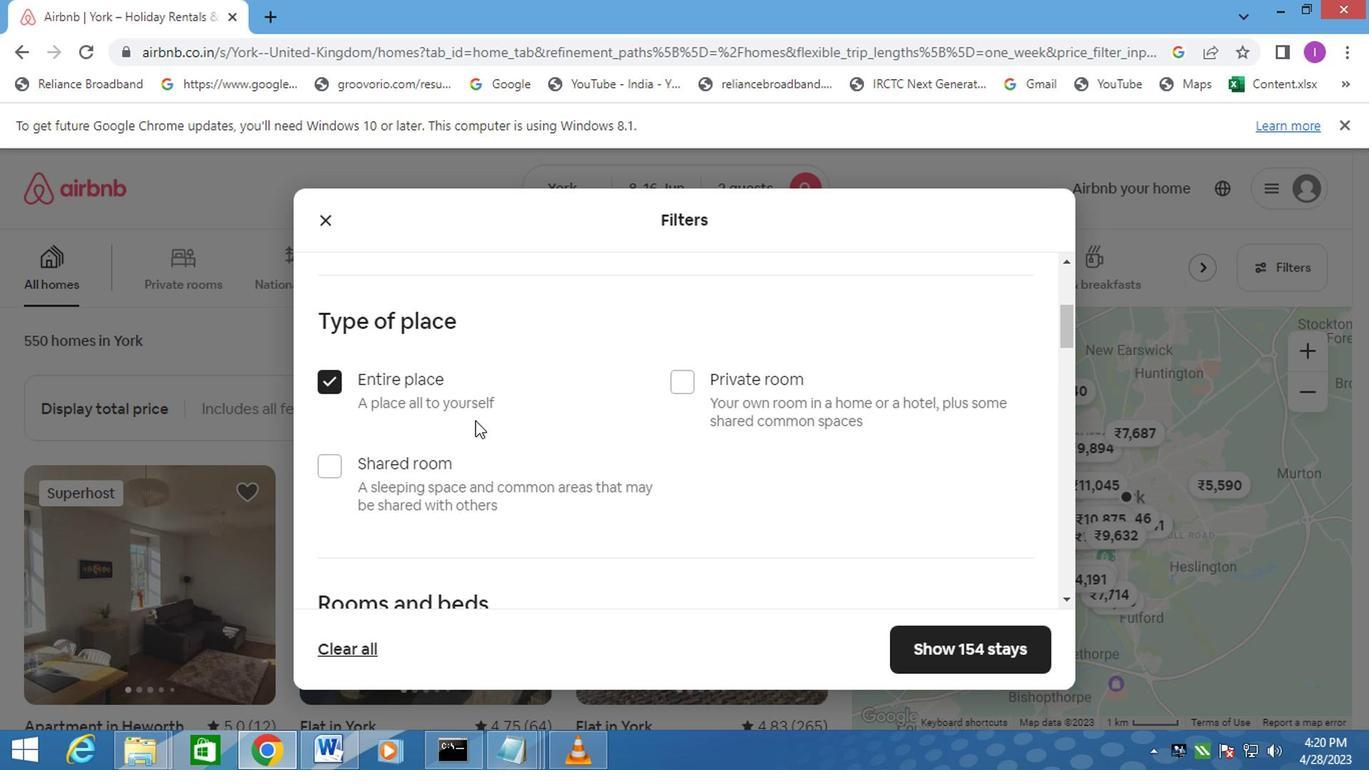 
Action: Mouse scrolled (474, 425) with delta (0, -1)
Screenshot: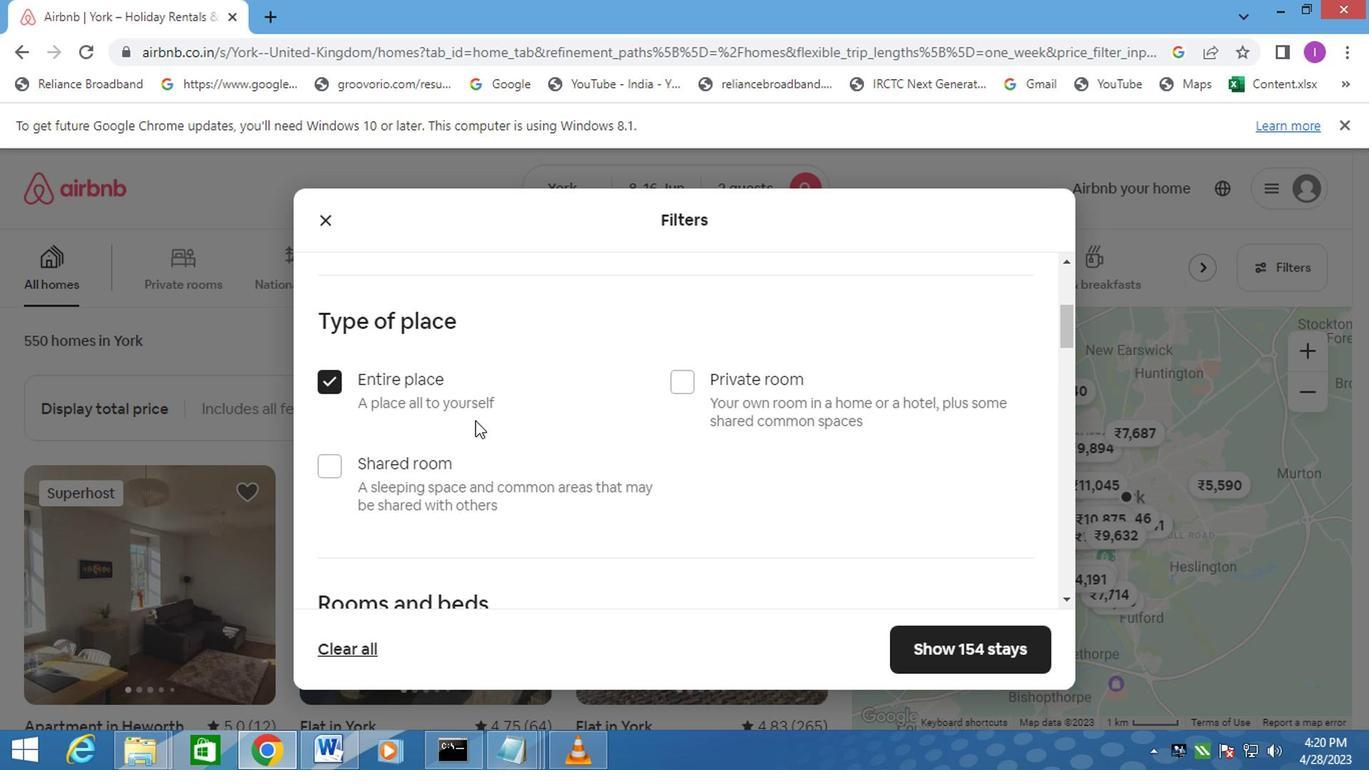 
Action: Mouse moved to (475, 427)
Screenshot: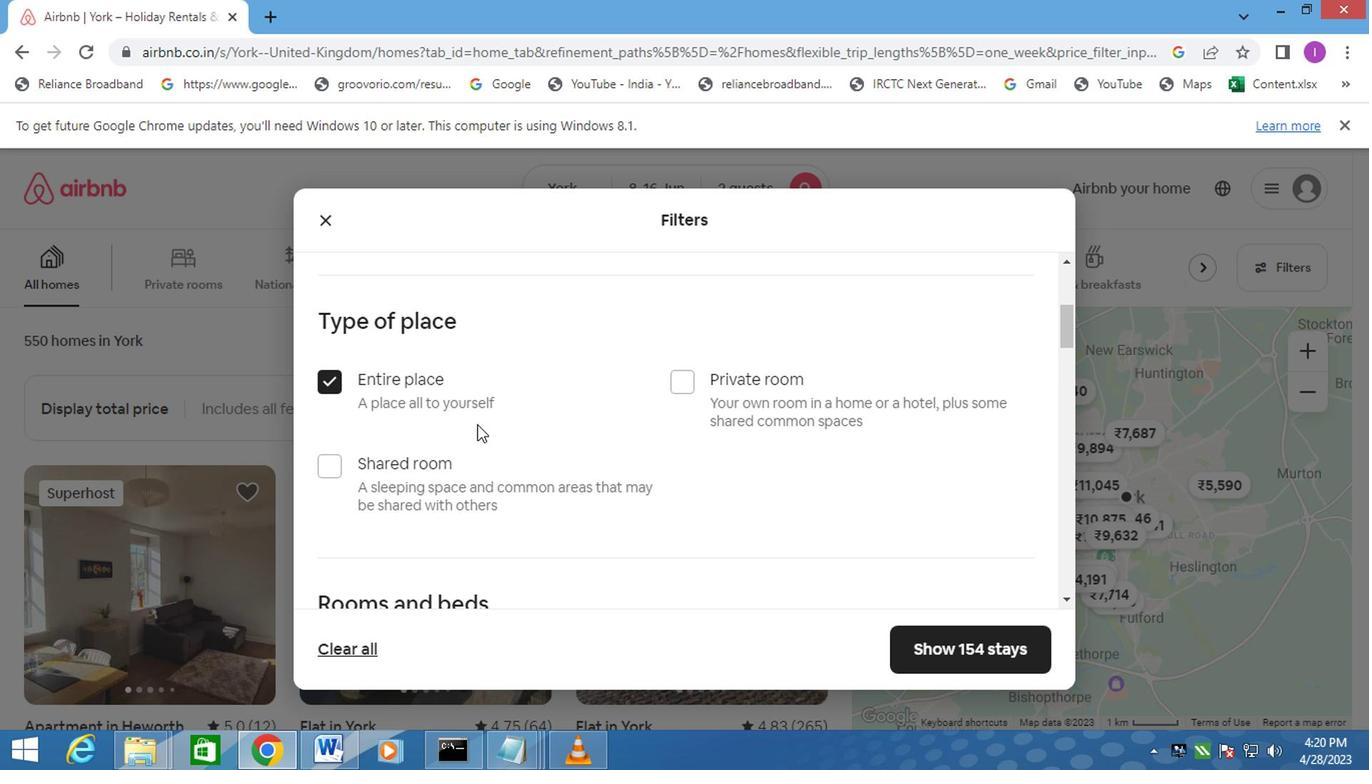 
Action: Mouse scrolled (475, 426) with delta (0, 0)
Screenshot: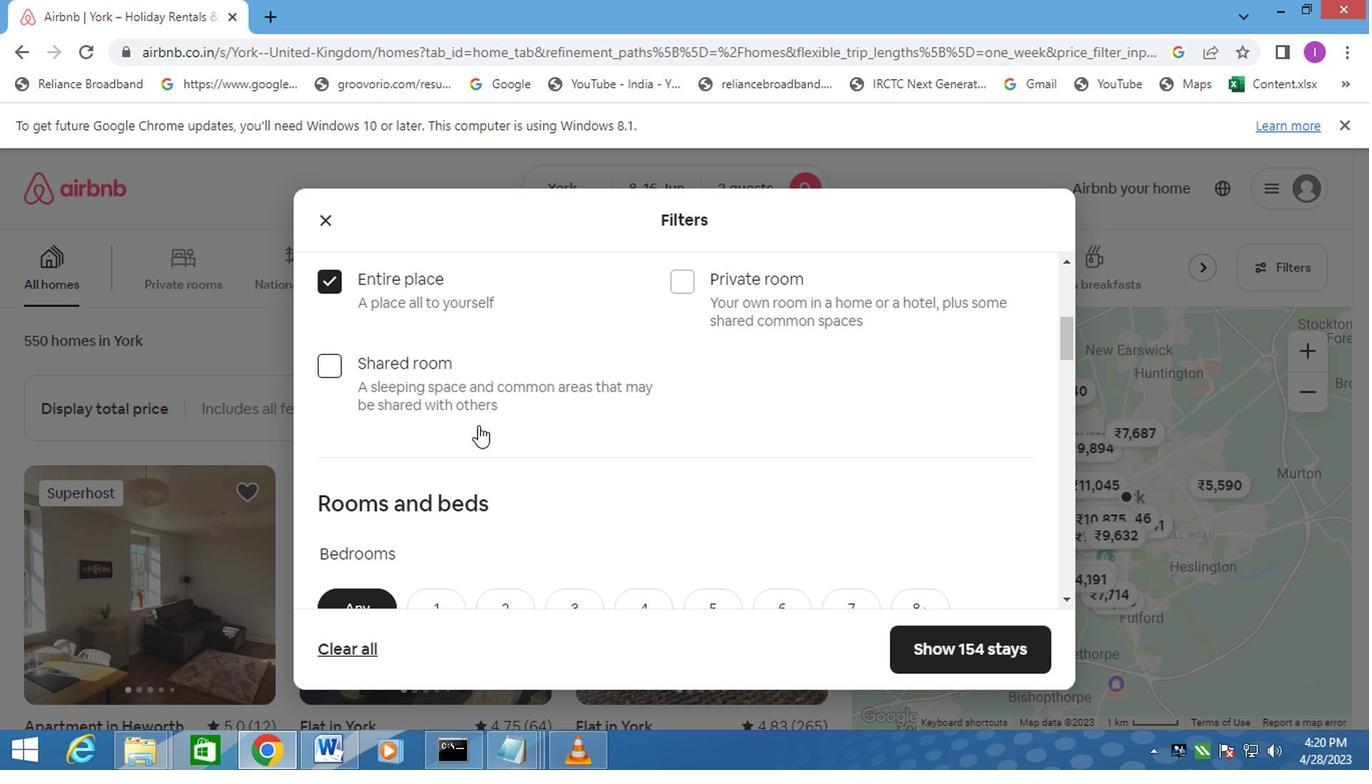 
Action: Mouse scrolled (475, 426) with delta (0, 0)
Screenshot: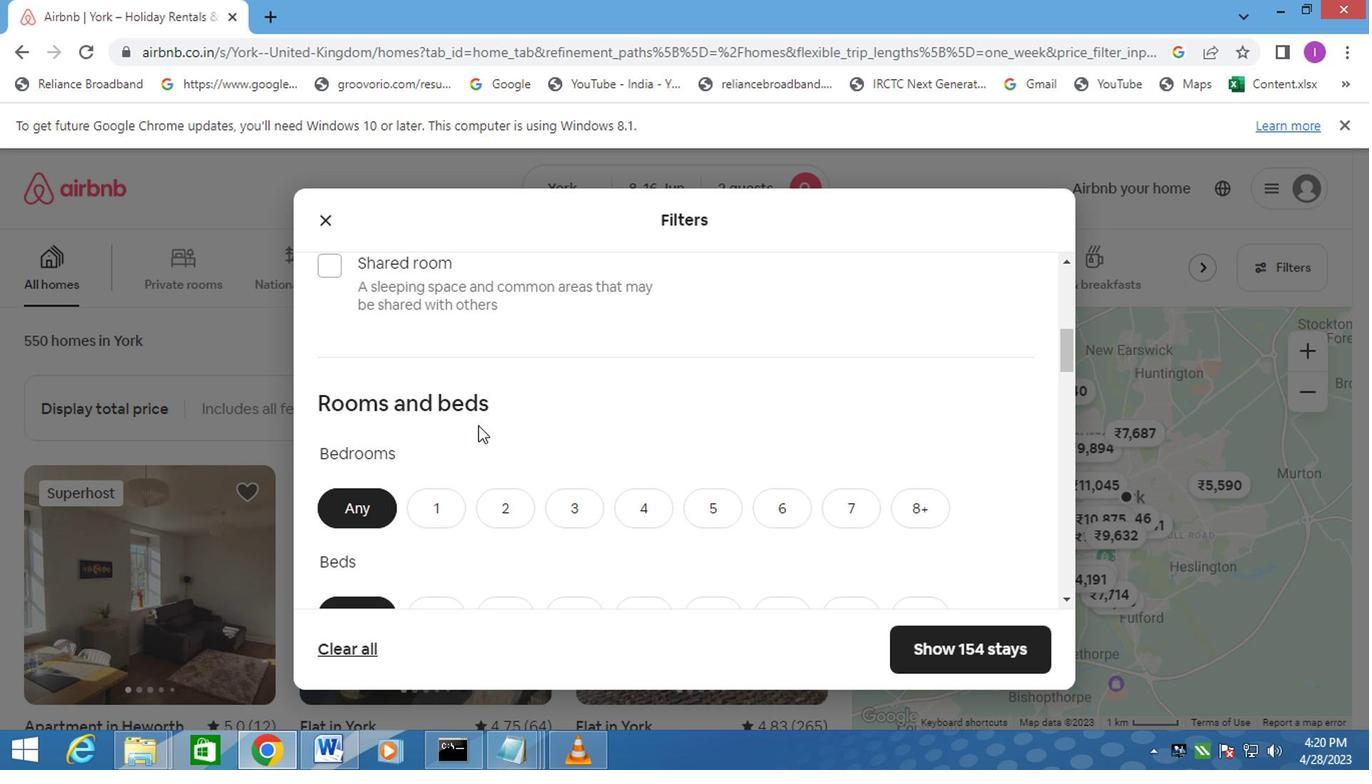 
Action: Mouse moved to (438, 419)
Screenshot: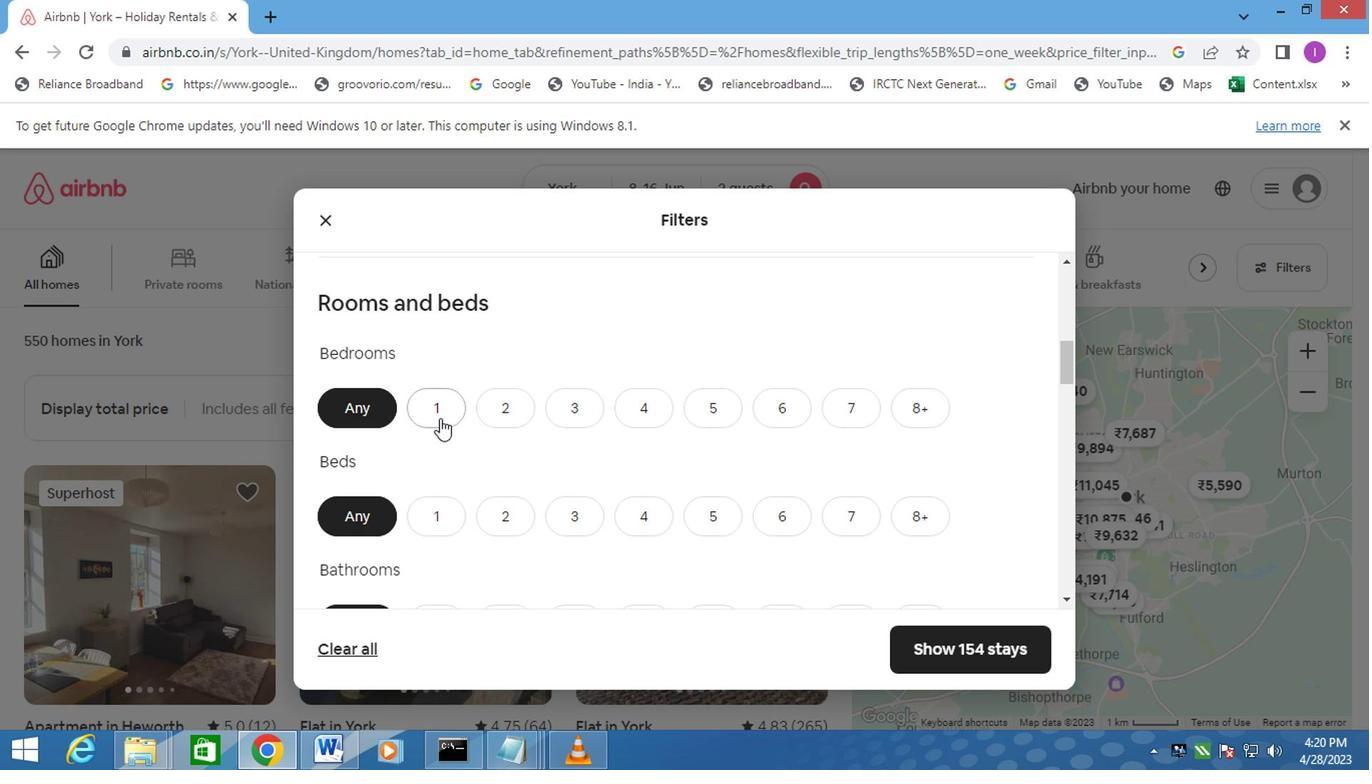 
Action: Mouse pressed left at (438, 419)
Screenshot: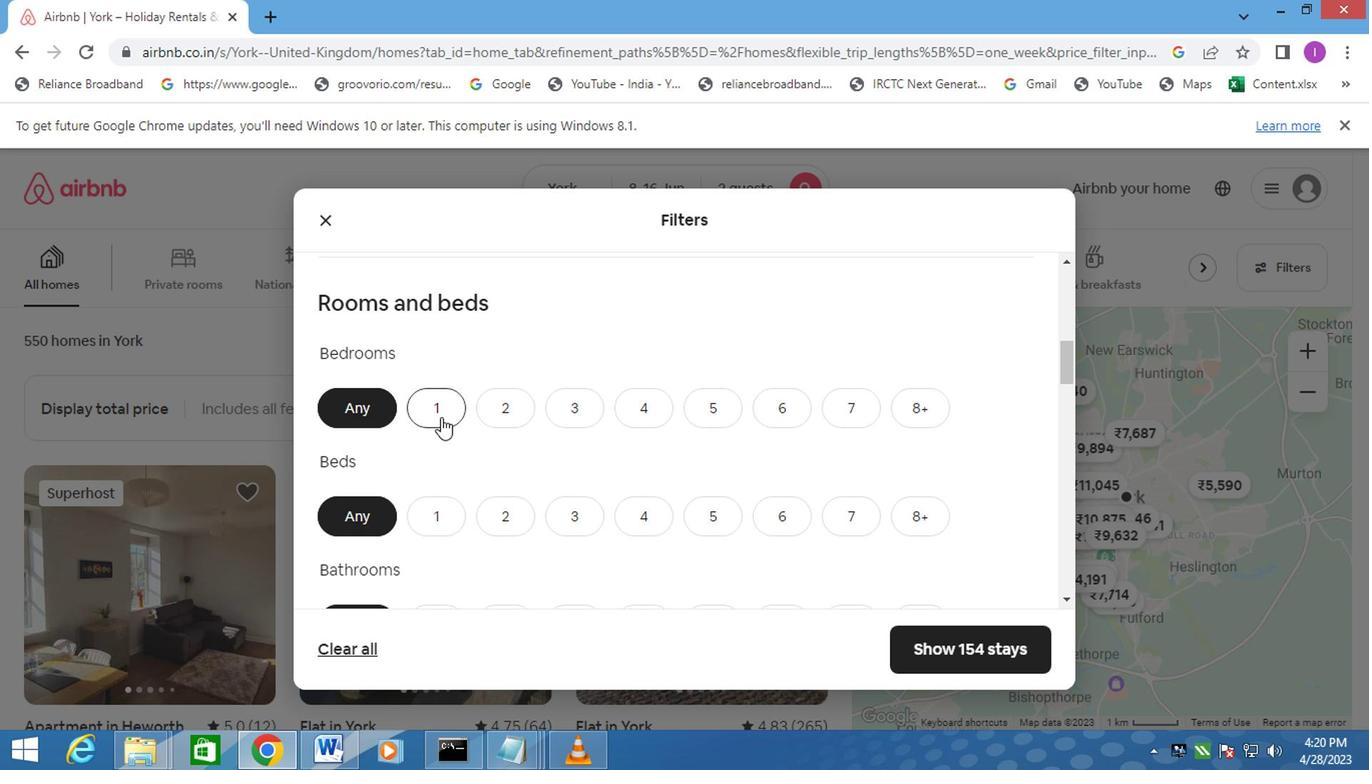 
Action: Mouse moved to (424, 505)
Screenshot: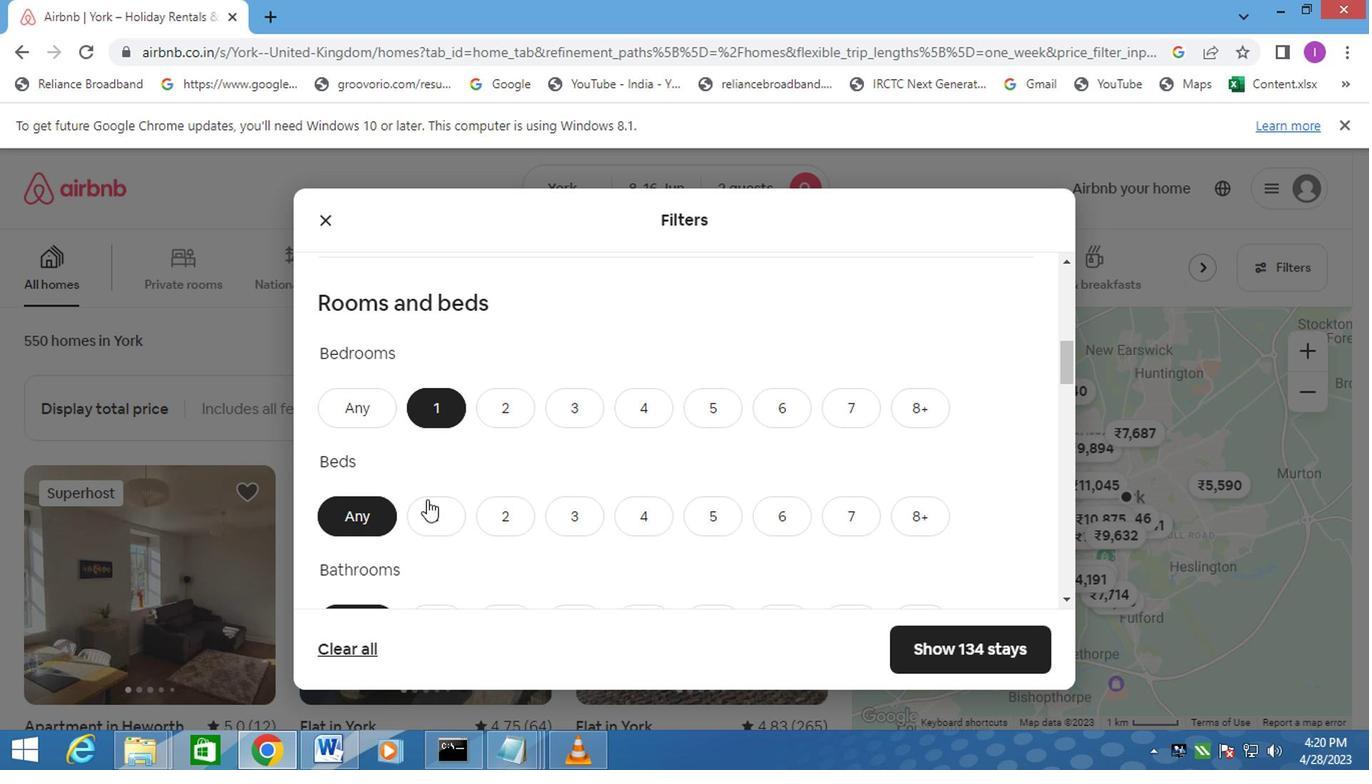 
Action: Mouse pressed left at (424, 505)
Screenshot: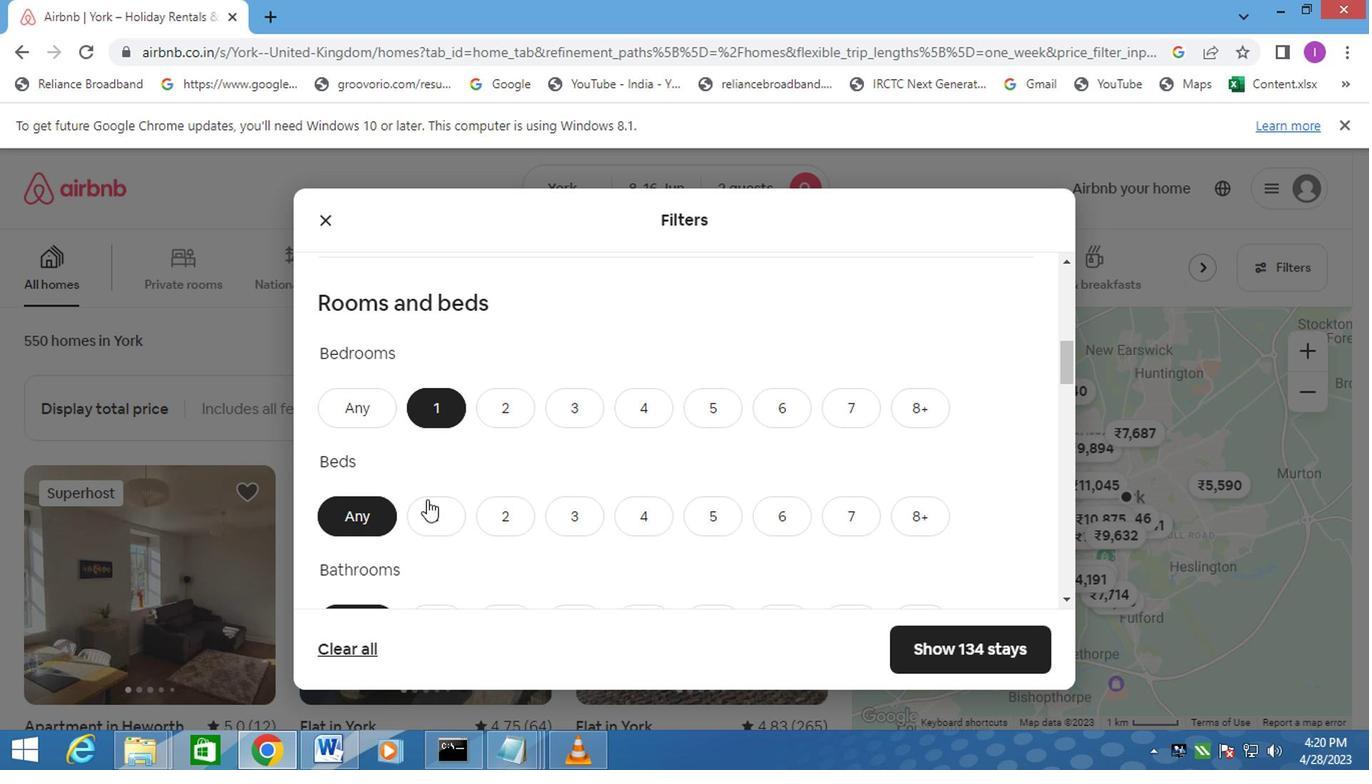 
Action: Mouse moved to (472, 482)
Screenshot: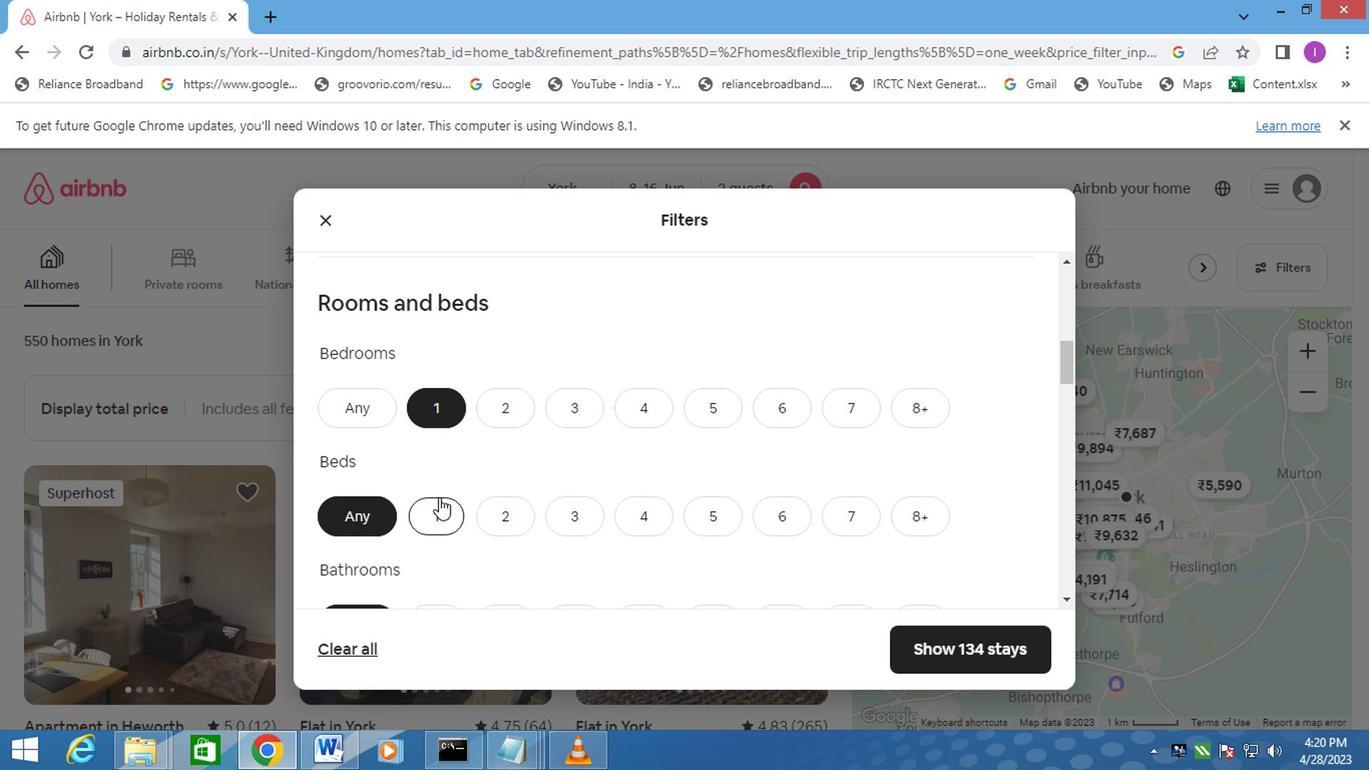 
Action: Mouse scrolled (472, 482) with delta (0, 0)
Screenshot: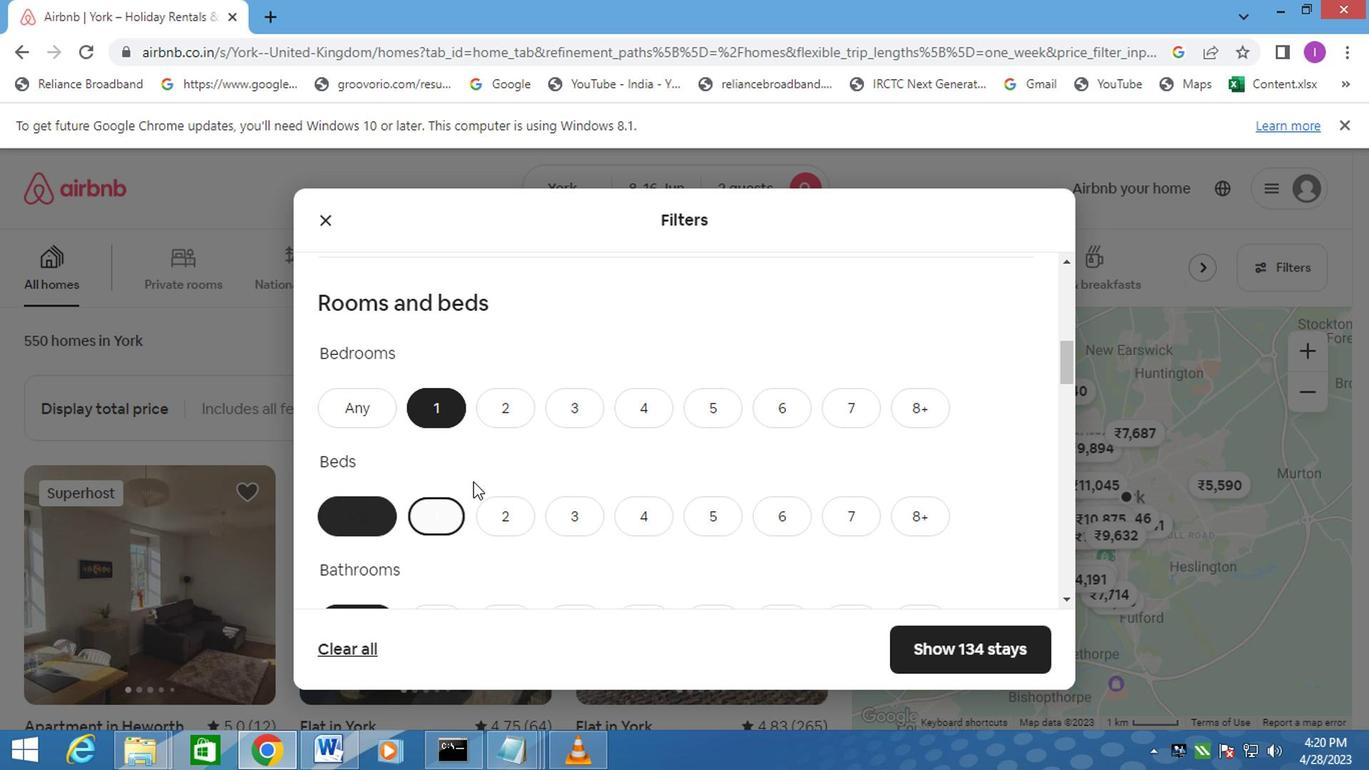 
Action: Mouse scrolled (472, 482) with delta (0, 0)
Screenshot: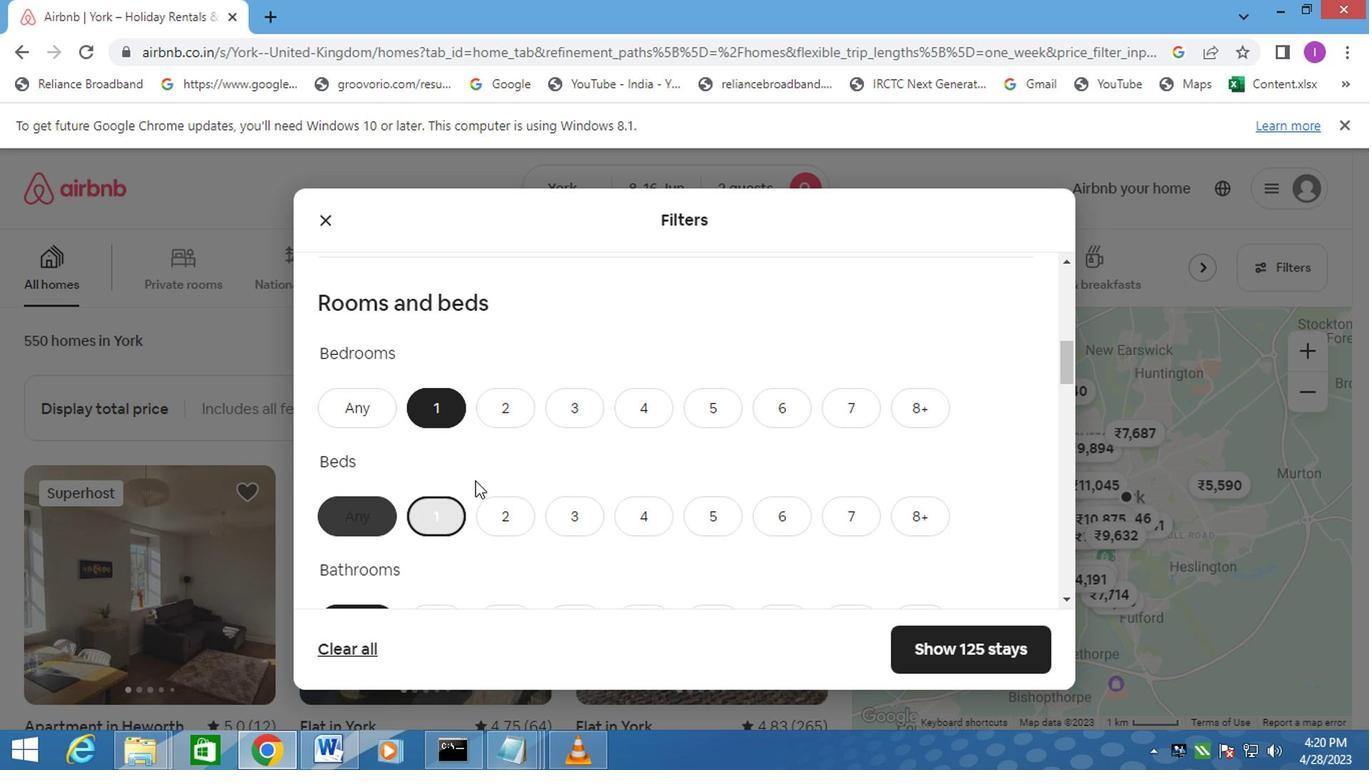 
Action: Mouse scrolled (472, 482) with delta (0, 0)
Screenshot: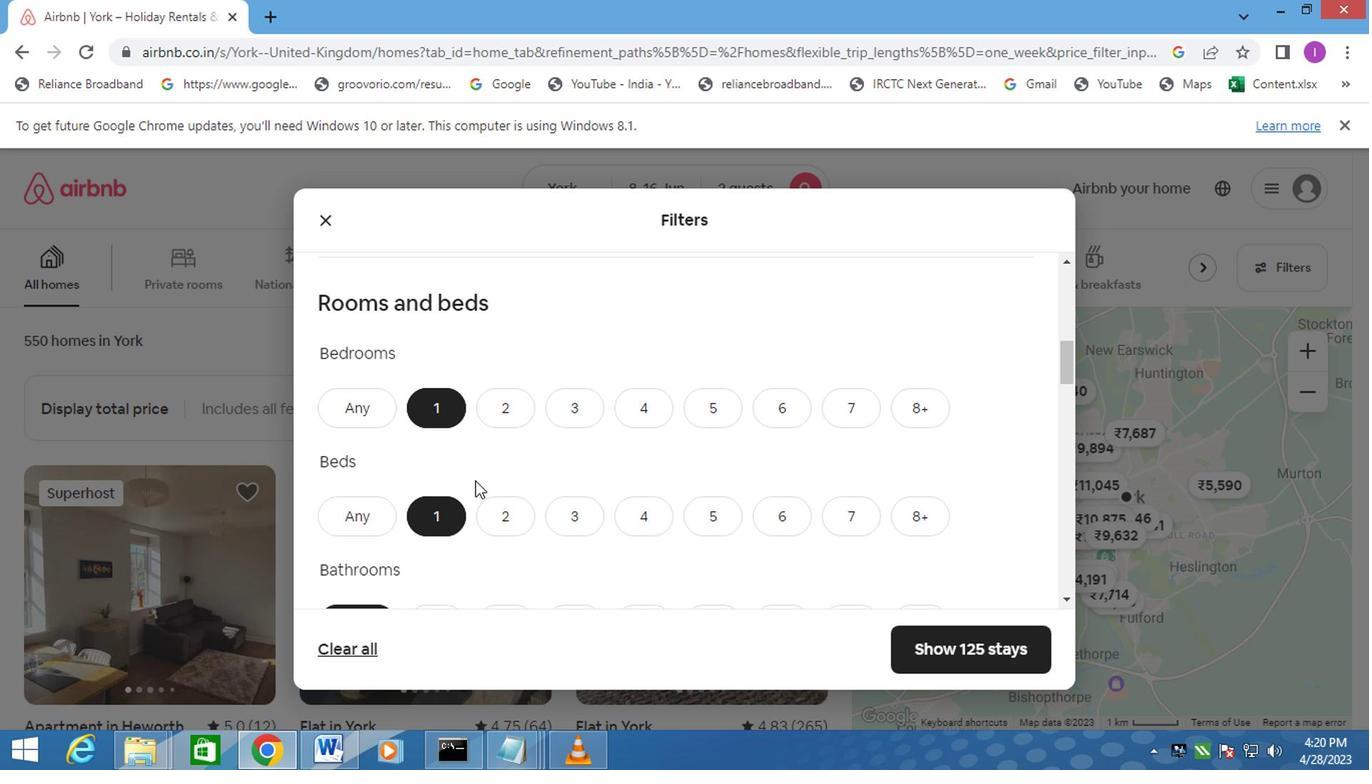 
Action: Mouse moved to (431, 323)
Screenshot: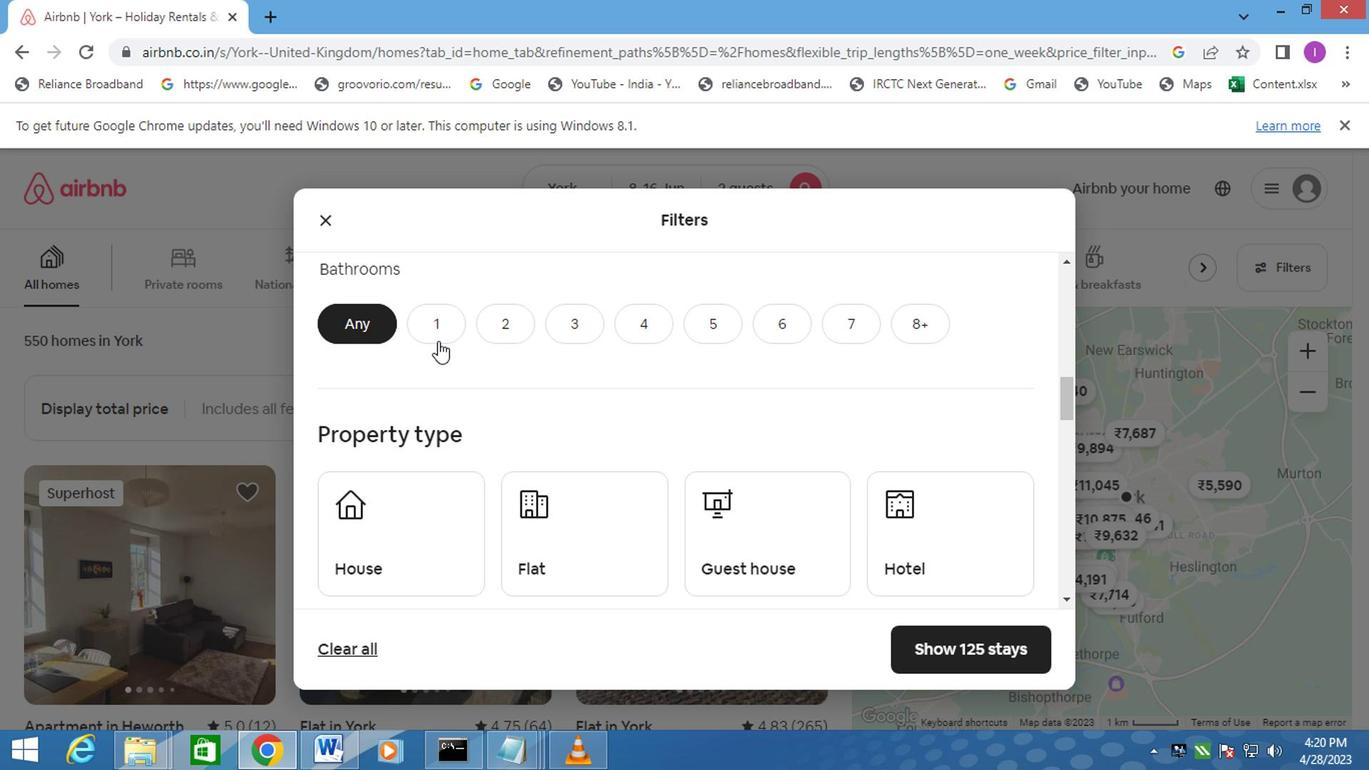 
Action: Mouse pressed left at (431, 323)
Screenshot: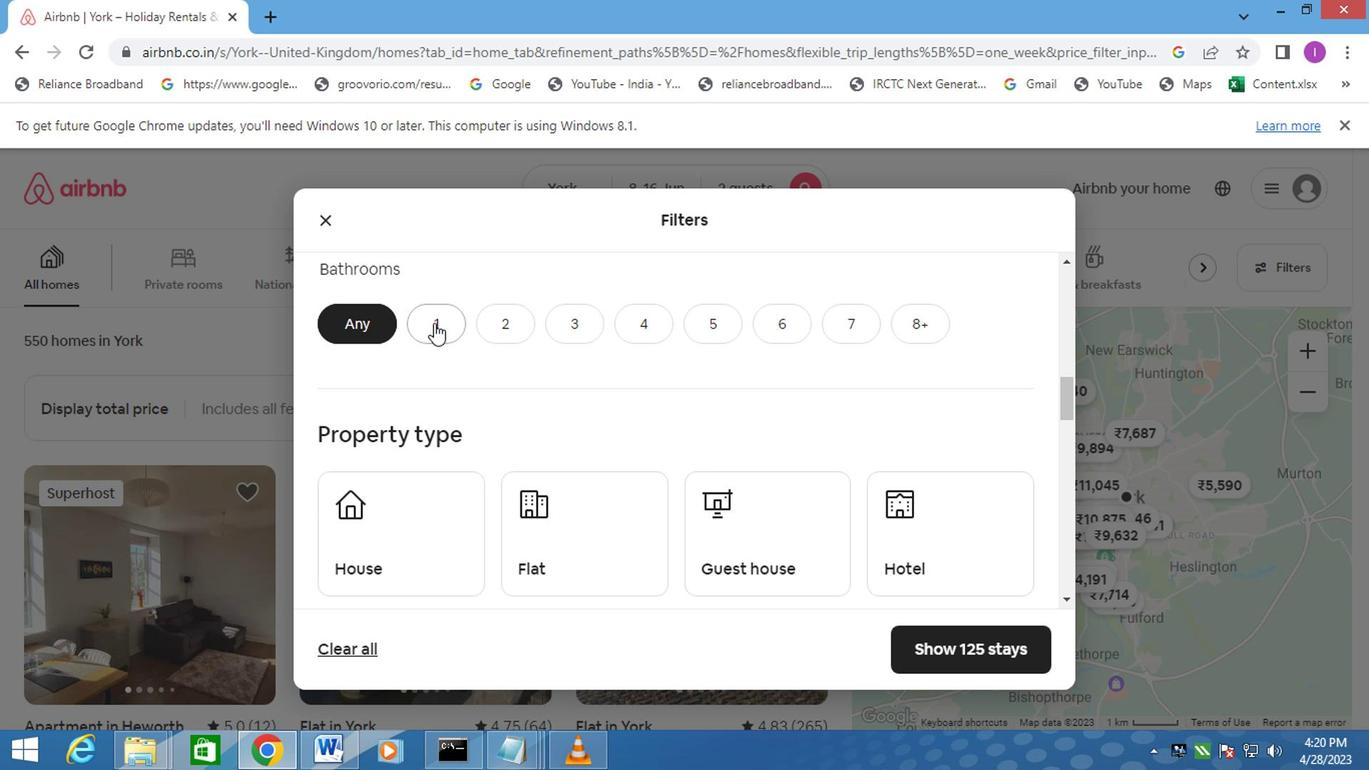
Action: Mouse moved to (370, 495)
Screenshot: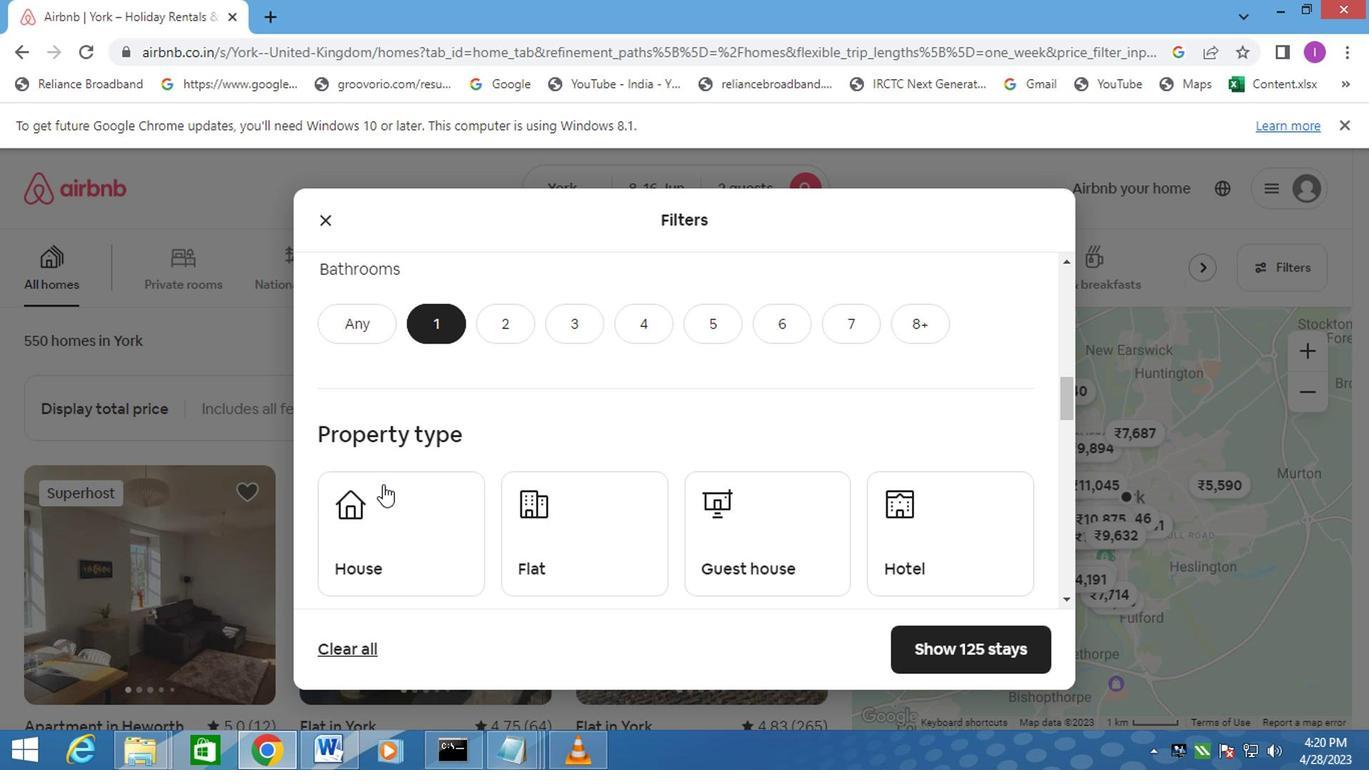 
Action: Mouse pressed left at (370, 495)
Screenshot: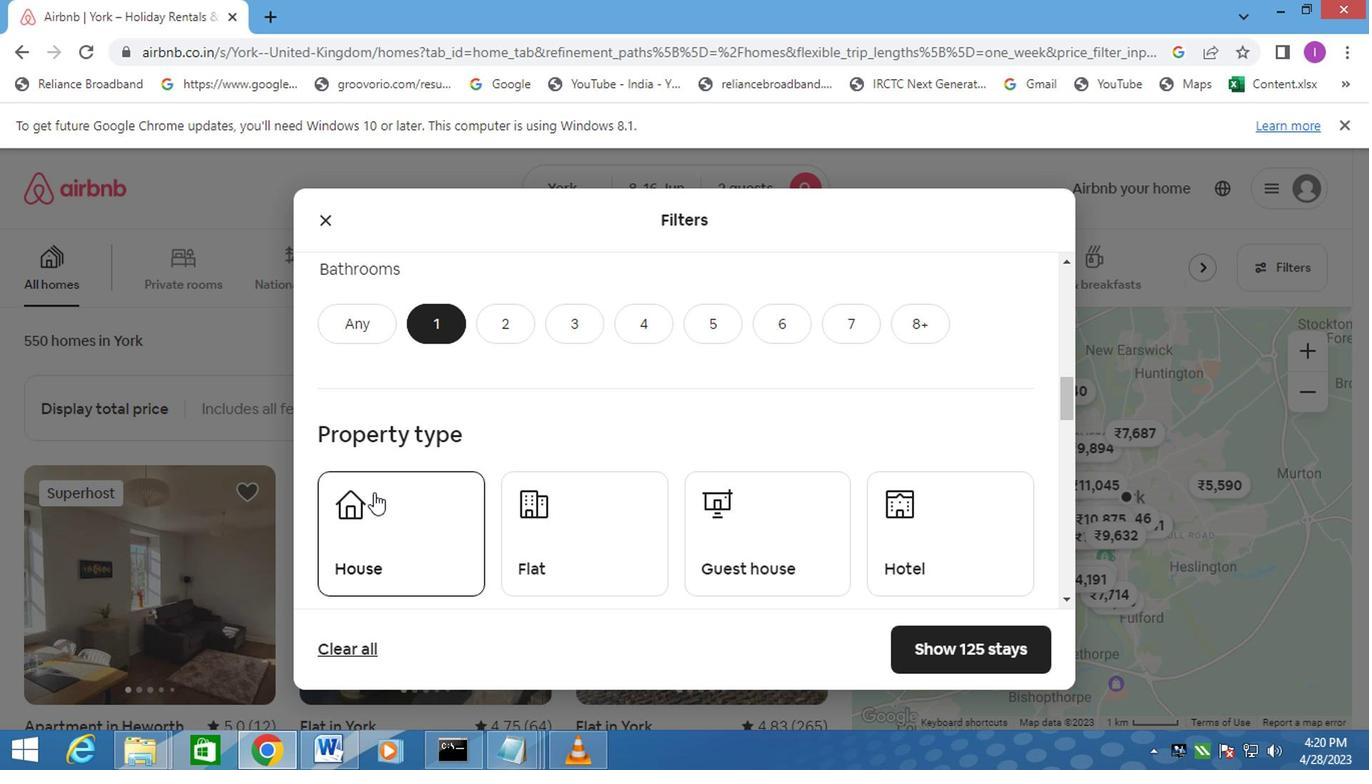 
Action: Mouse moved to (559, 527)
Screenshot: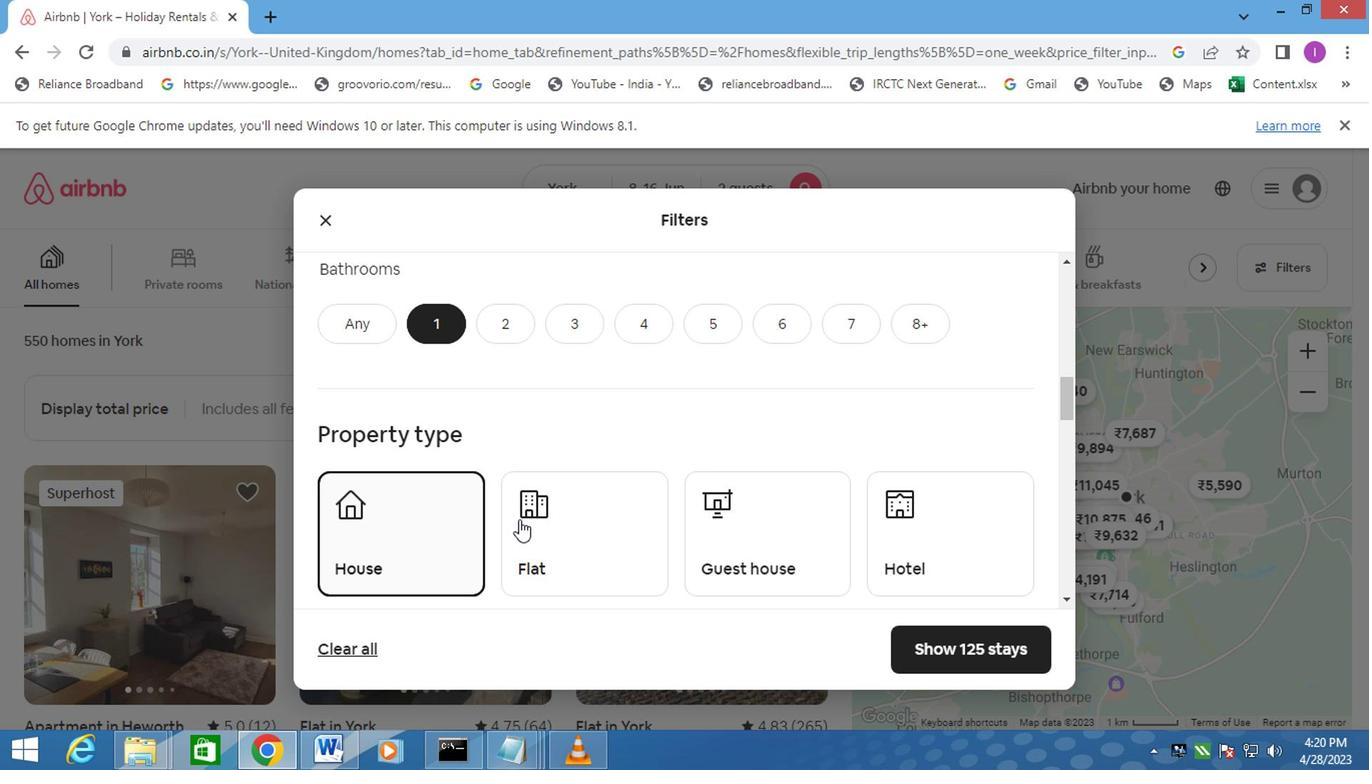 
Action: Mouse pressed left at (559, 527)
Screenshot: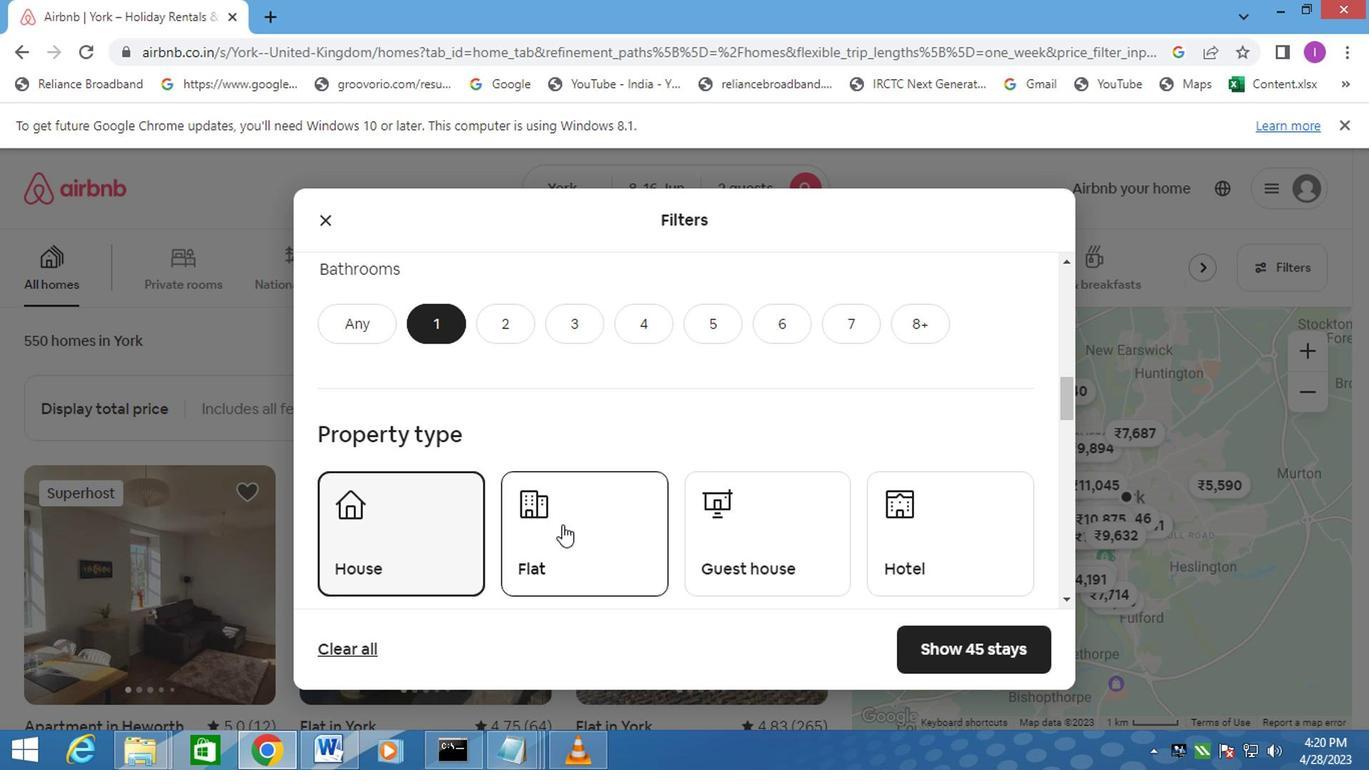 
Action: Mouse moved to (669, 541)
Screenshot: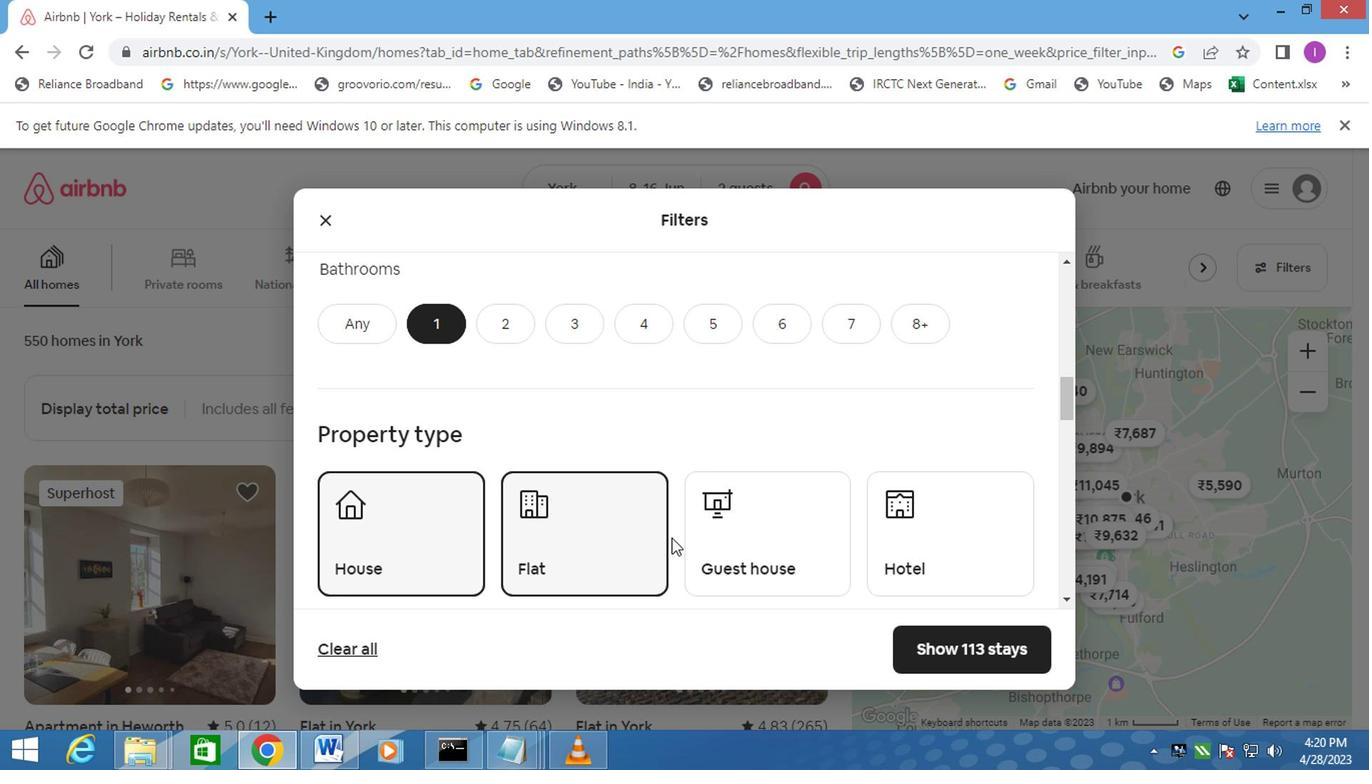 
Action: Mouse pressed left at (669, 541)
Screenshot: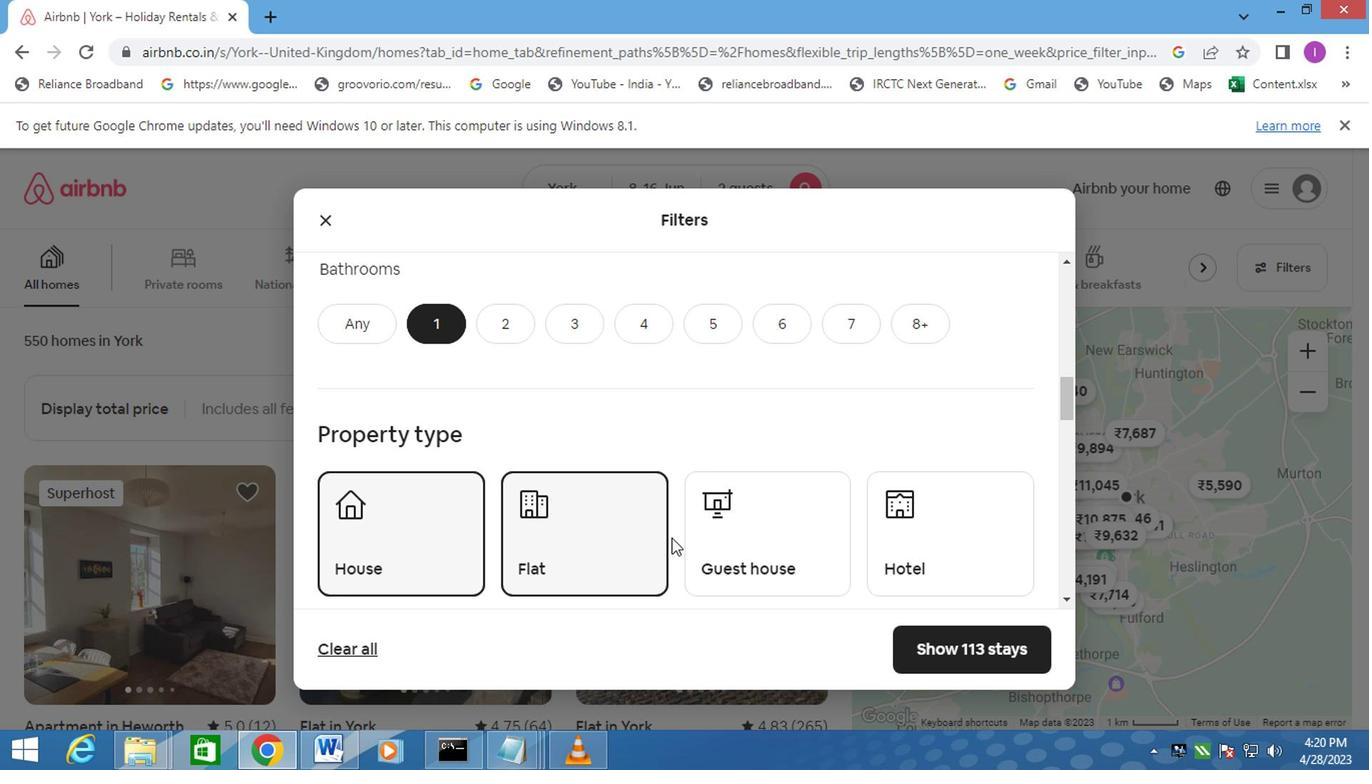 
Action: Mouse moved to (637, 445)
Screenshot: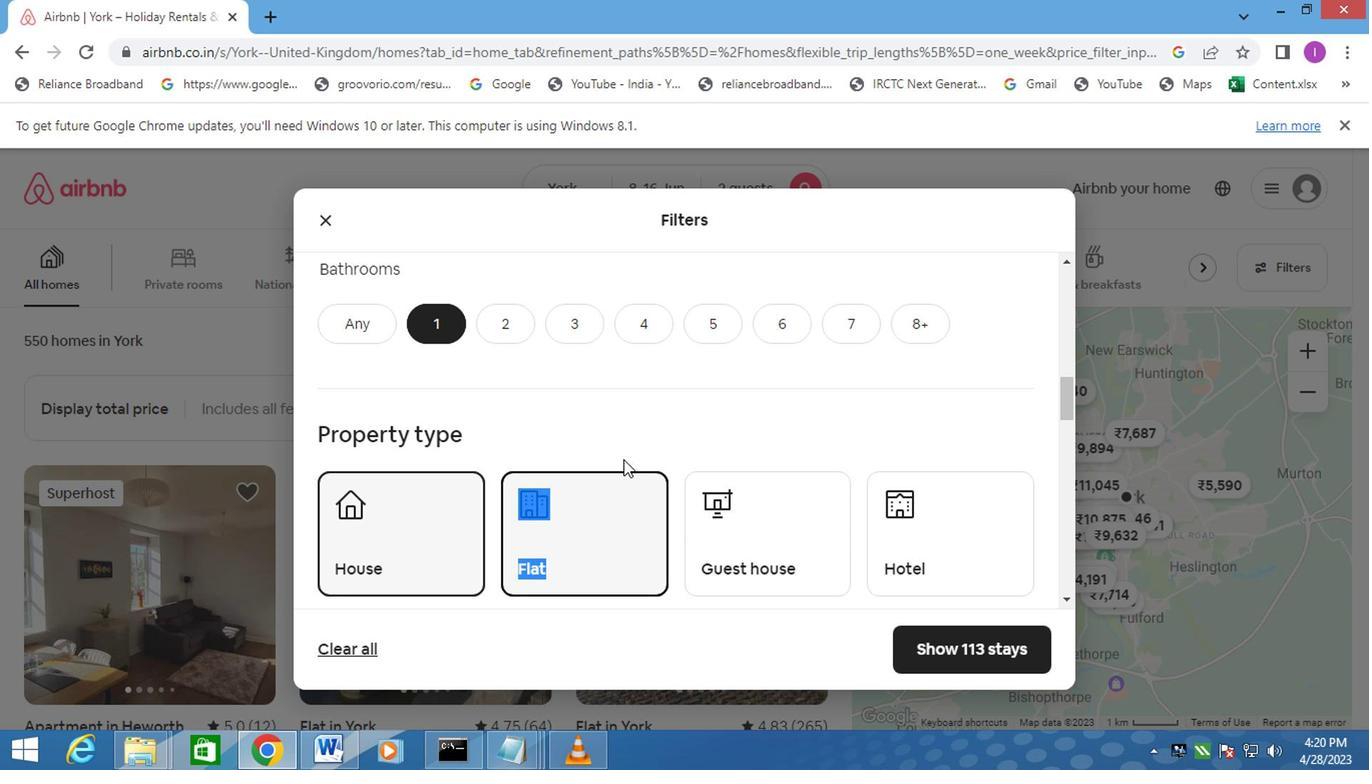 
Action: Mouse pressed left at (637, 445)
Screenshot: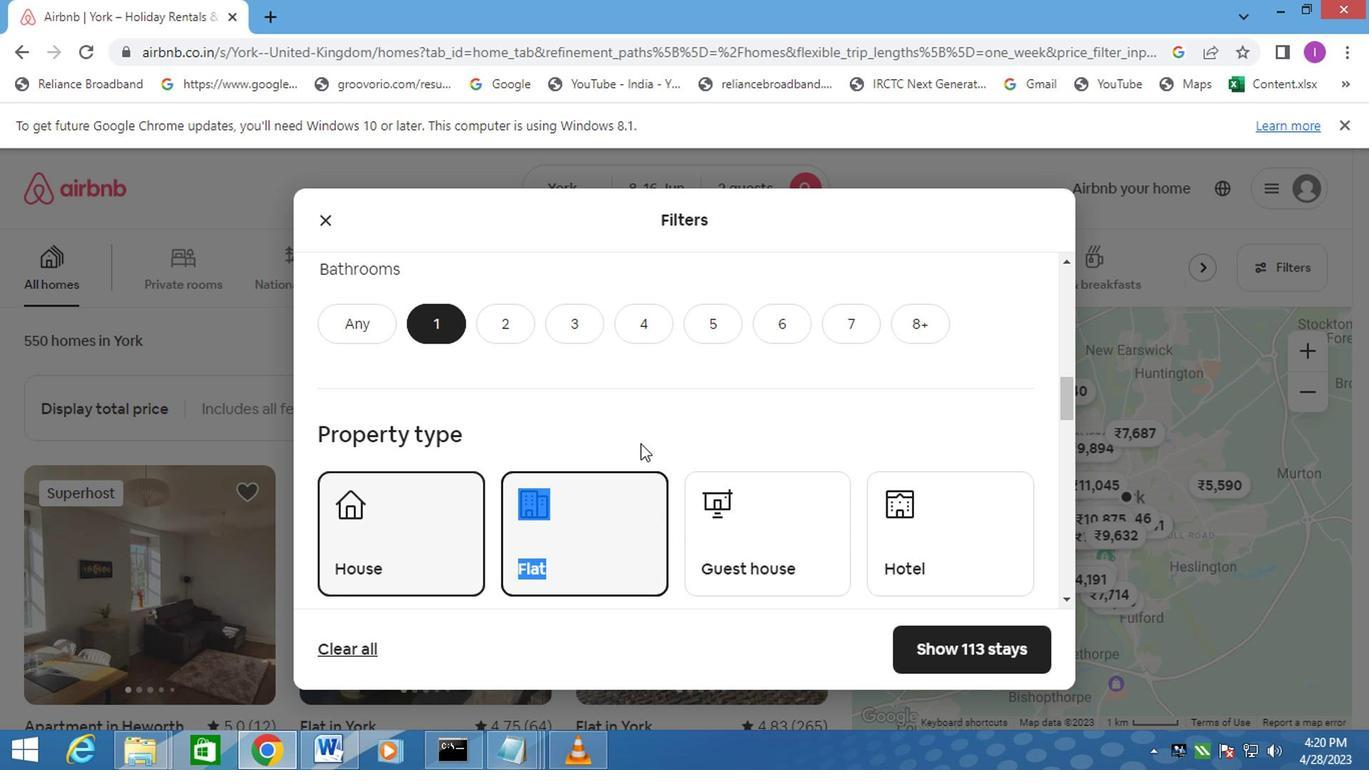 
Action: Mouse moved to (709, 534)
Screenshot: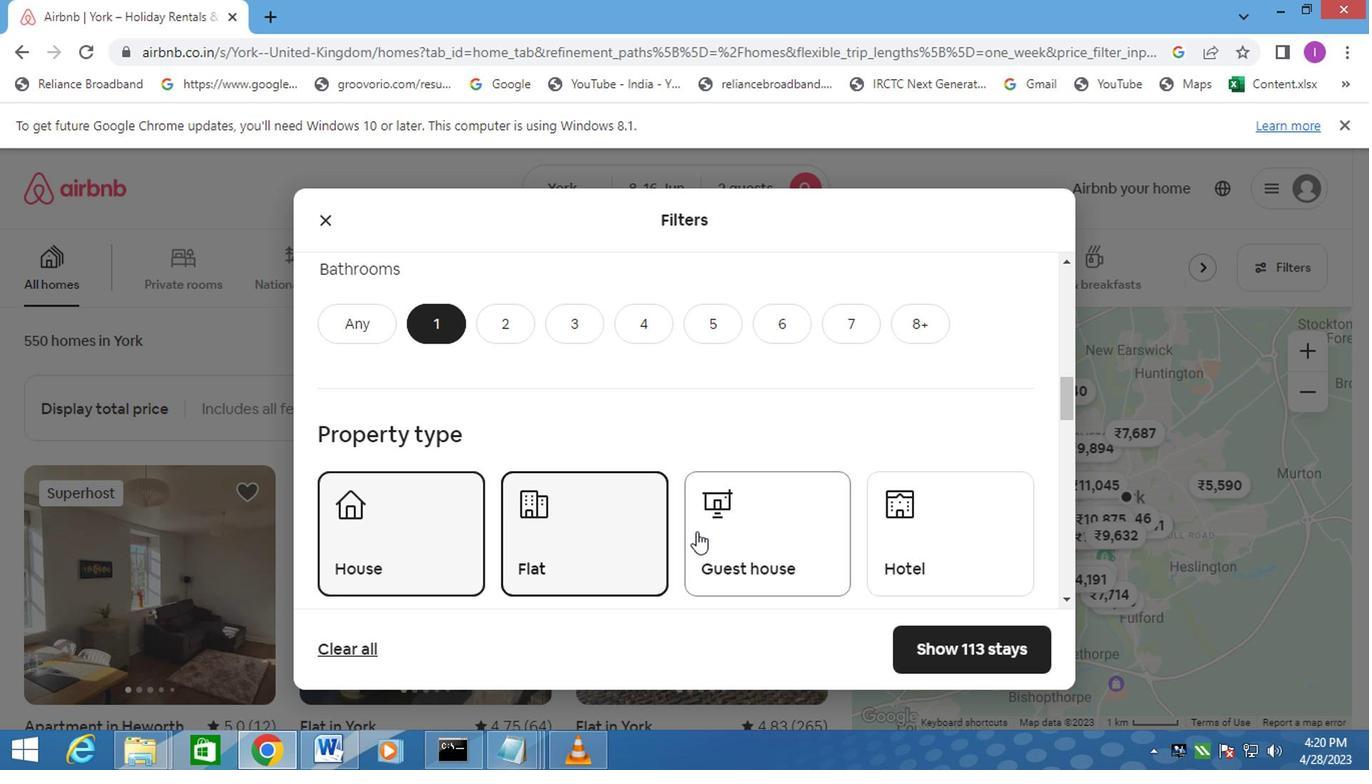 
Action: Mouse pressed left at (709, 534)
Screenshot: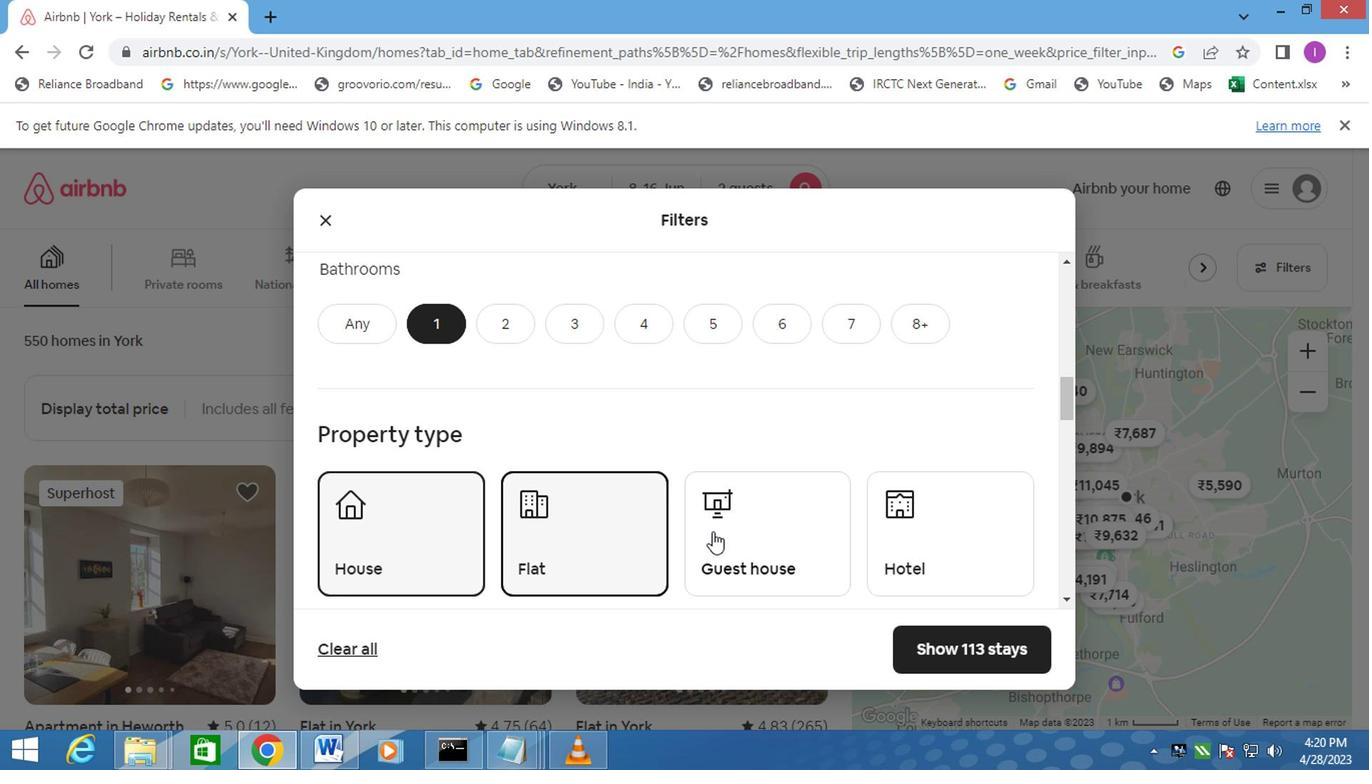 
Action: Mouse moved to (940, 552)
Screenshot: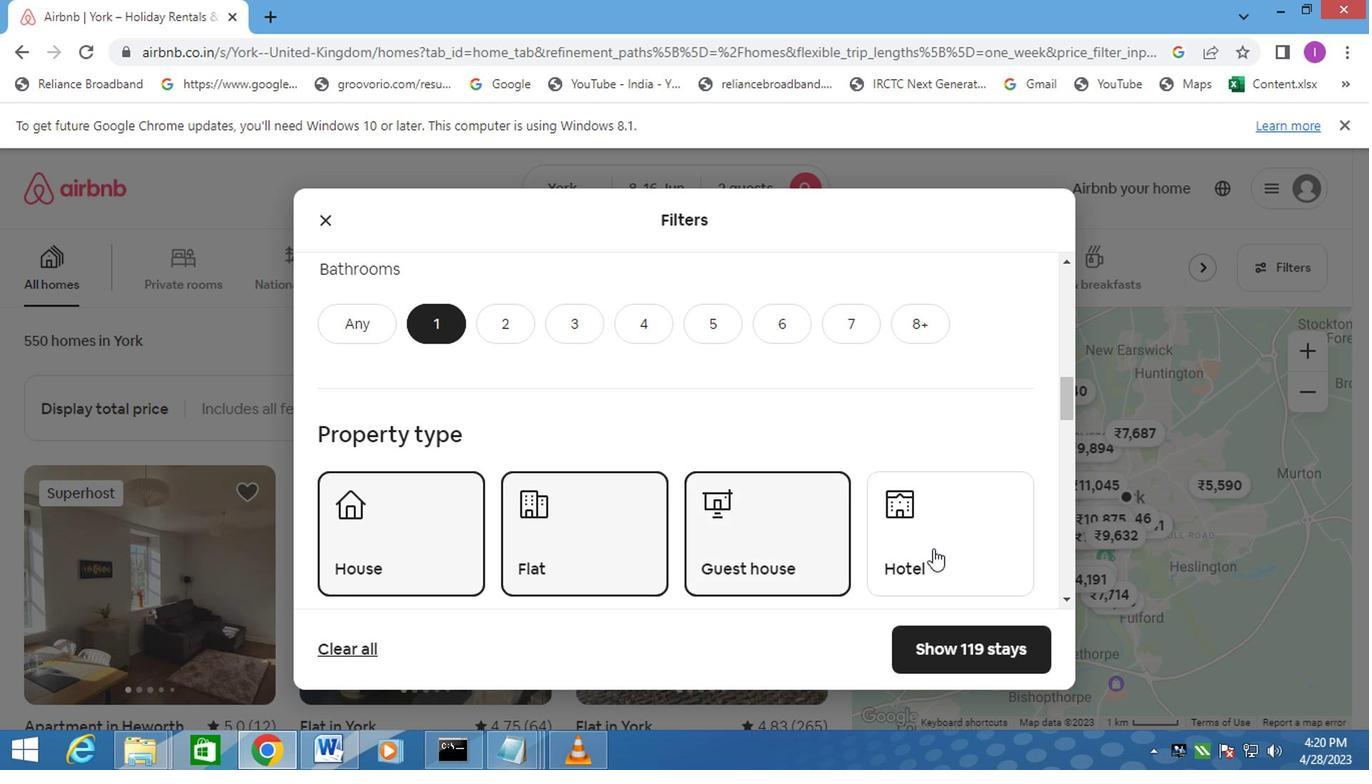 
Action: Mouse pressed left at (940, 552)
Screenshot: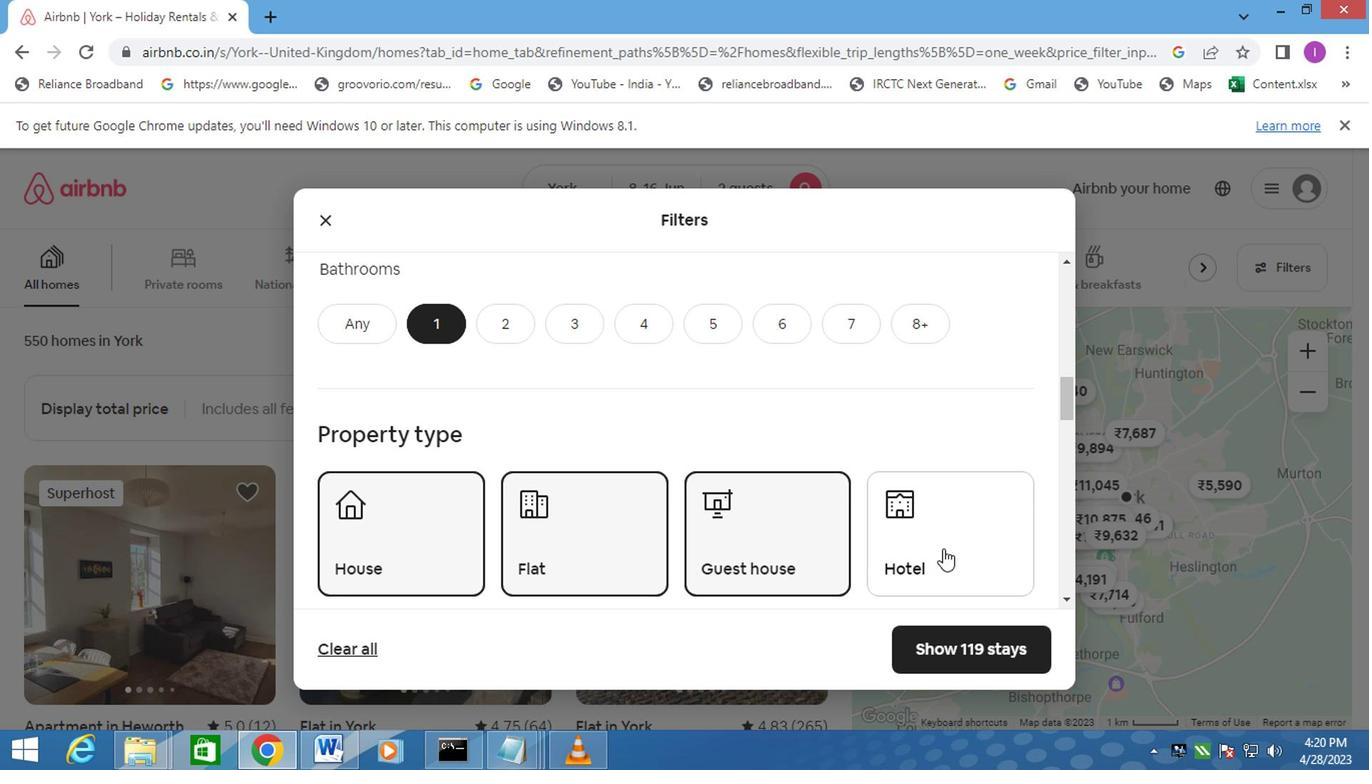 
Action: Mouse moved to (865, 572)
Screenshot: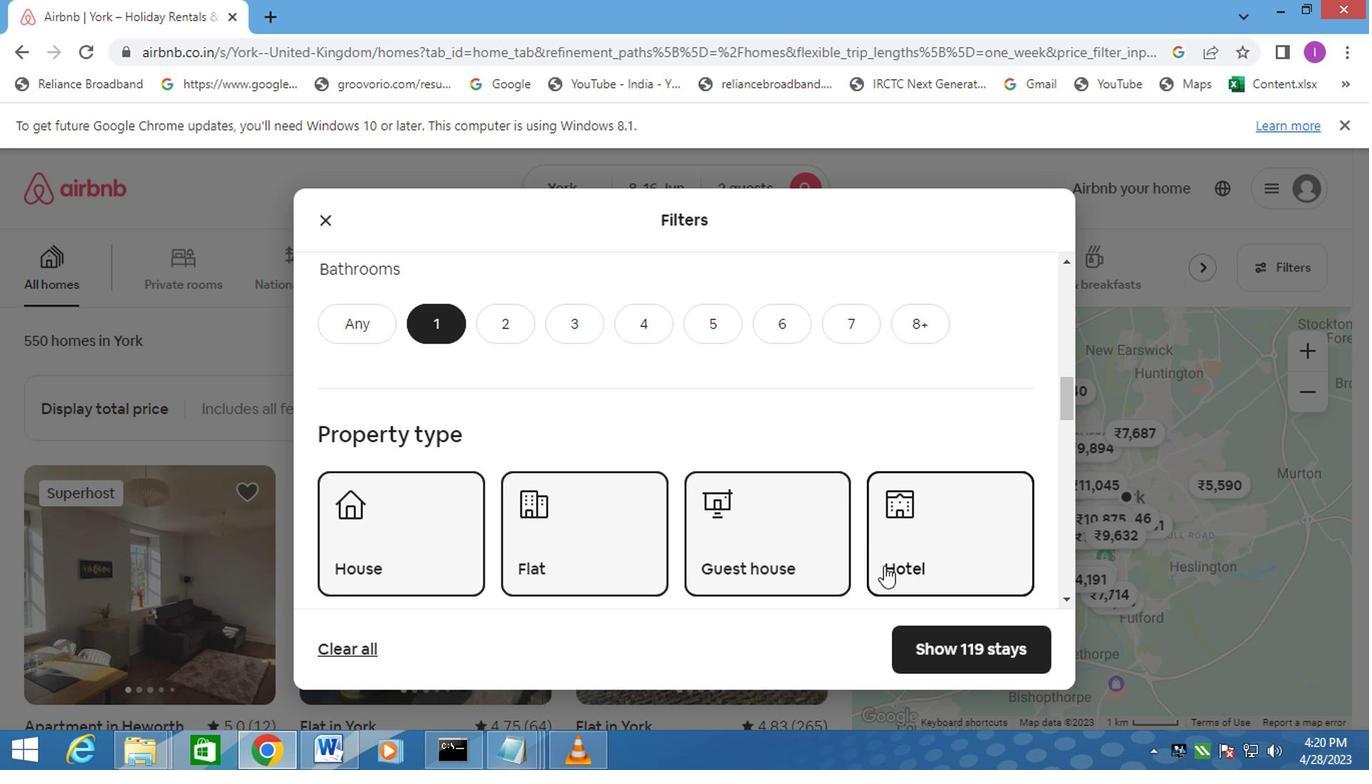 
Action: Mouse scrolled (865, 571) with delta (0, -1)
Screenshot: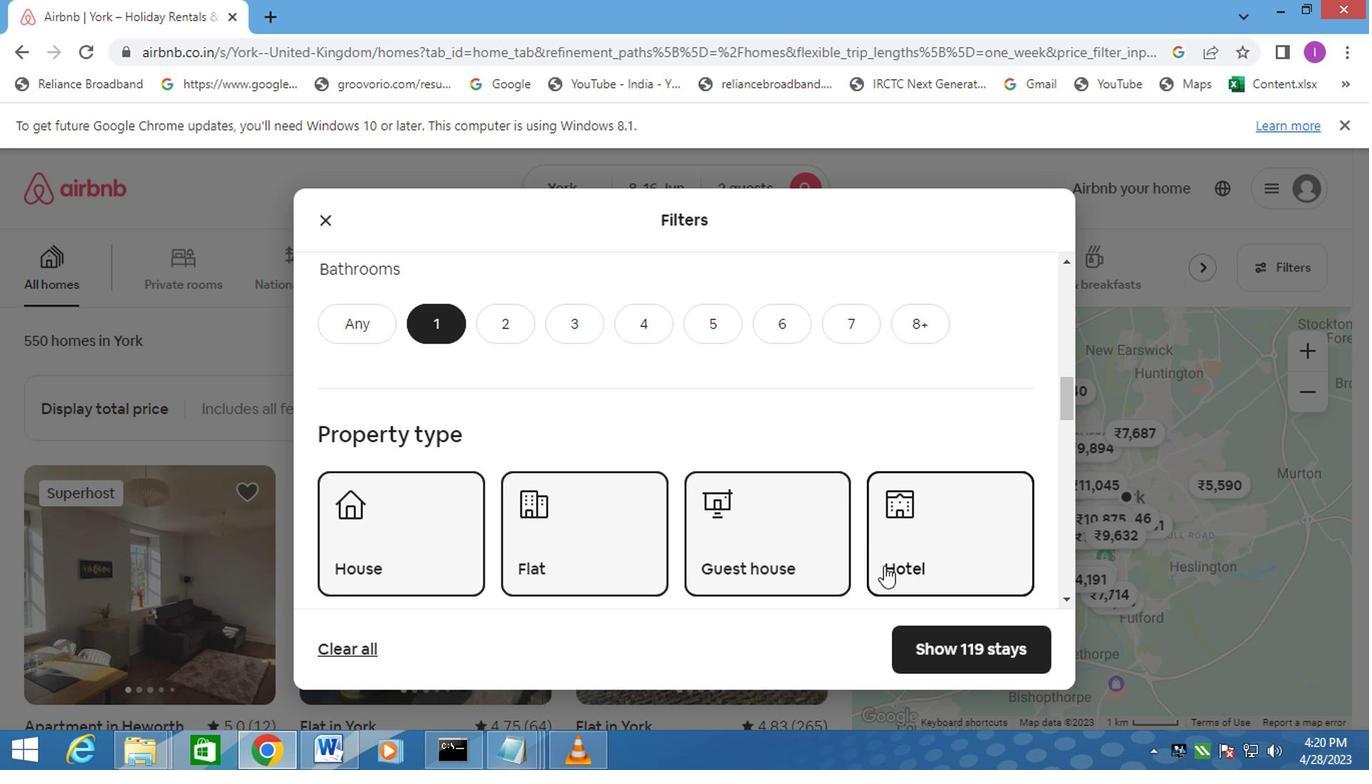 
Action: Mouse moved to (848, 571)
Screenshot: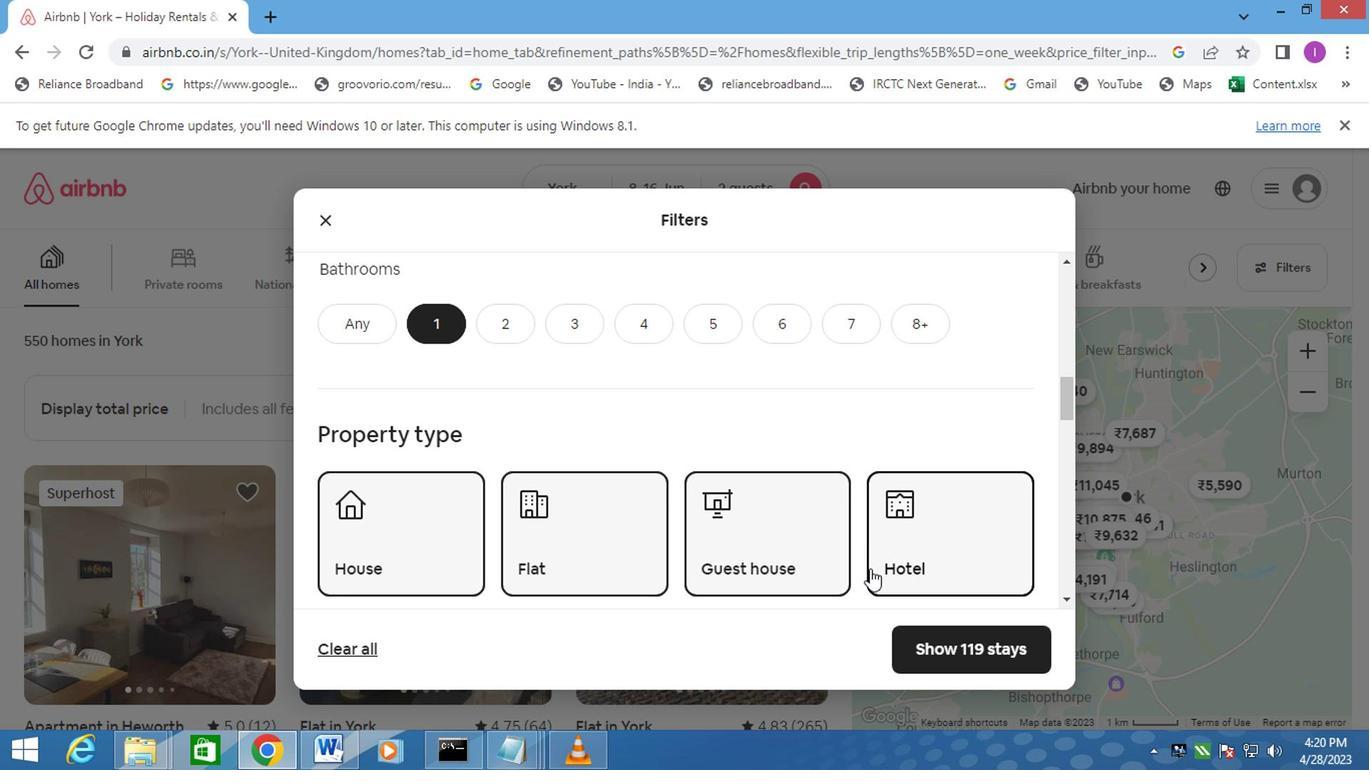 
Action: Mouse scrolled (848, 570) with delta (0, 0)
Screenshot: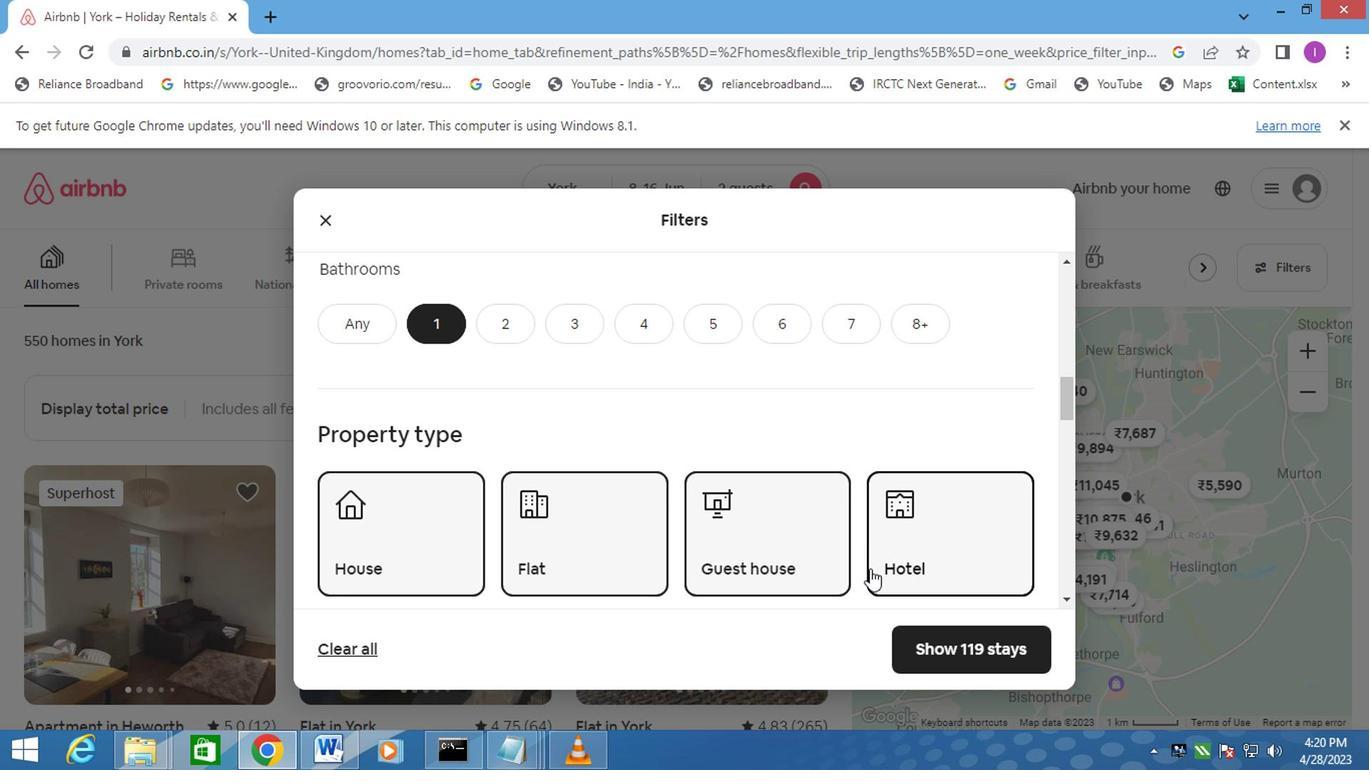
Action: Mouse moved to (810, 566)
Screenshot: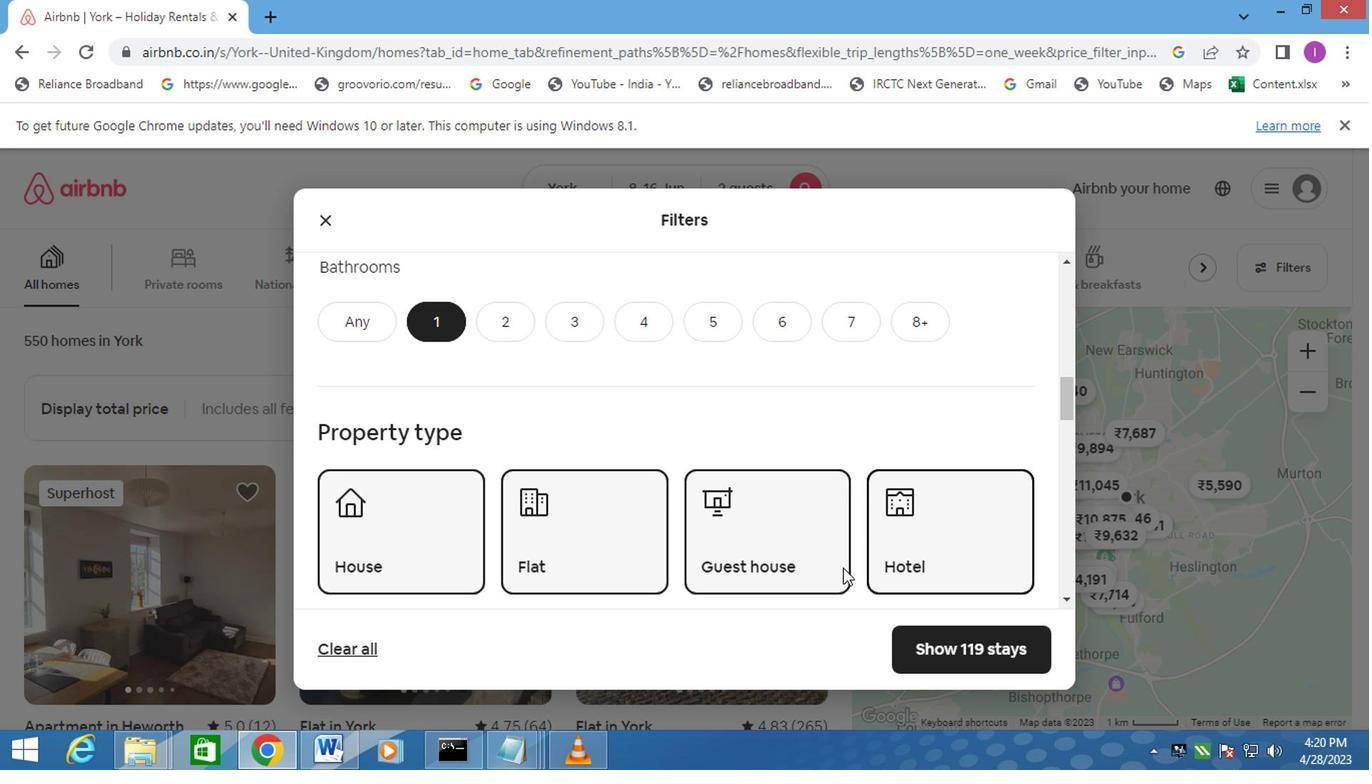 
Action: Mouse scrolled (813, 566) with delta (0, 0)
Screenshot: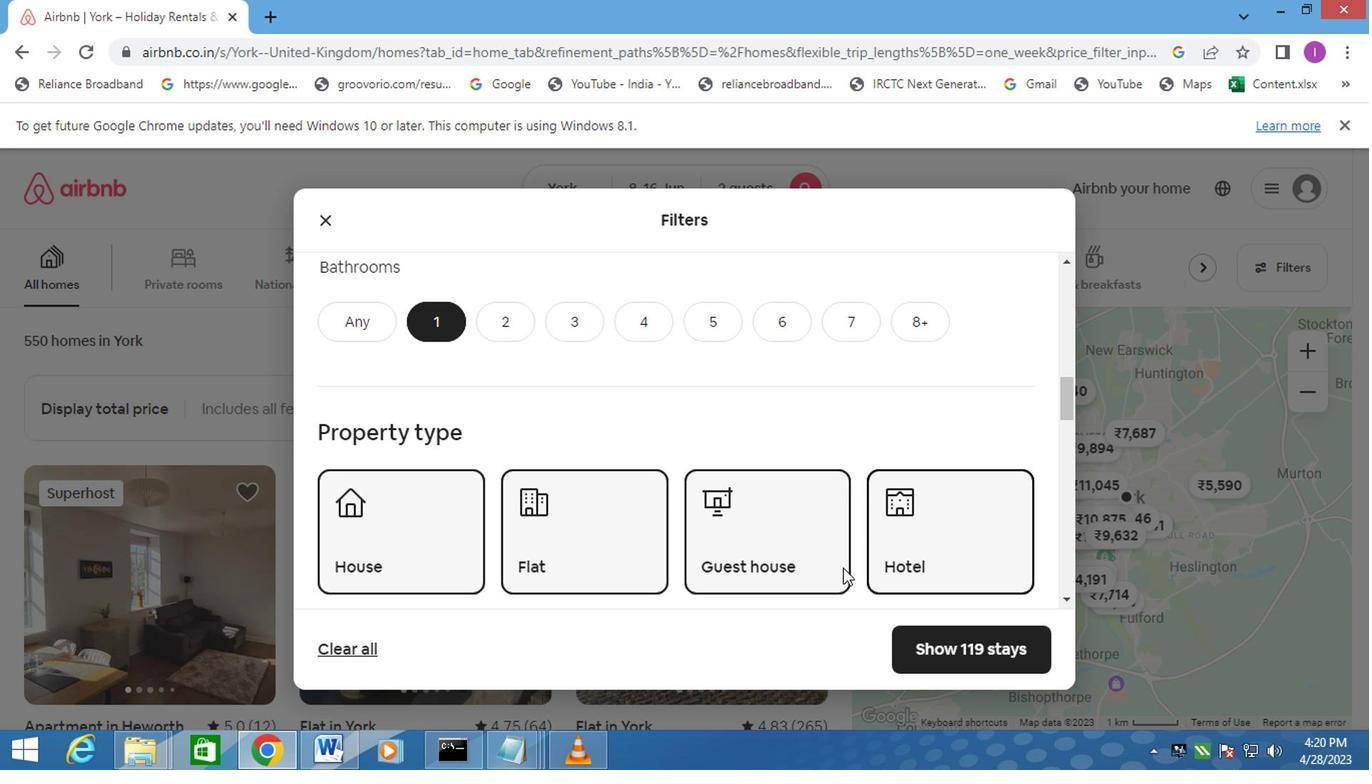 
Action: Mouse moved to (794, 552)
Screenshot: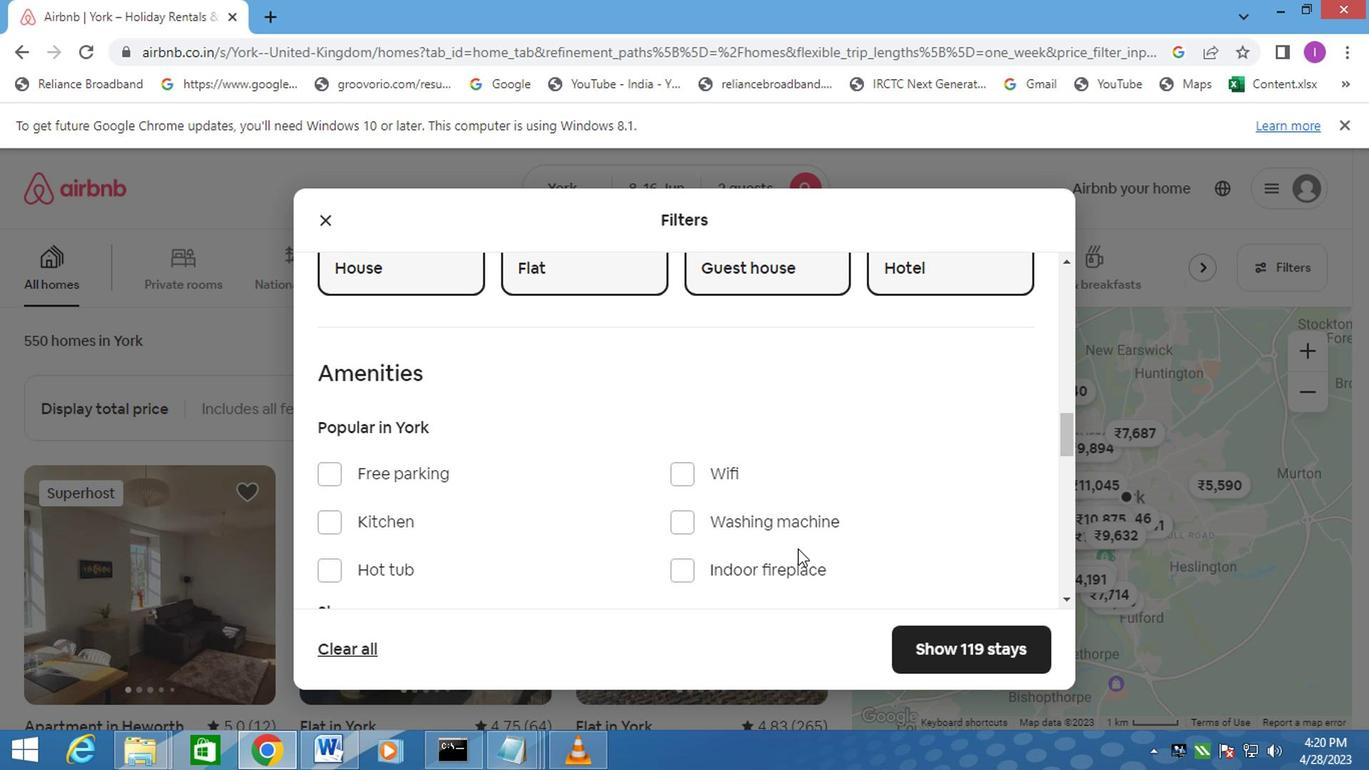 
Action: Mouse scrolled (794, 551) with delta (0, 0)
Screenshot: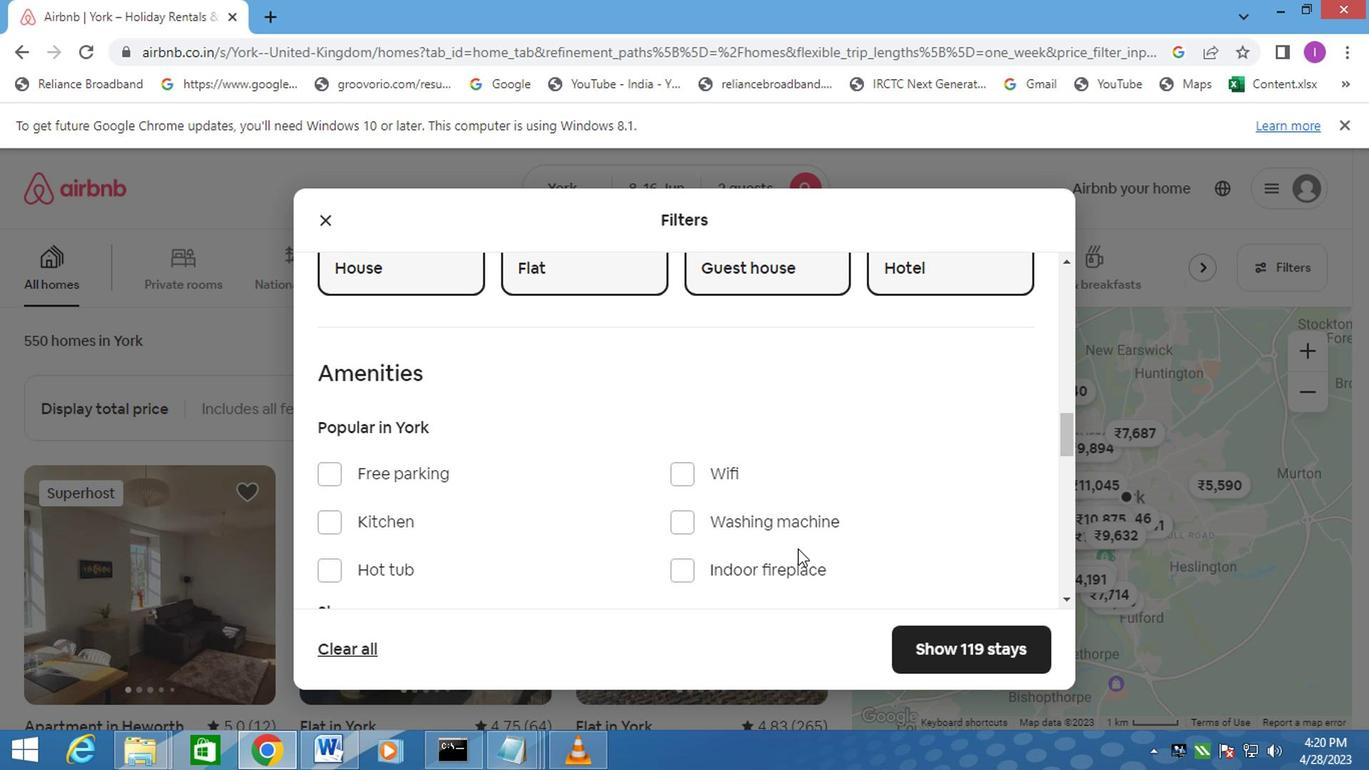 
Action: Mouse scrolled (794, 551) with delta (0, 0)
Screenshot: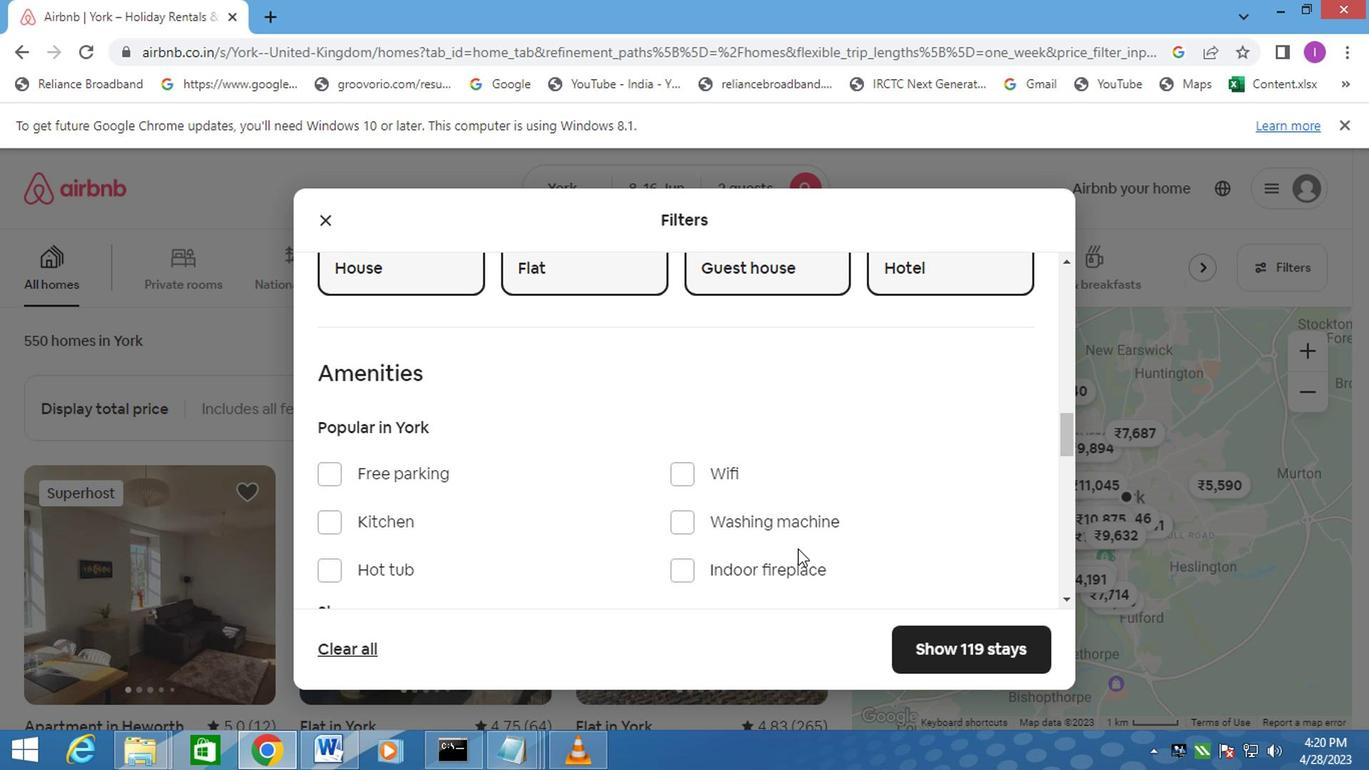 
Action: Mouse moved to (794, 552)
Screenshot: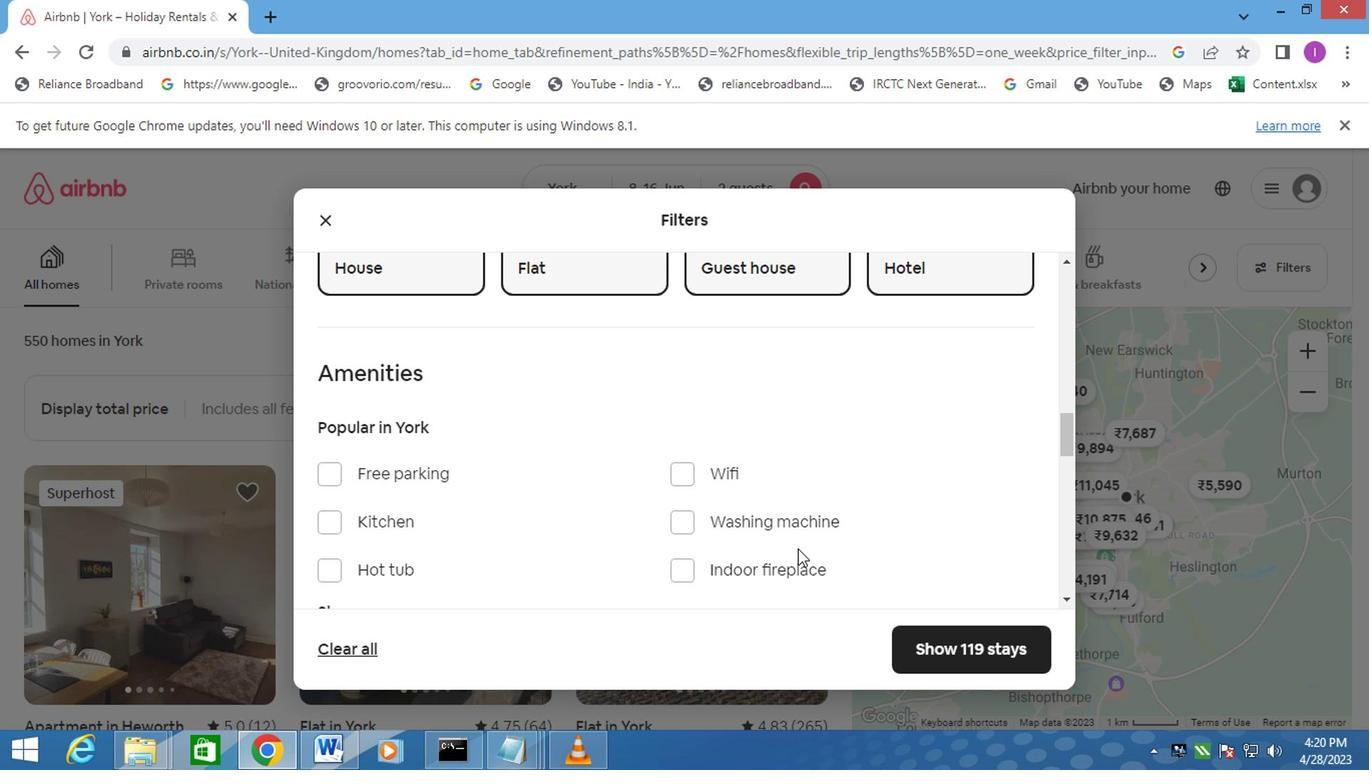 
Action: Mouse scrolled (794, 551) with delta (0, 0)
Screenshot: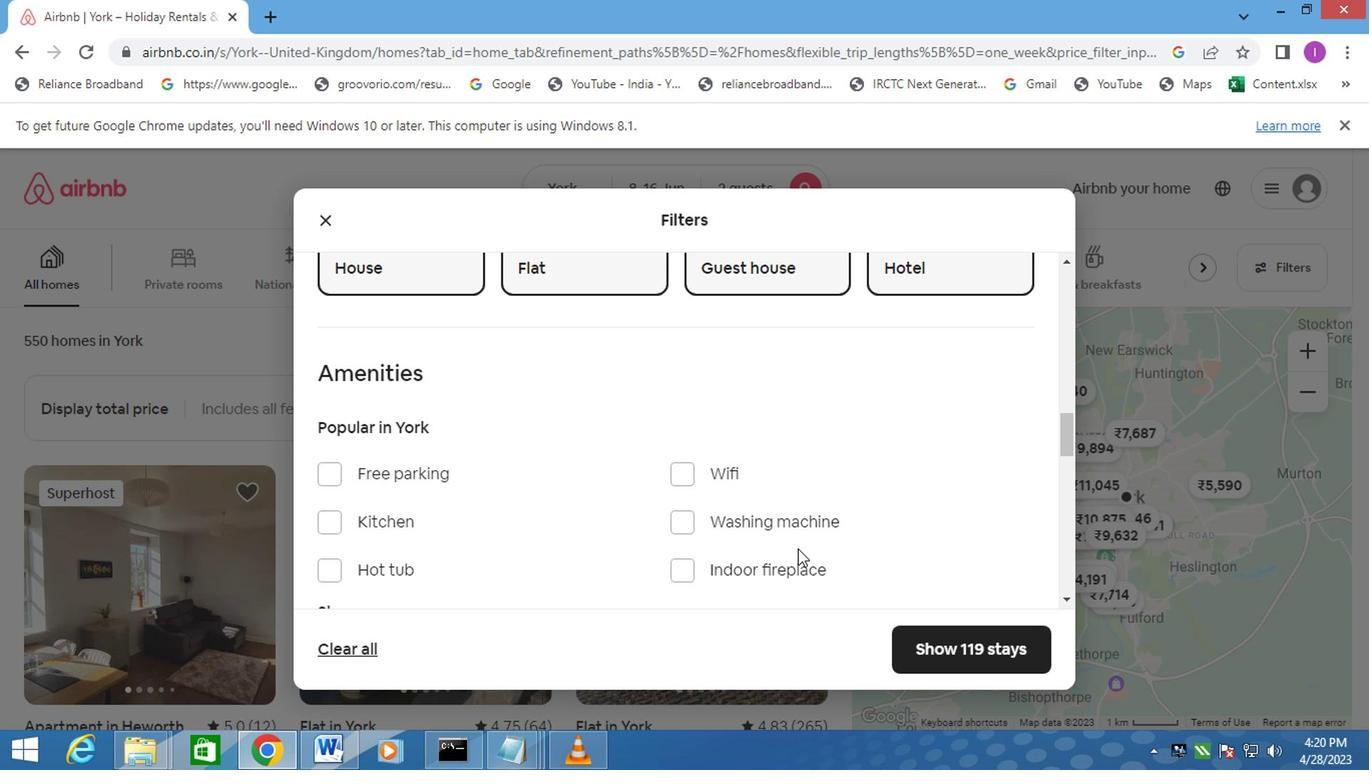
Action: Mouse moved to (843, 517)
Screenshot: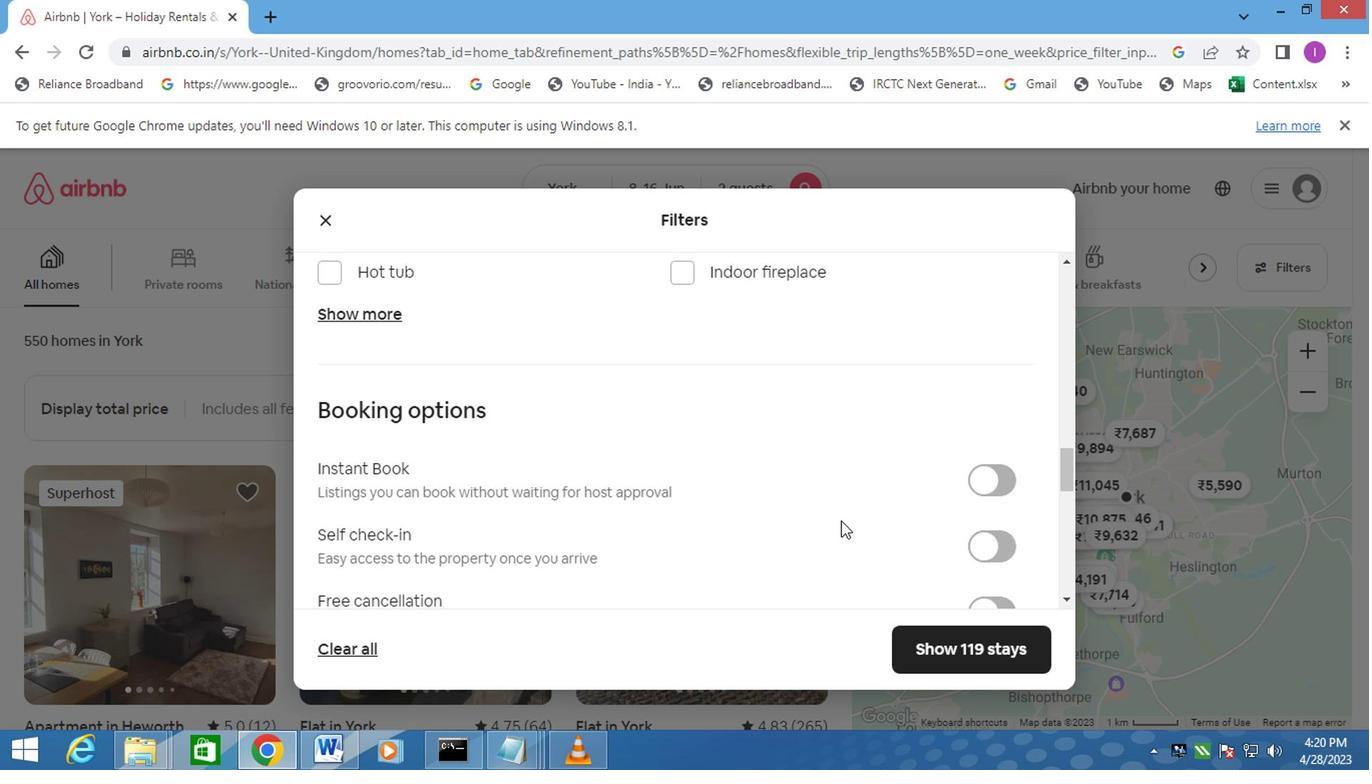 
Action: Mouse scrolled (843, 516) with delta (0, -1)
Screenshot: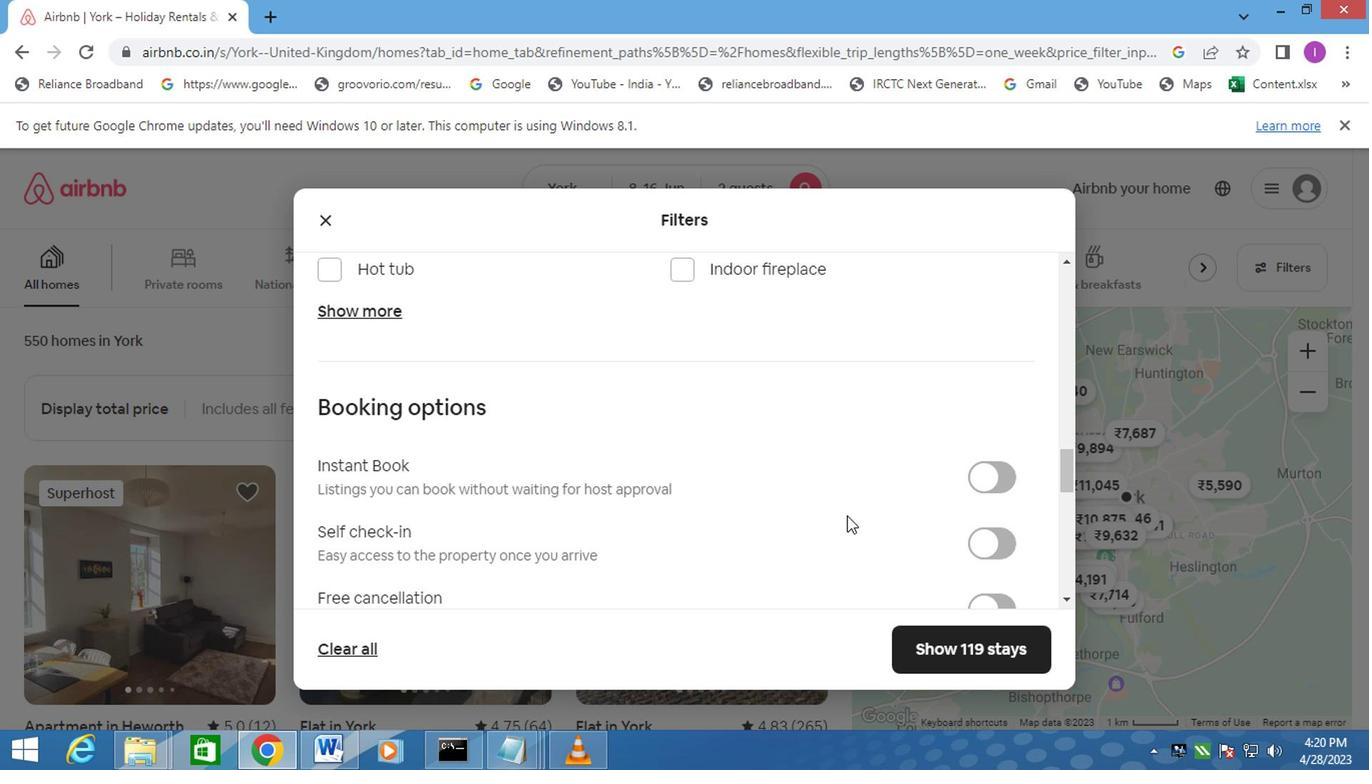 
Action: Mouse scrolled (843, 516) with delta (0, -1)
Screenshot: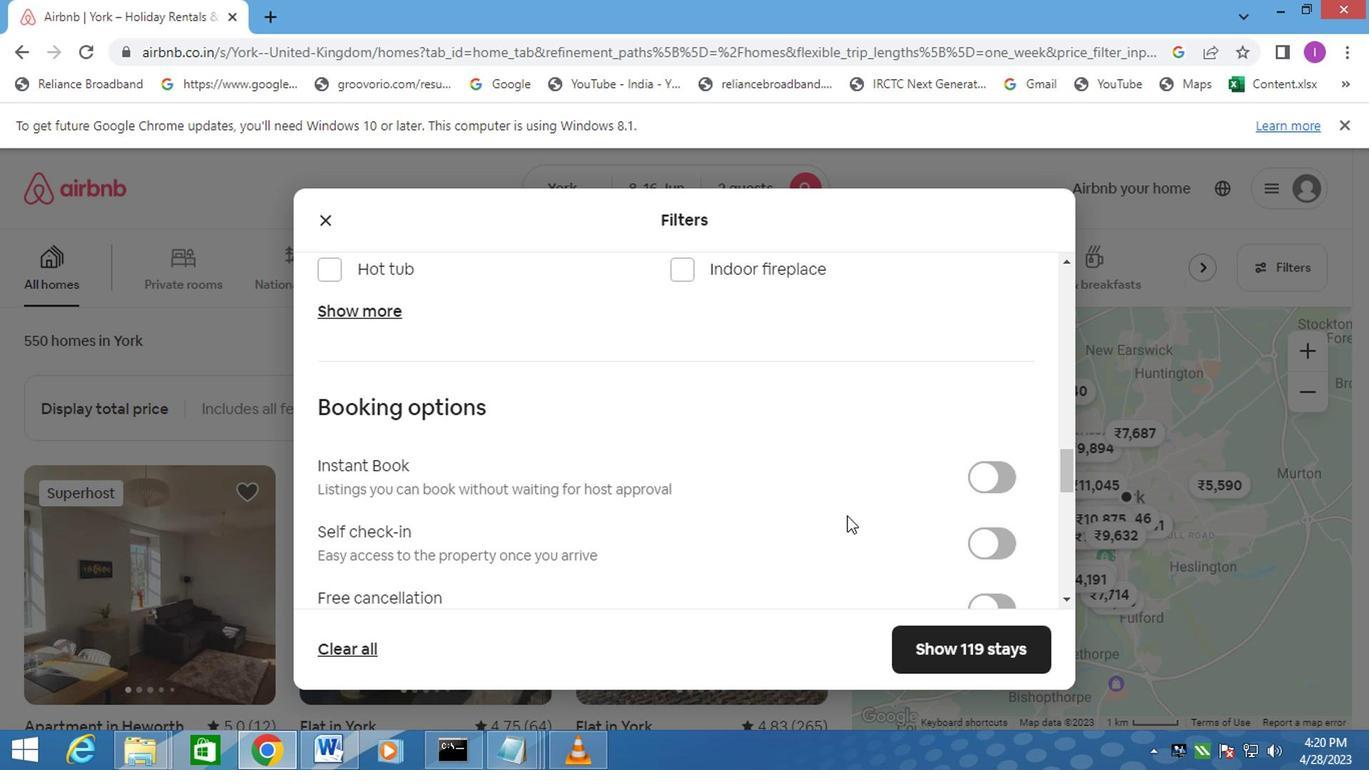 
Action: Mouse moved to (997, 347)
Screenshot: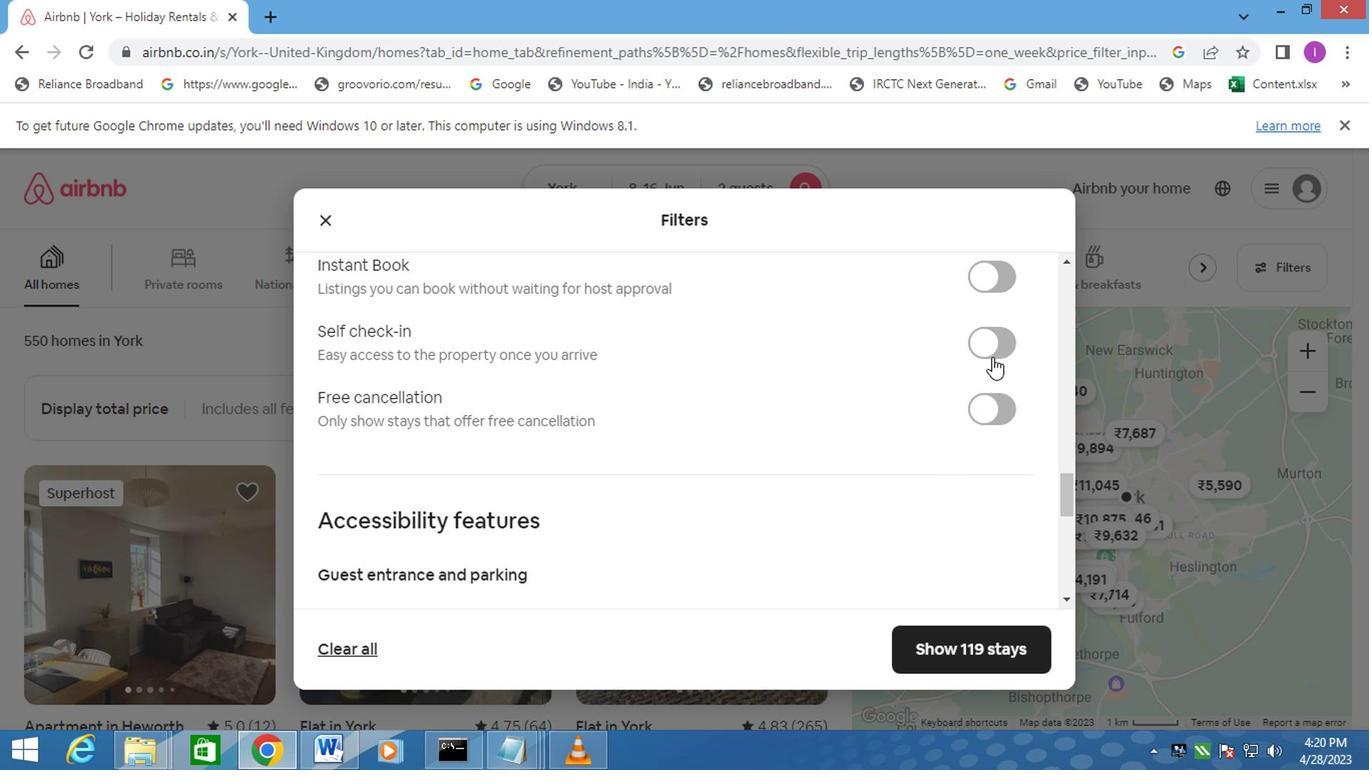 
Action: Mouse pressed left at (997, 347)
Screenshot: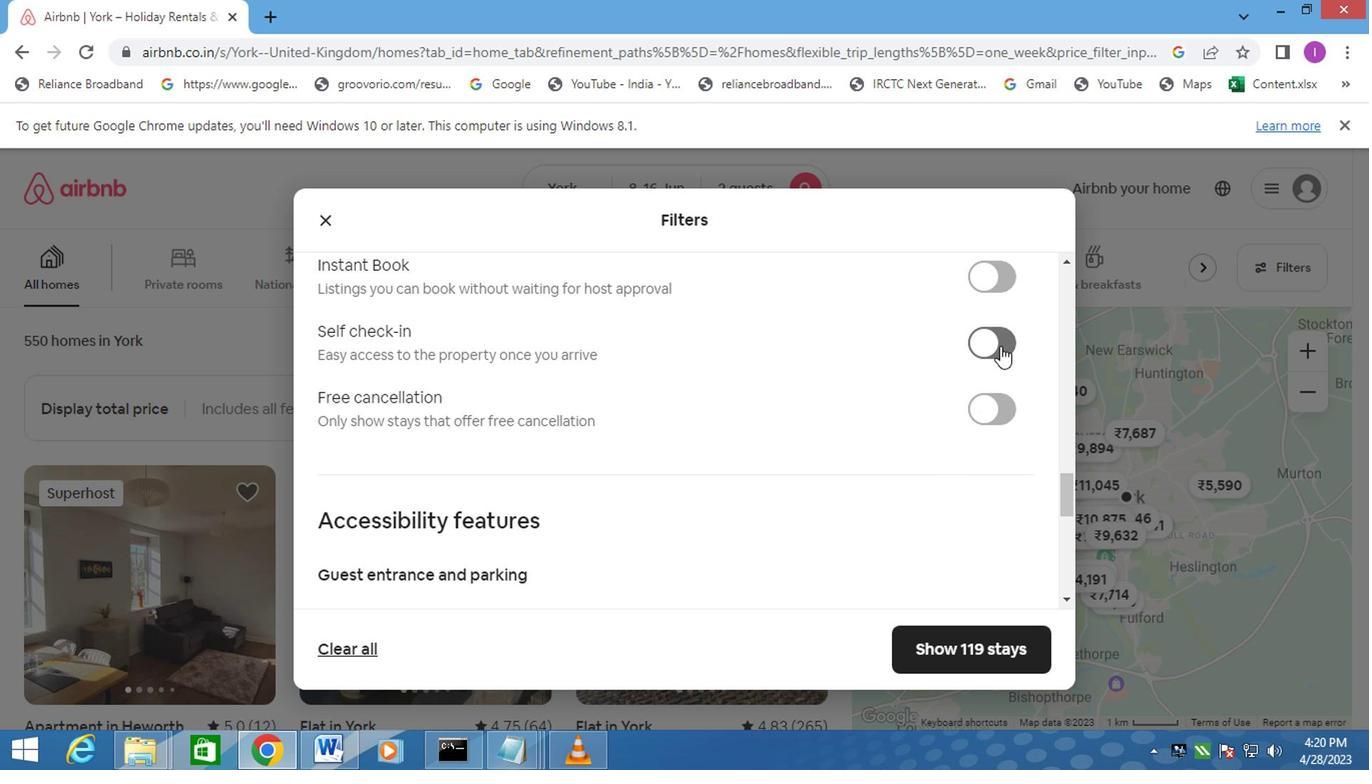 
Action: Mouse moved to (703, 517)
Screenshot: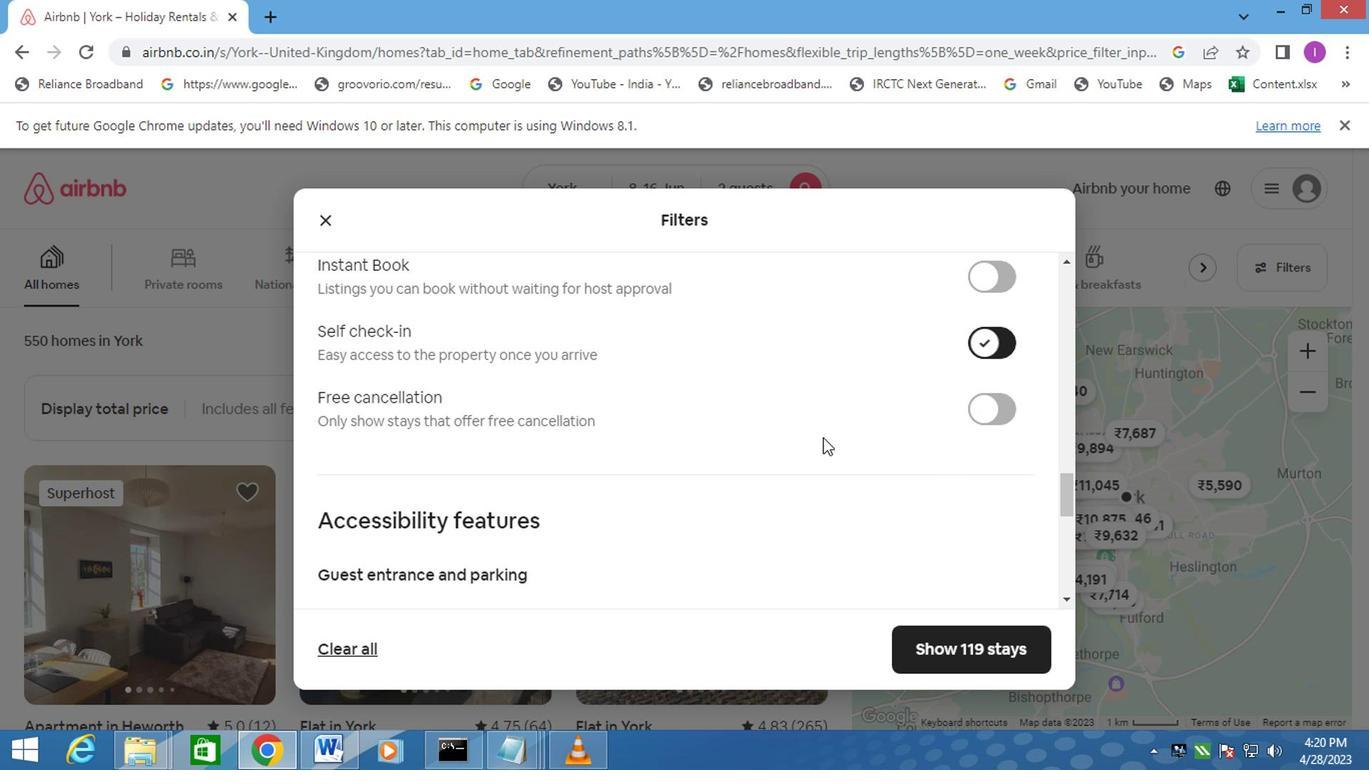
Action: Mouse scrolled (703, 516) with delta (0, -1)
Screenshot: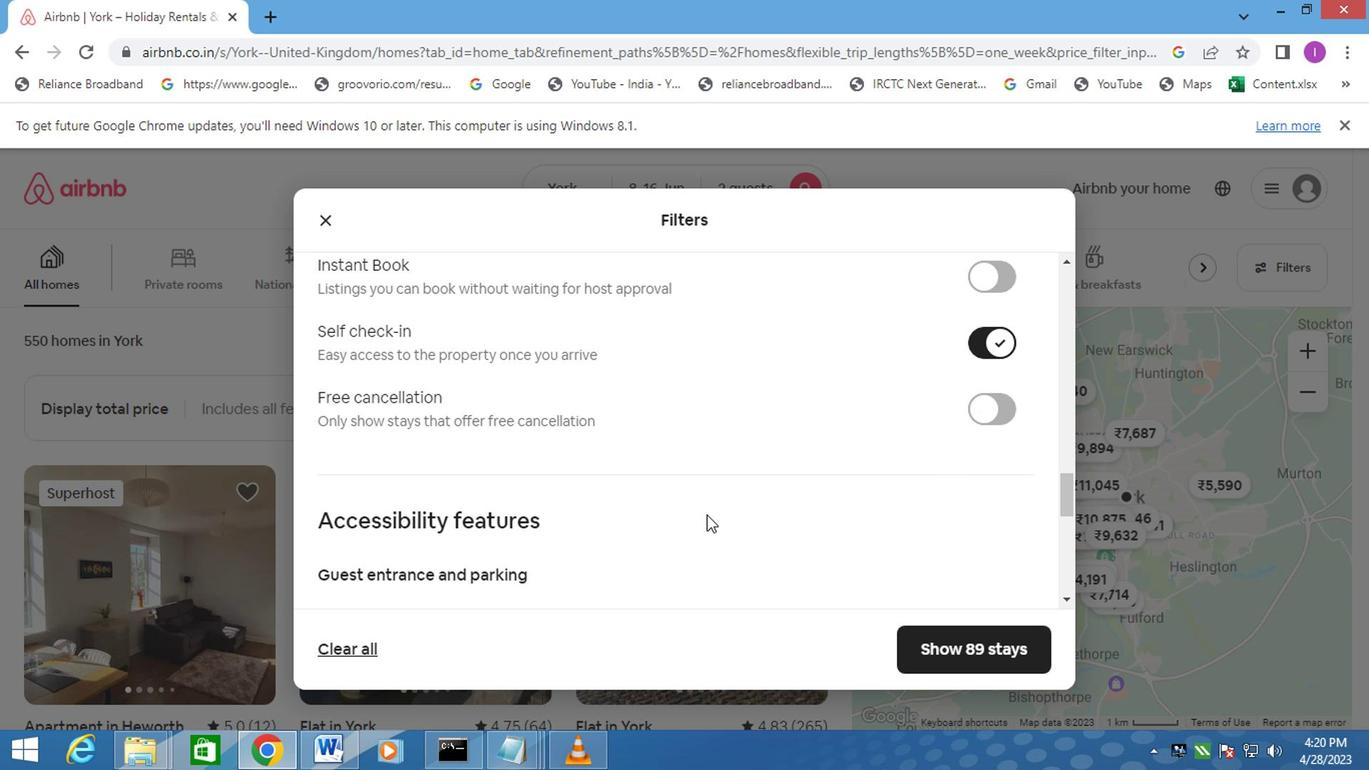 
Action: Mouse scrolled (703, 516) with delta (0, -1)
Screenshot: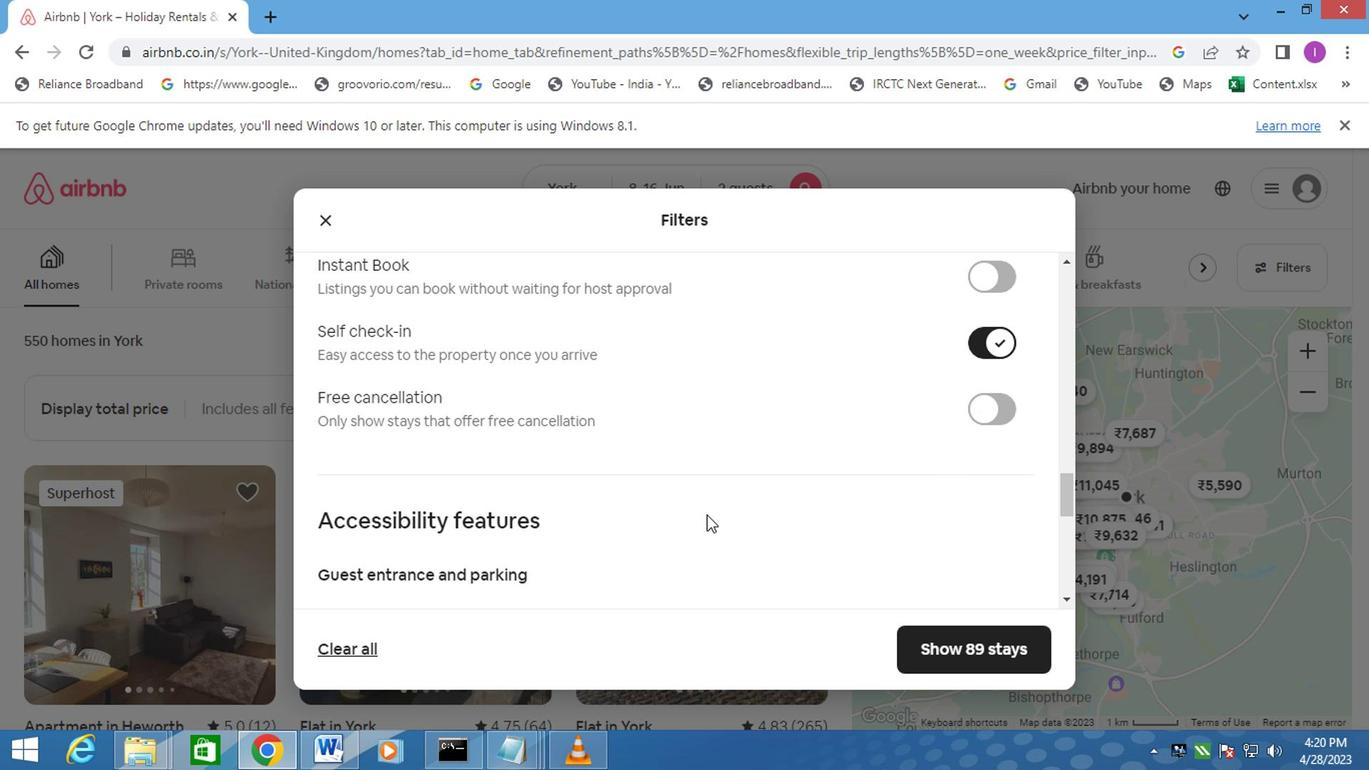 
Action: Mouse scrolled (703, 516) with delta (0, -1)
Screenshot: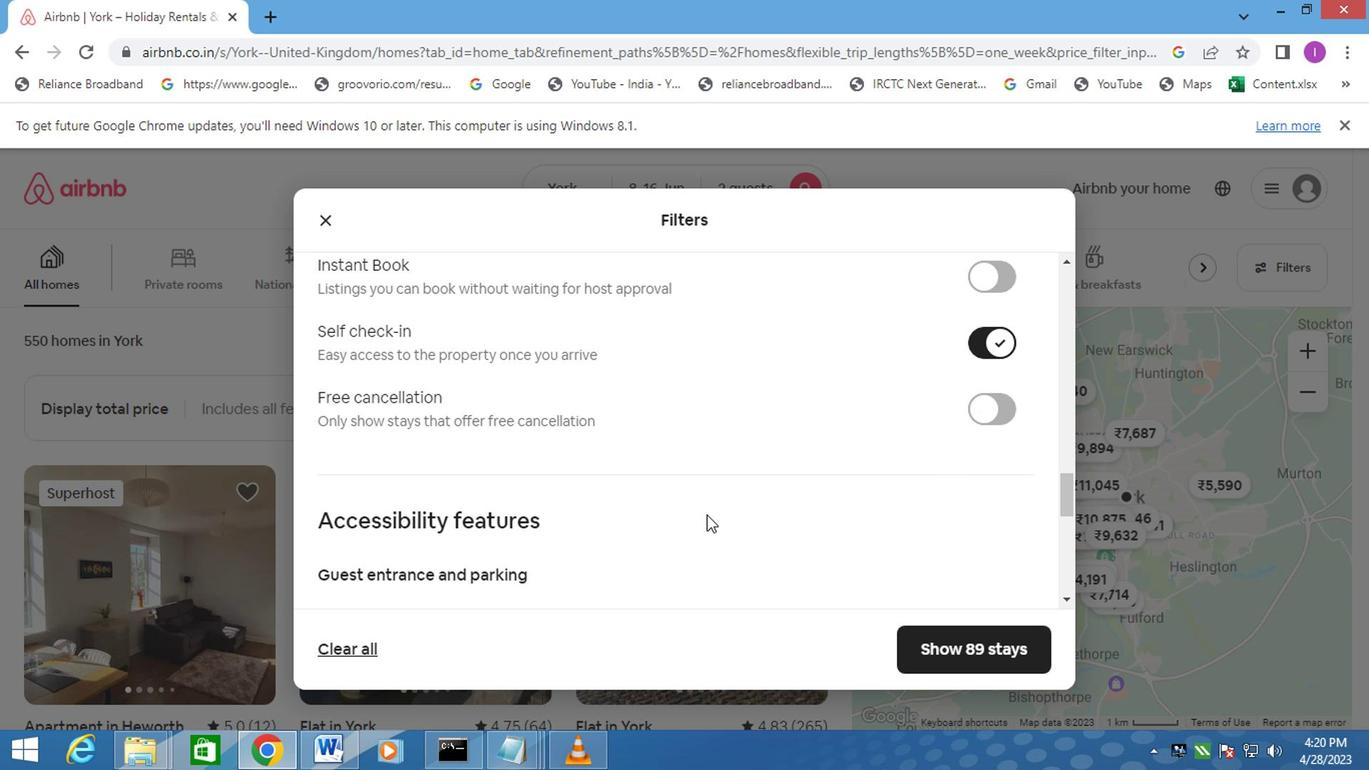
Action: Mouse moved to (707, 512)
Screenshot: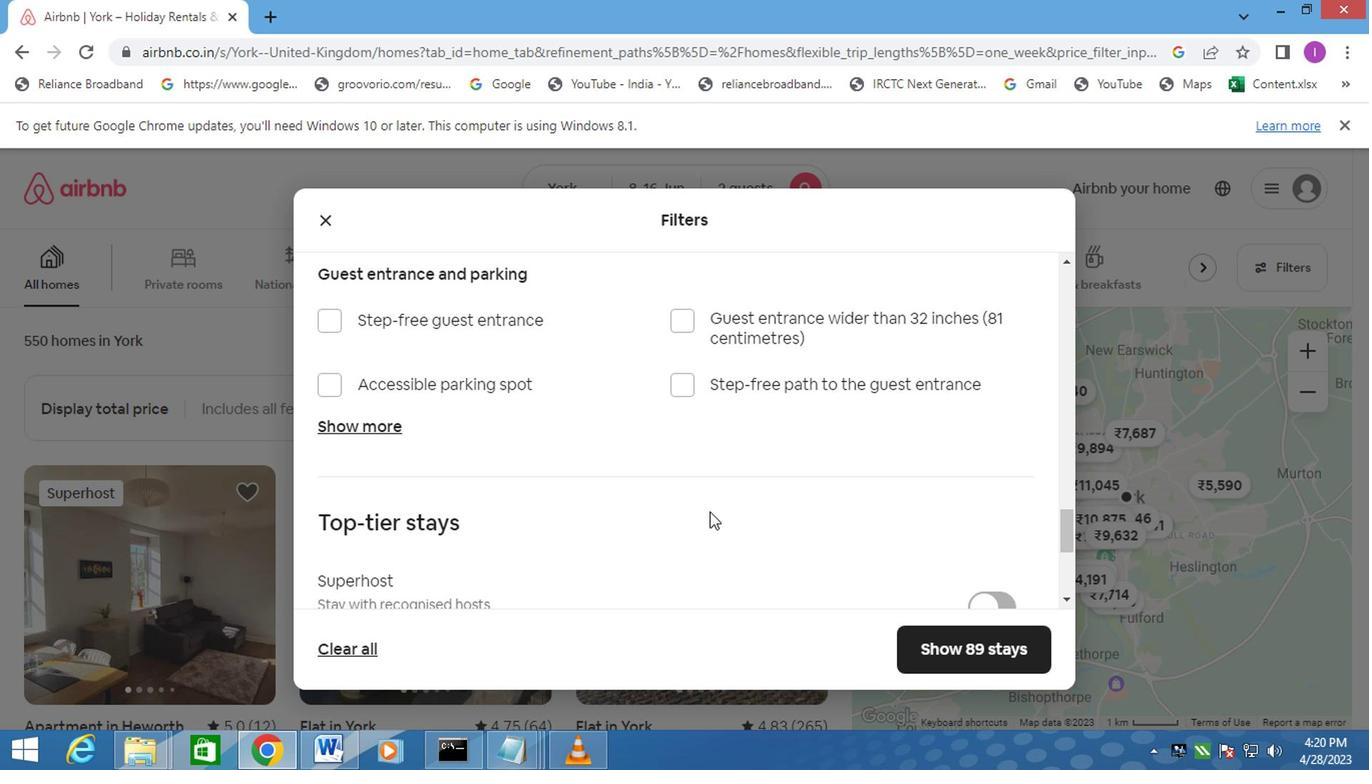 
Action: Mouse scrolled (707, 511) with delta (0, -1)
Screenshot: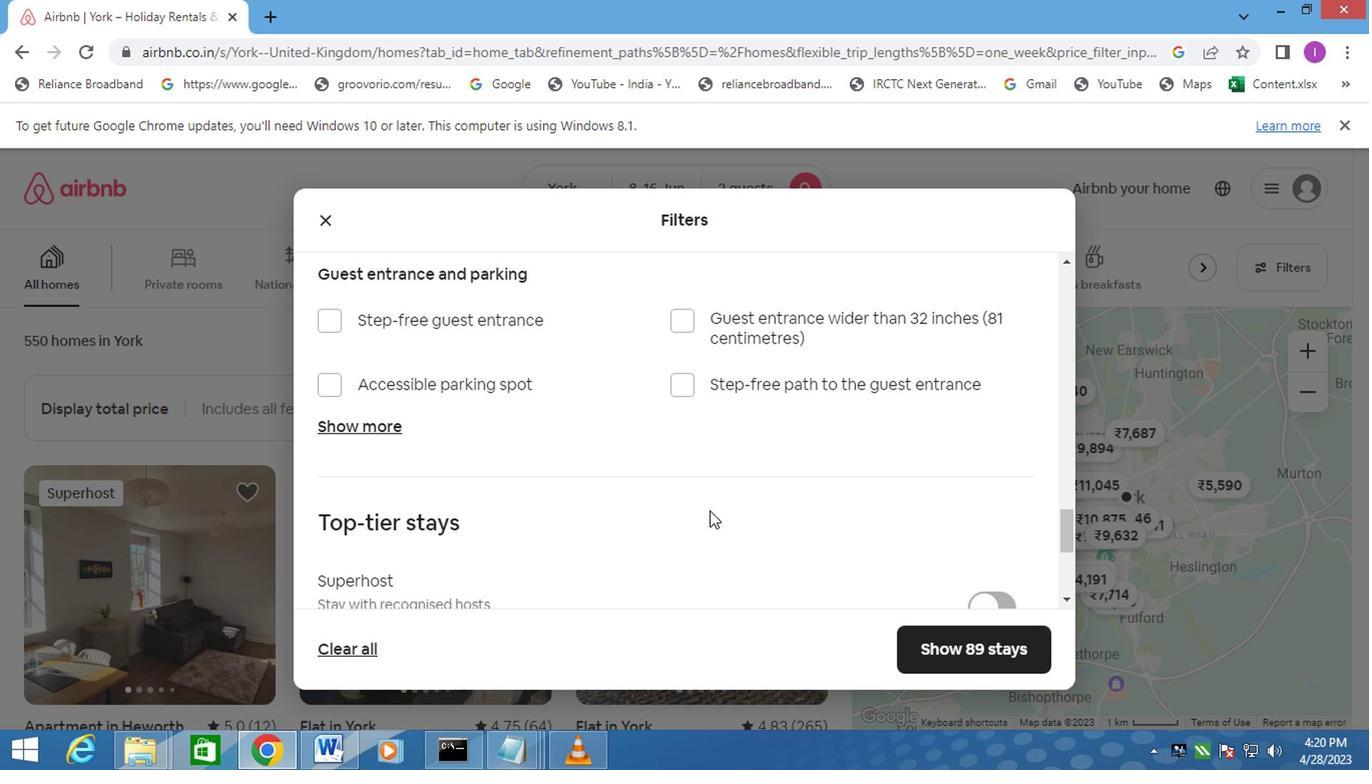 
Action: Mouse scrolled (707, 511) with delta (0, -1)
Screenshot: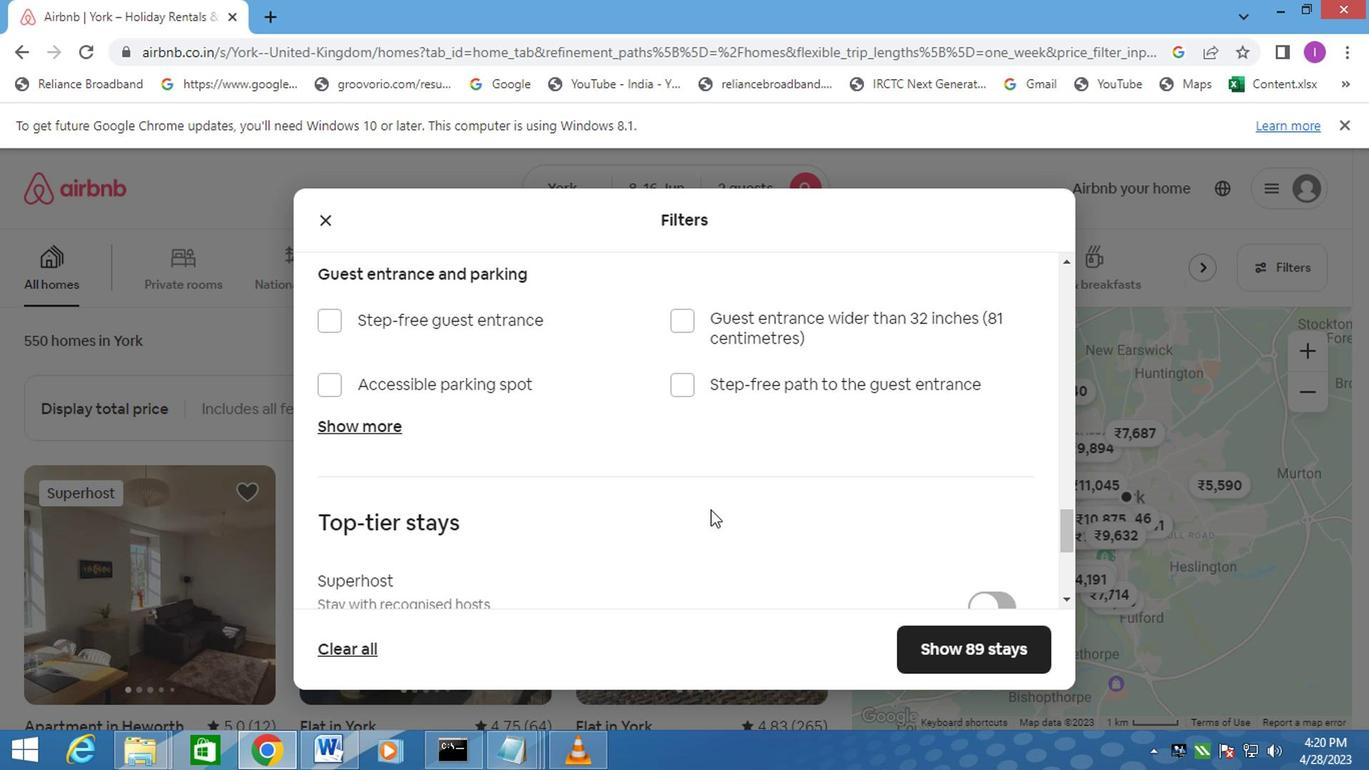 
Action: Mouse scrolled (707, 511) with delta (0, -1)
Screenshot: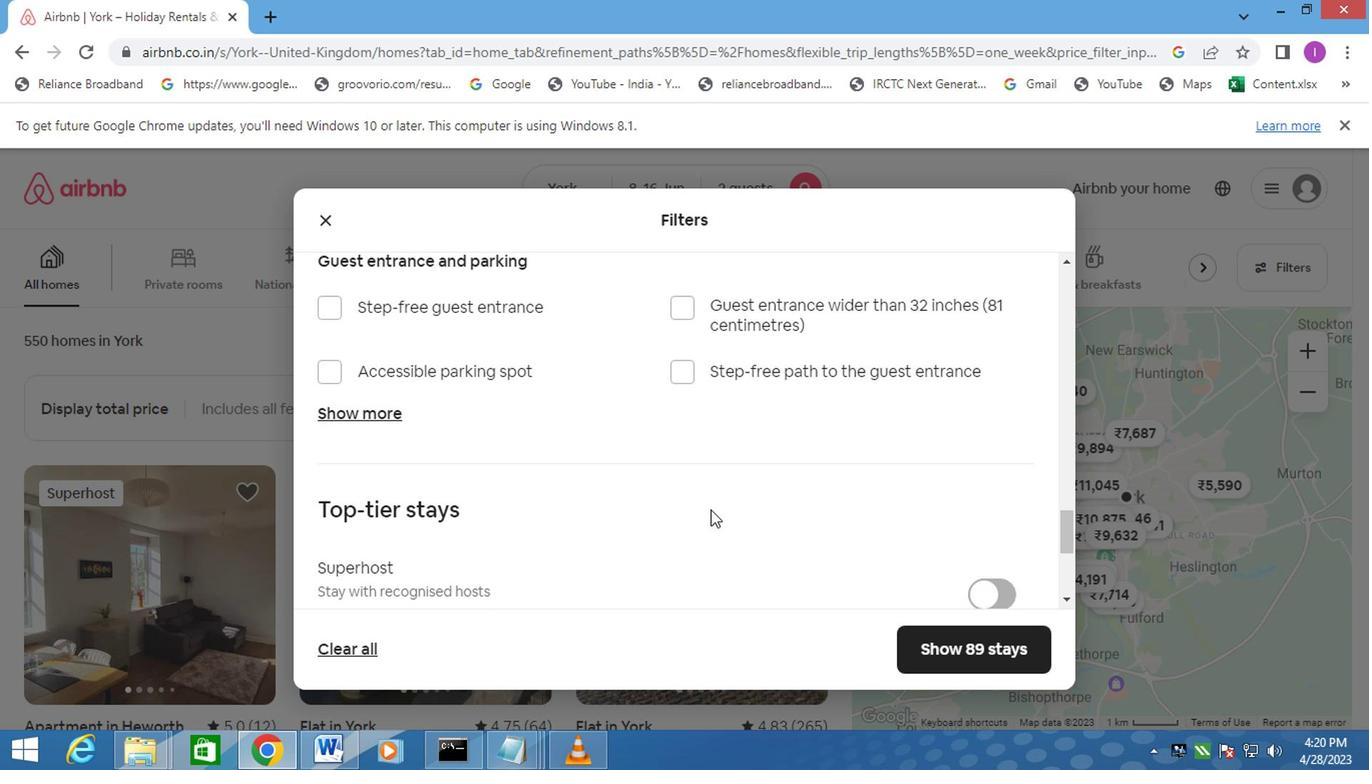 
Action: Mouse scrolled (707, 511) with delta (0, -1)
Screenshot: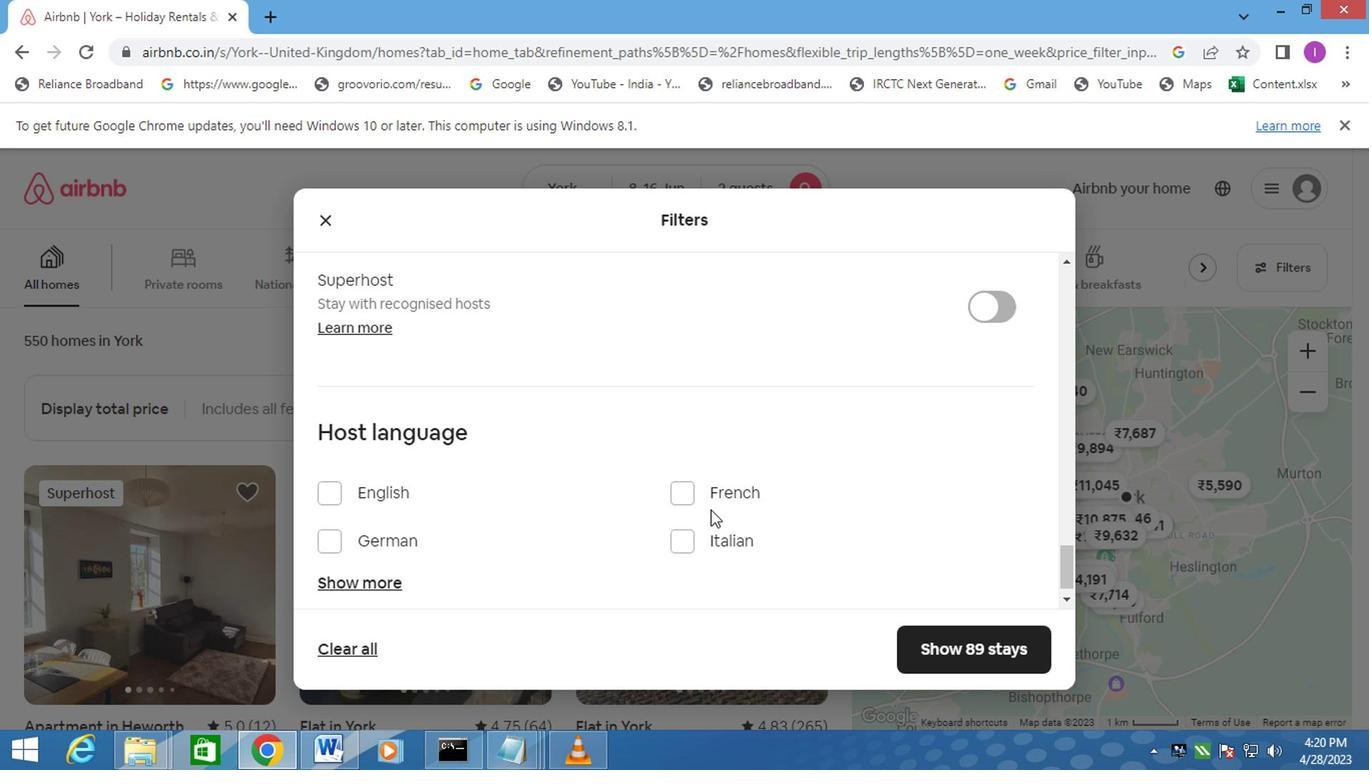 
Action: Mouse scrolled (707, 511) with delta (0, -1)
Screenshot: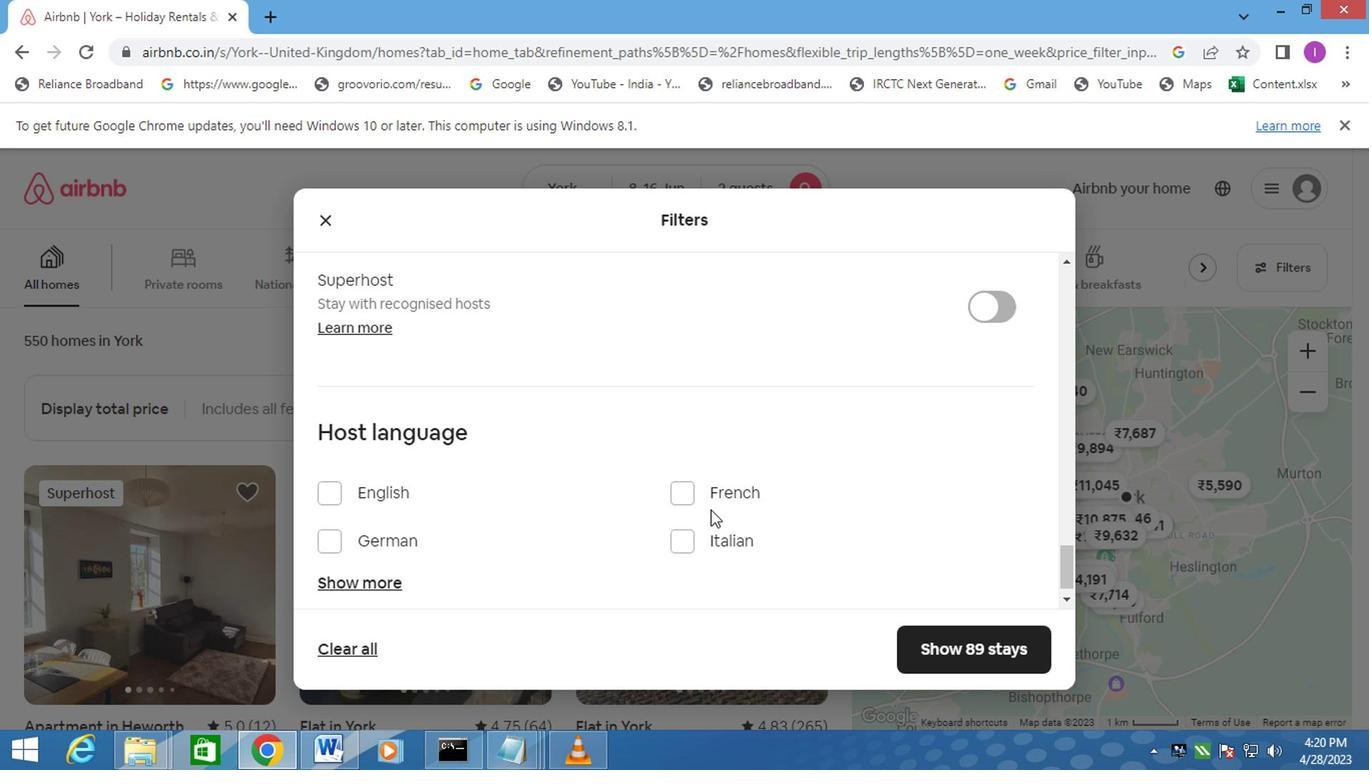 
Action: Mouse moved to (328, 467)
Screenshot: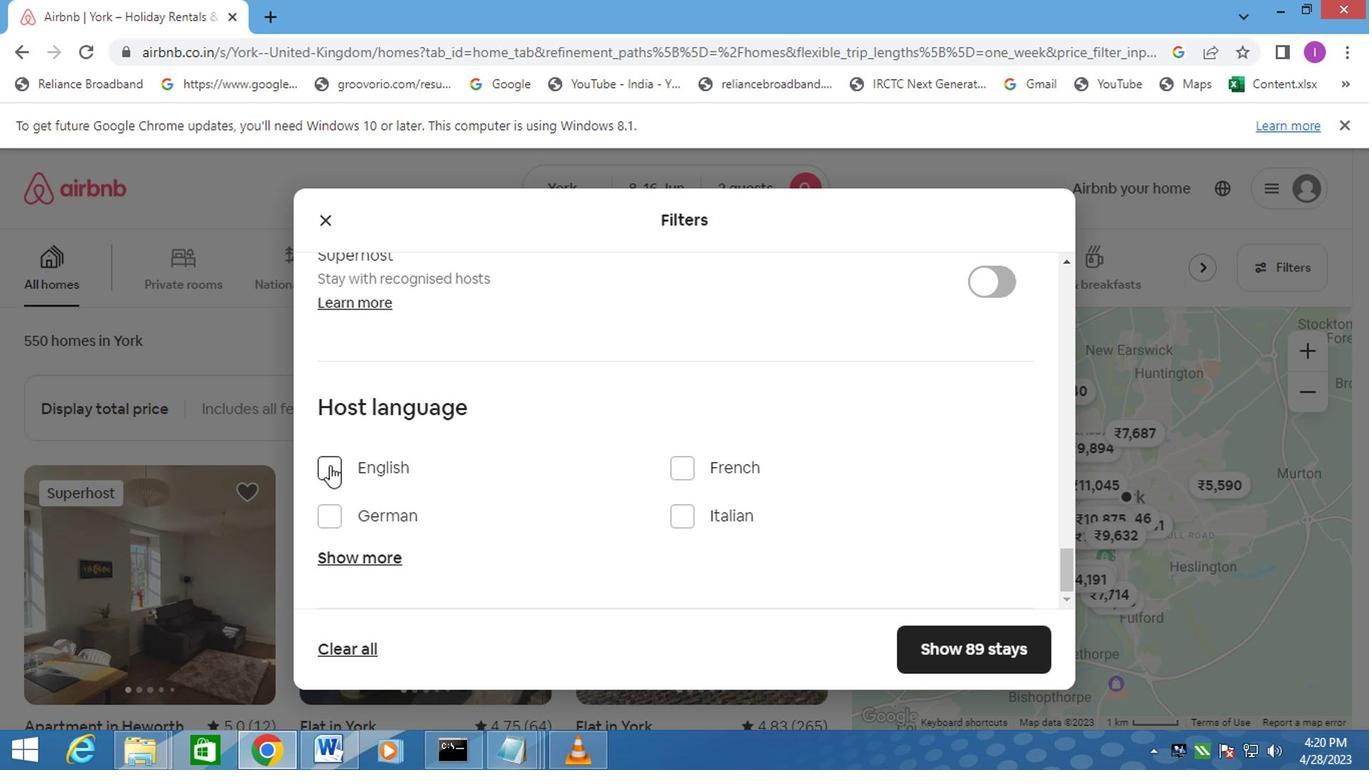 
Action: Mouse pressed left at (328, 467)
Screenshot: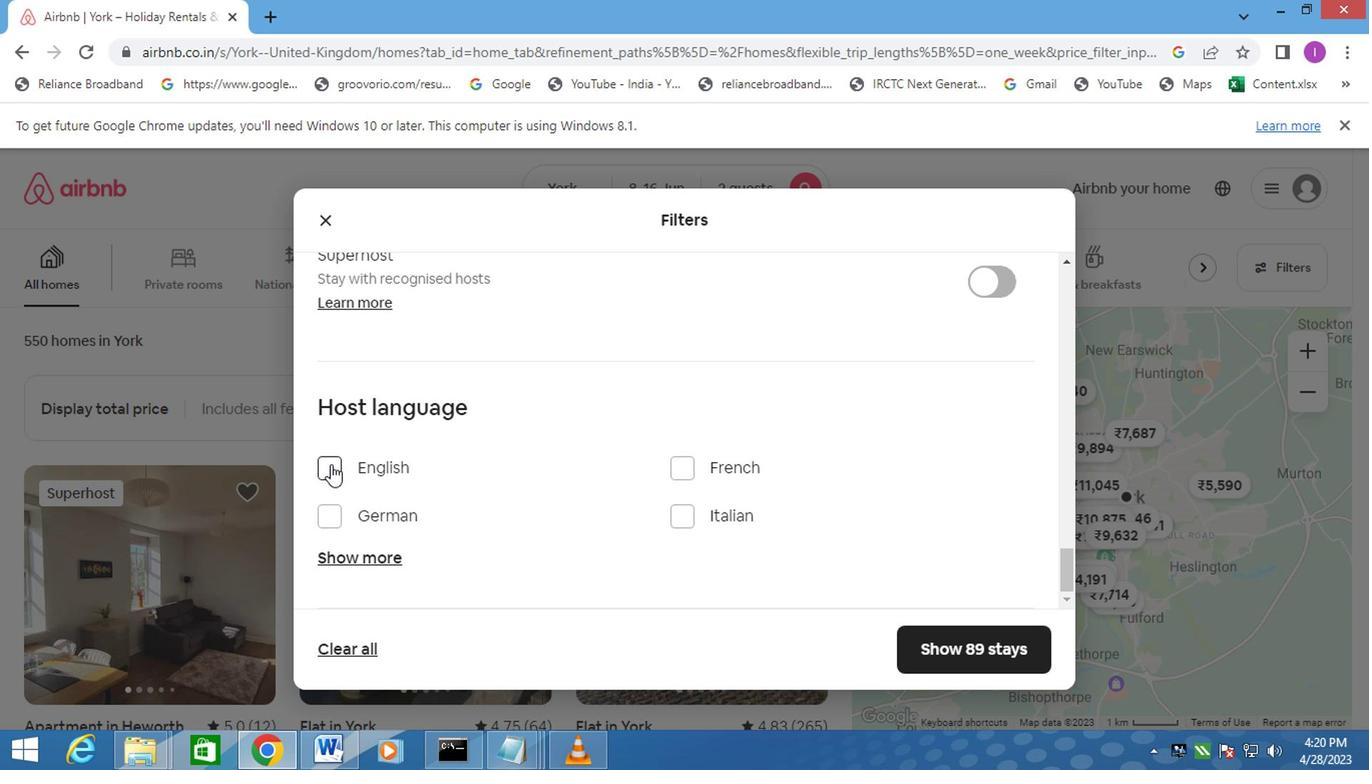 
Action: Mouse moved to (972, 669)
Screenshot: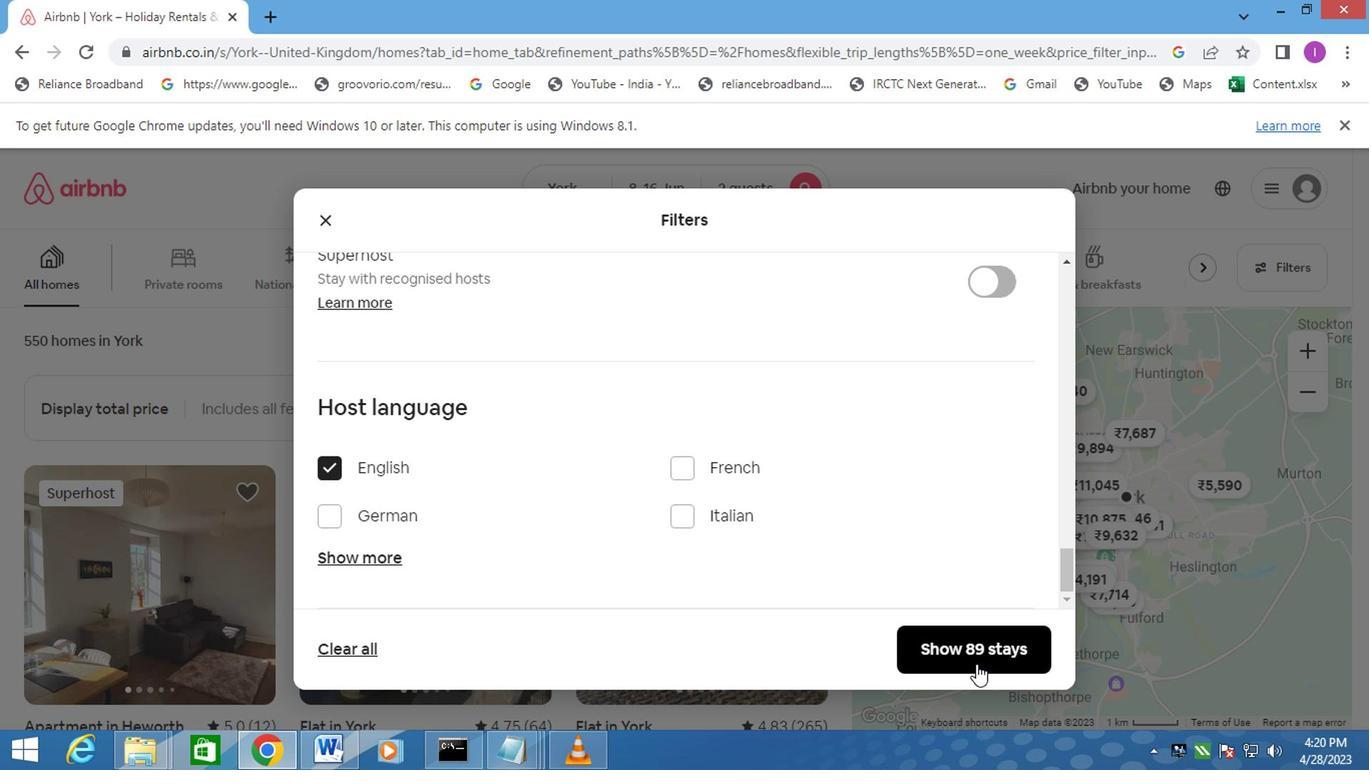 
Action: Mouse pressed left at (972, 669)
Screenshot: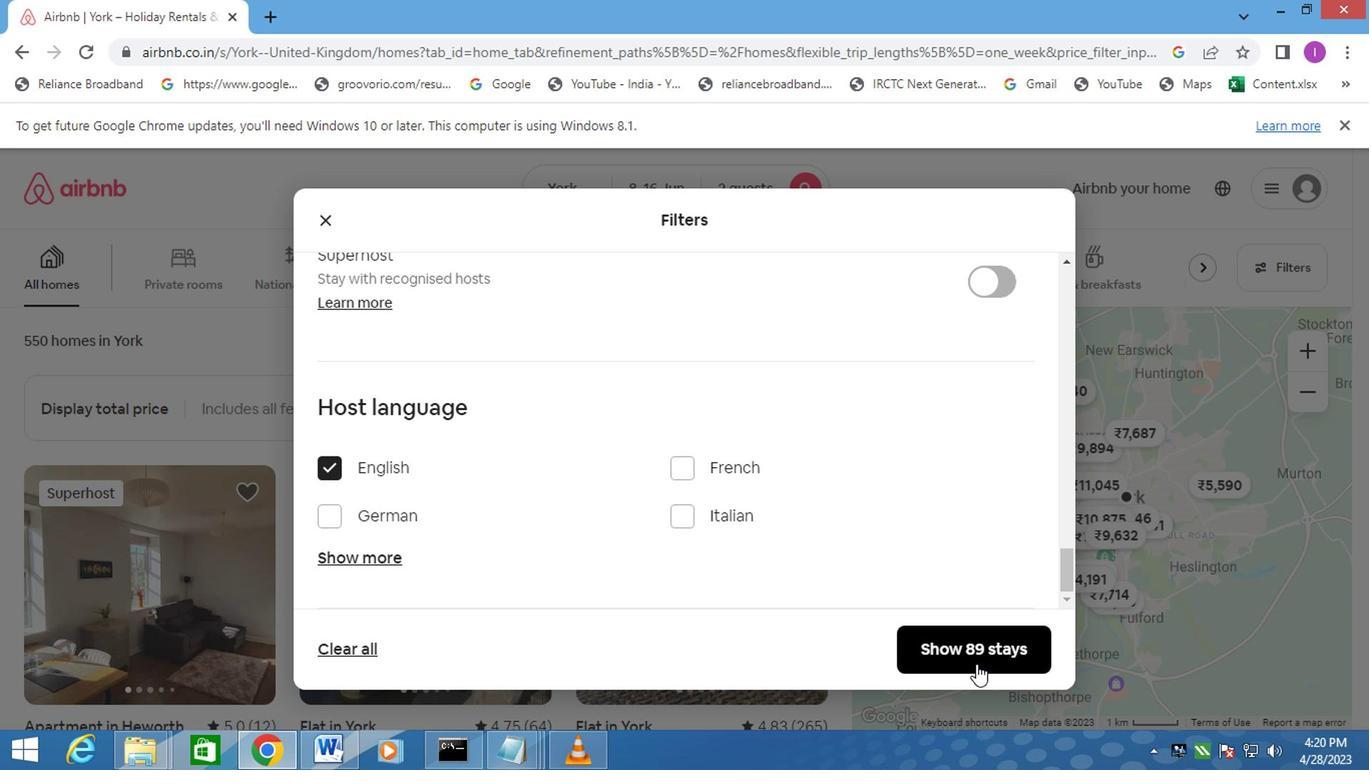 
Action: Mouse moved to (825, 640)
Screenshot: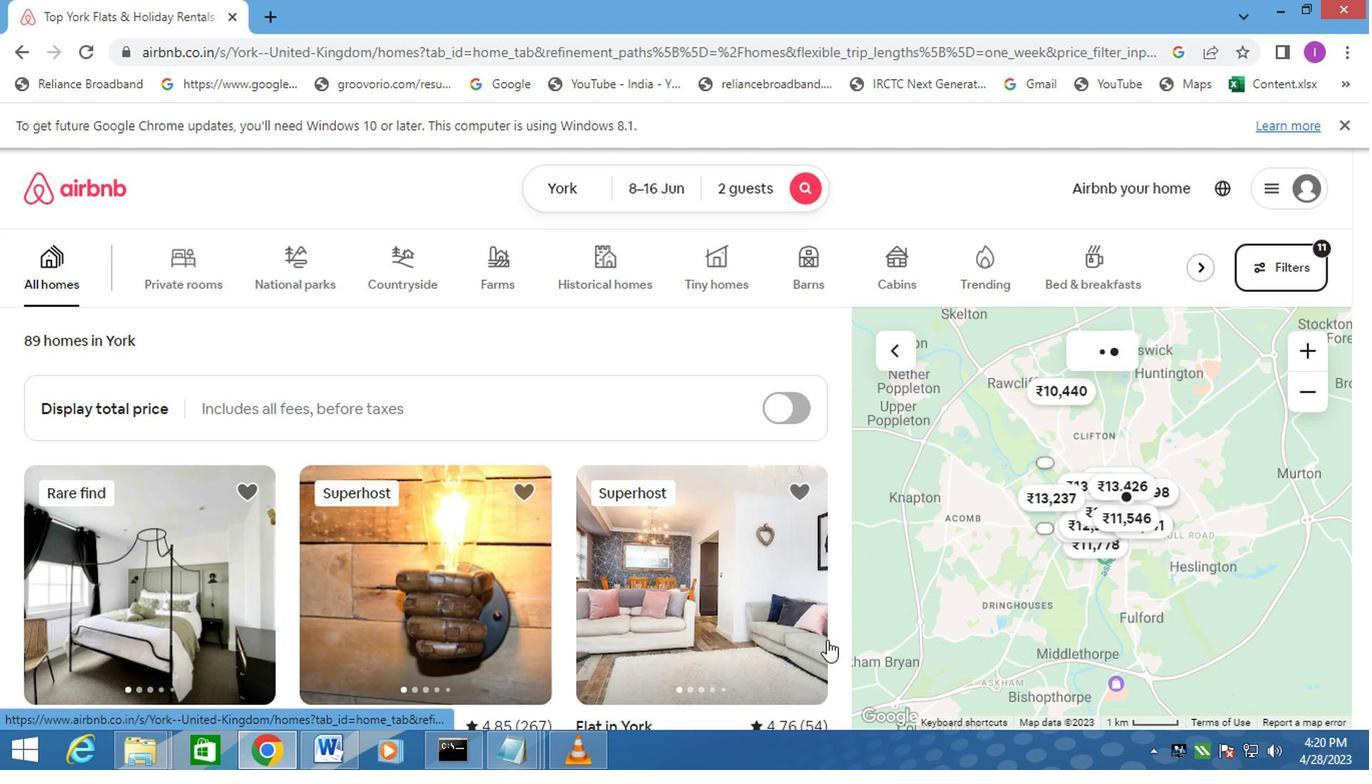 
